 Task: Find connections with filter location Guigang with filter topic #inspirationwith filter profile language French with filter current company Digit Insurance with filter school Punjab Engineering College with filter industry Industry Associations with filter service category Copywriting with filter keywords title Molecular Scientist
Action: Mouse moved to (609, 66)
Screenshot: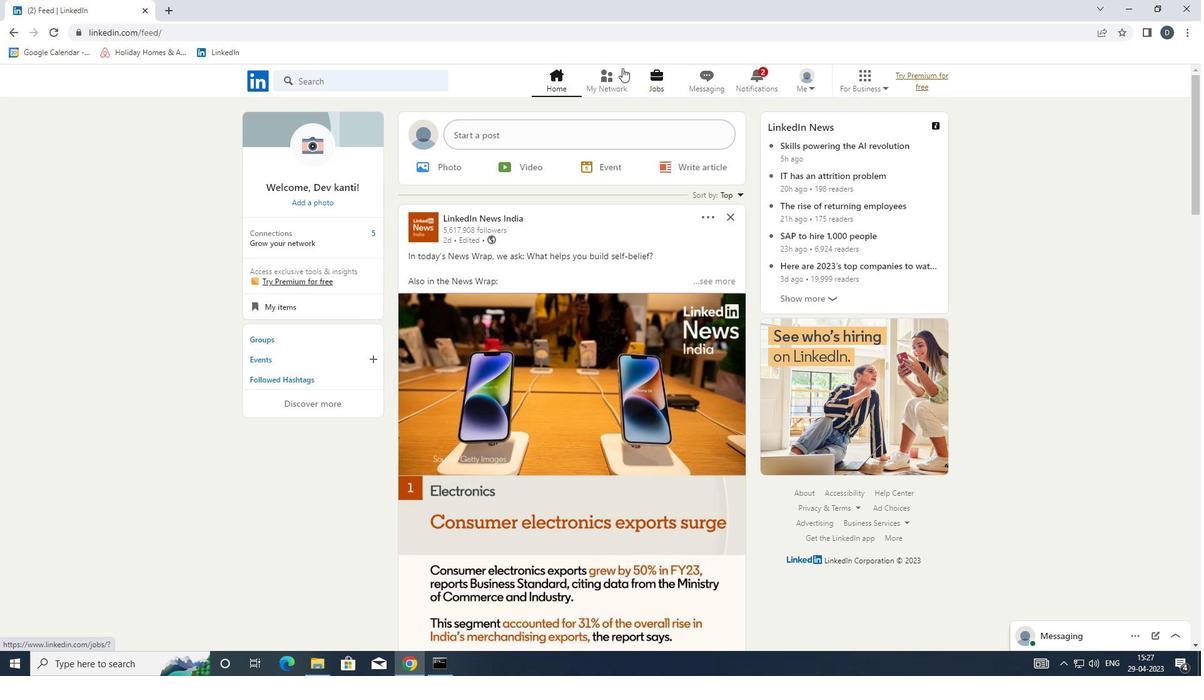 
Action: Mouse pressed left at (609, 66)
Screenshot: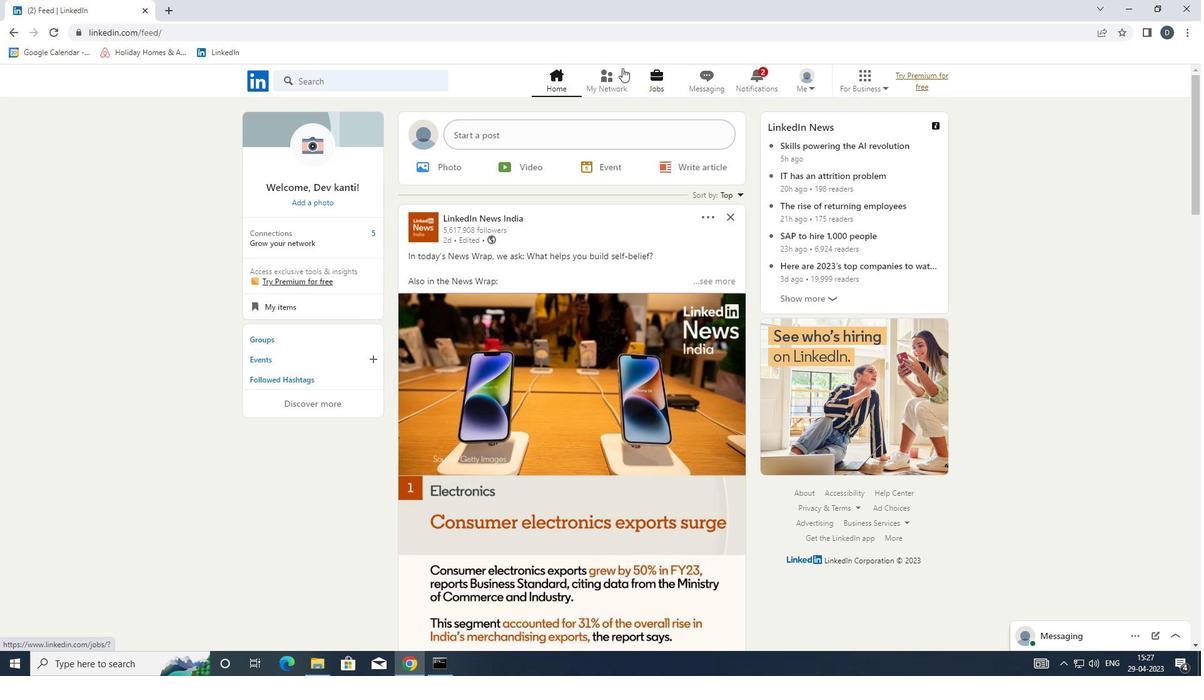 
Action: Mouse moved to (420, 148)
Screenshot: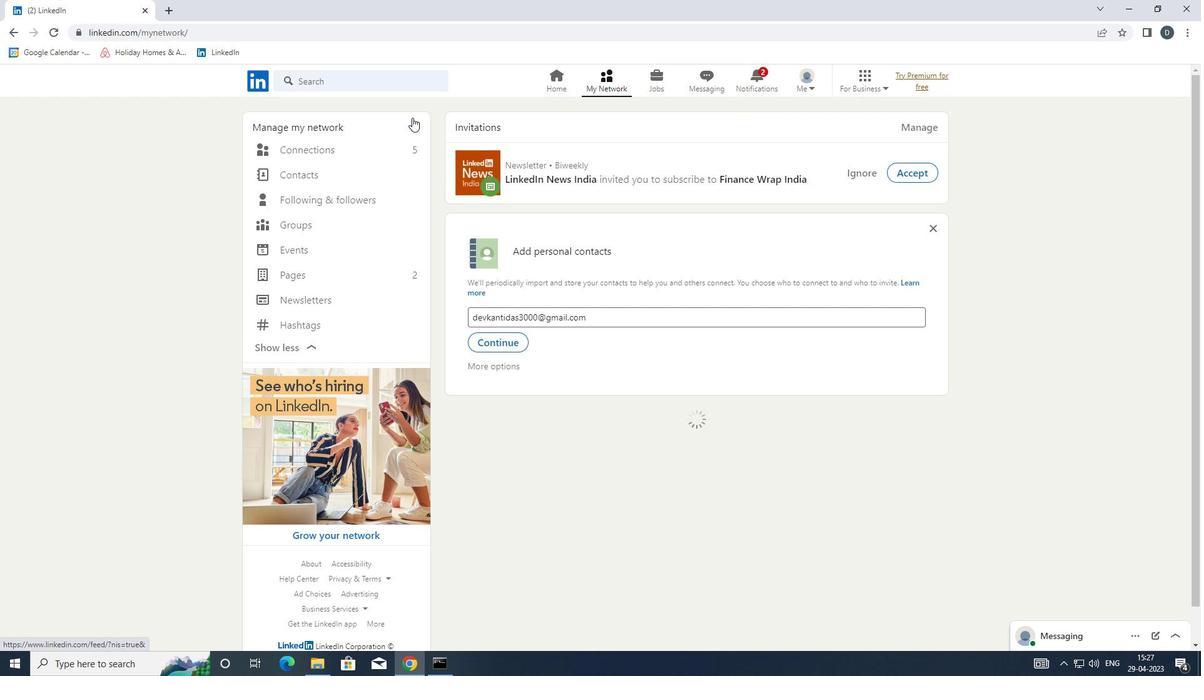 
Action: Mouse pressed left at (420, 148)
Screenshot: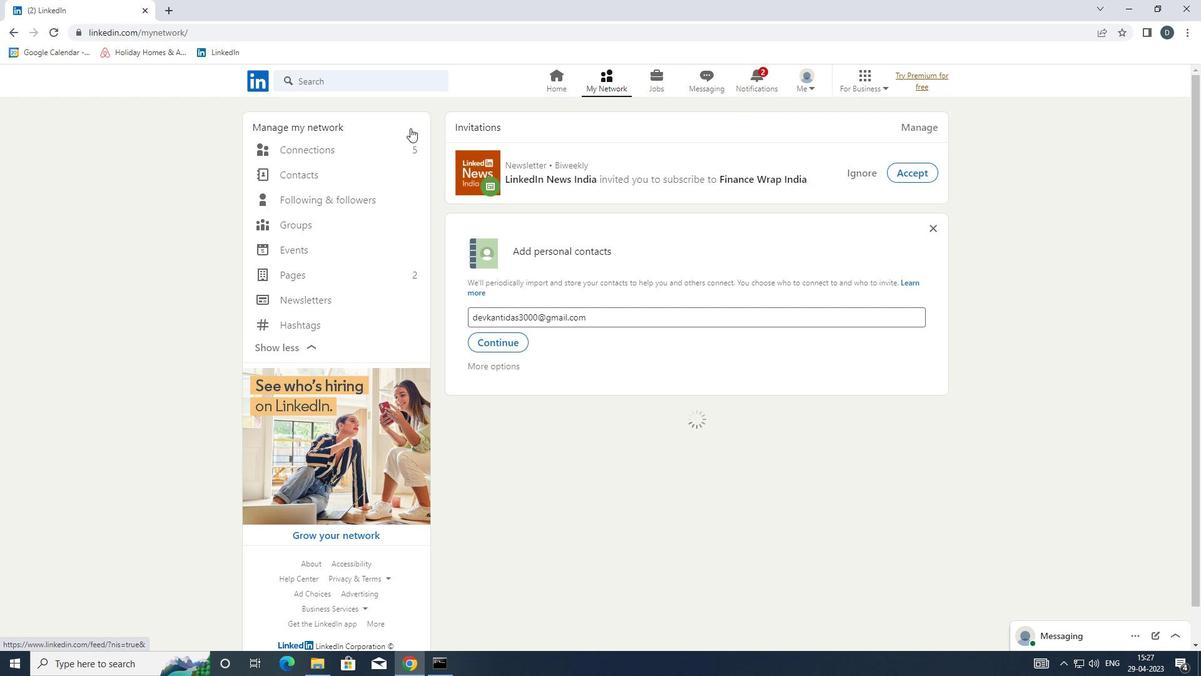 
Action: Mouse moved to (416, 149)
Screenshot: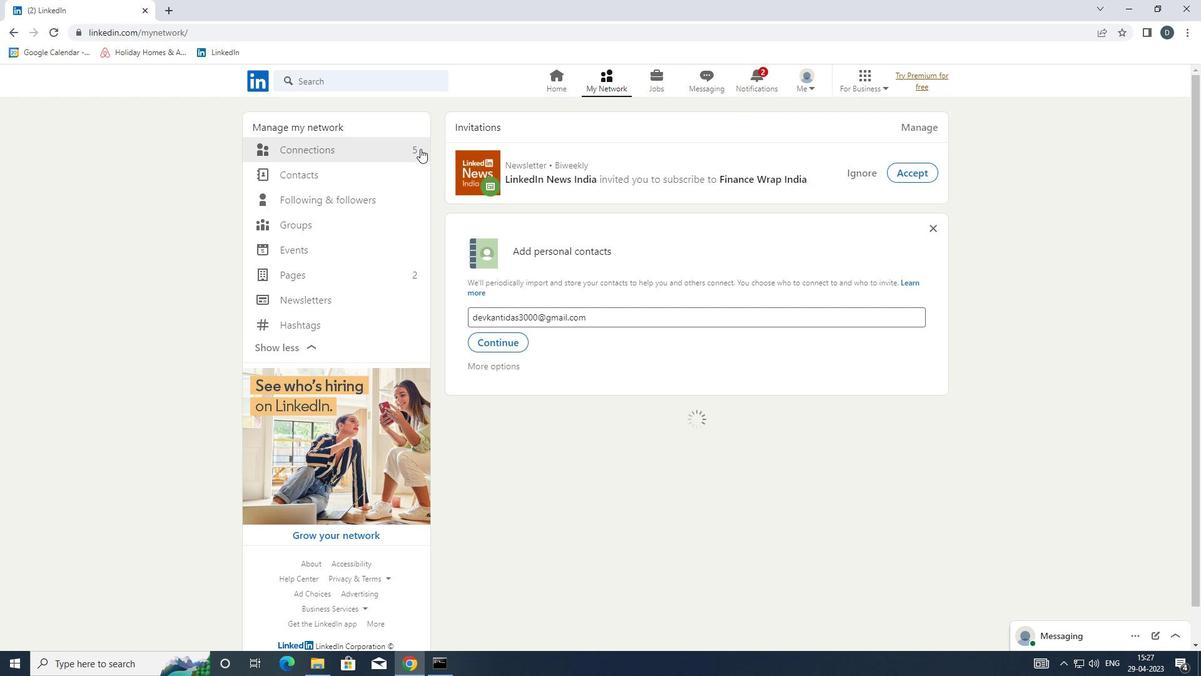 
Action: Mouse pressed left at (416, 149)
Screenshot: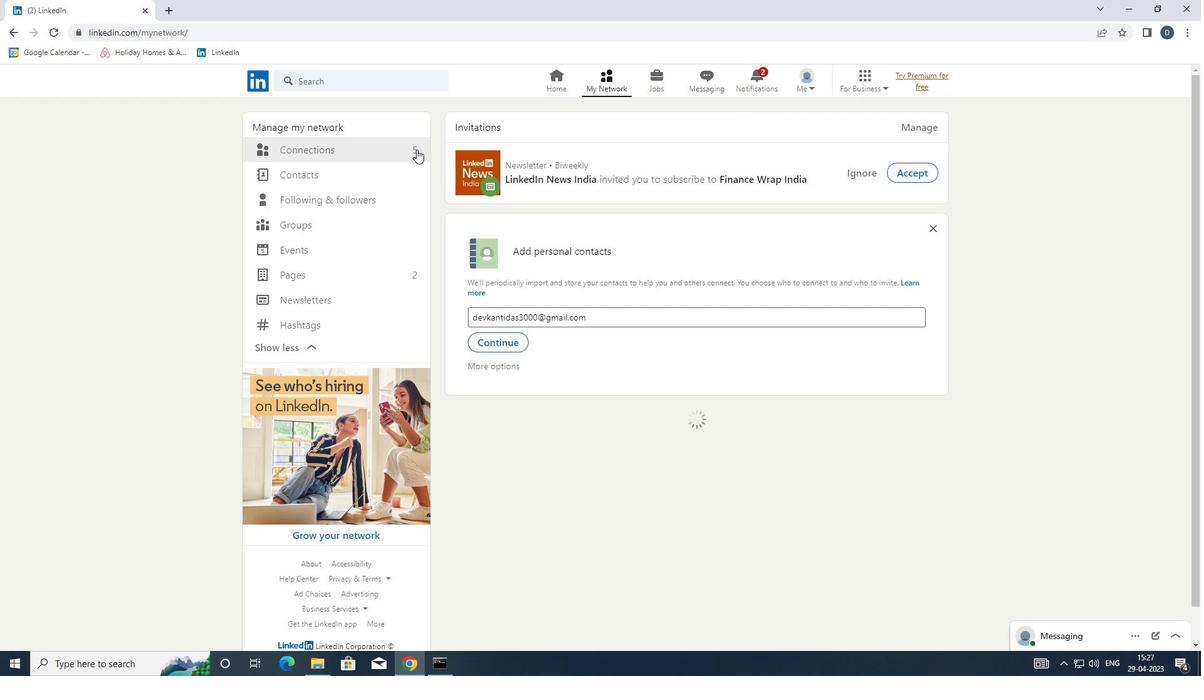 
Action: Mouse moved to (716, 152)
Screenshot: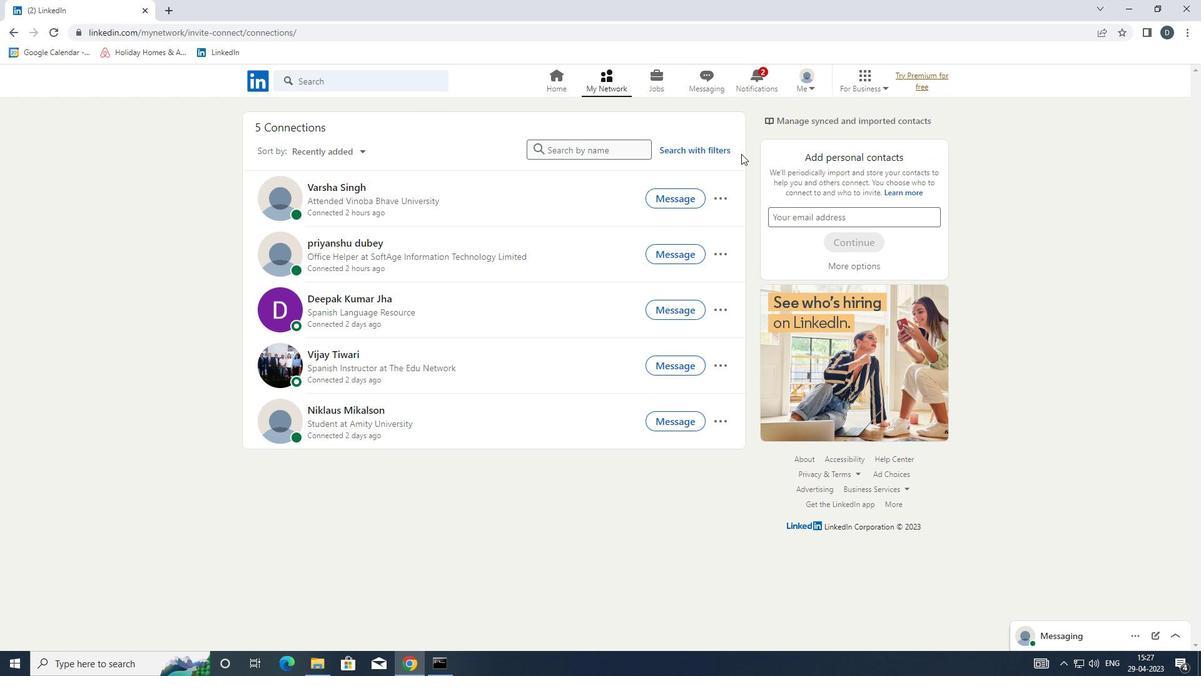 
Action: Mouse pressed left at (716, 152)
Screenshot: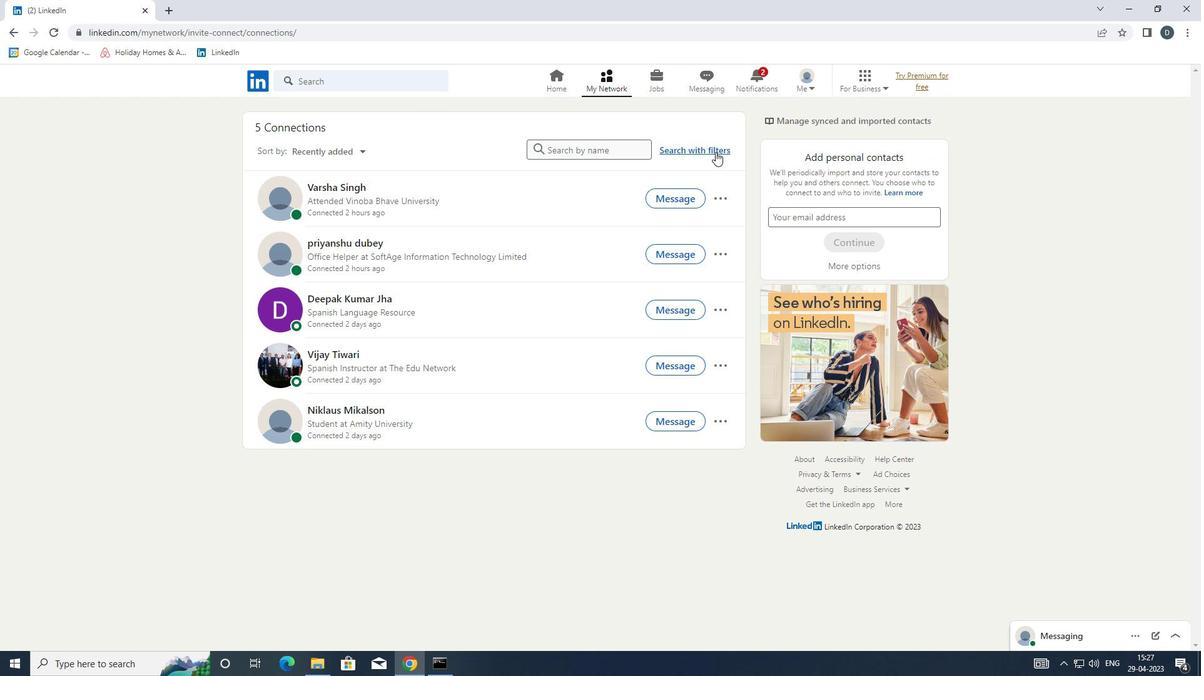 
Action: Mouse moved to (645, 118)
Screenshot: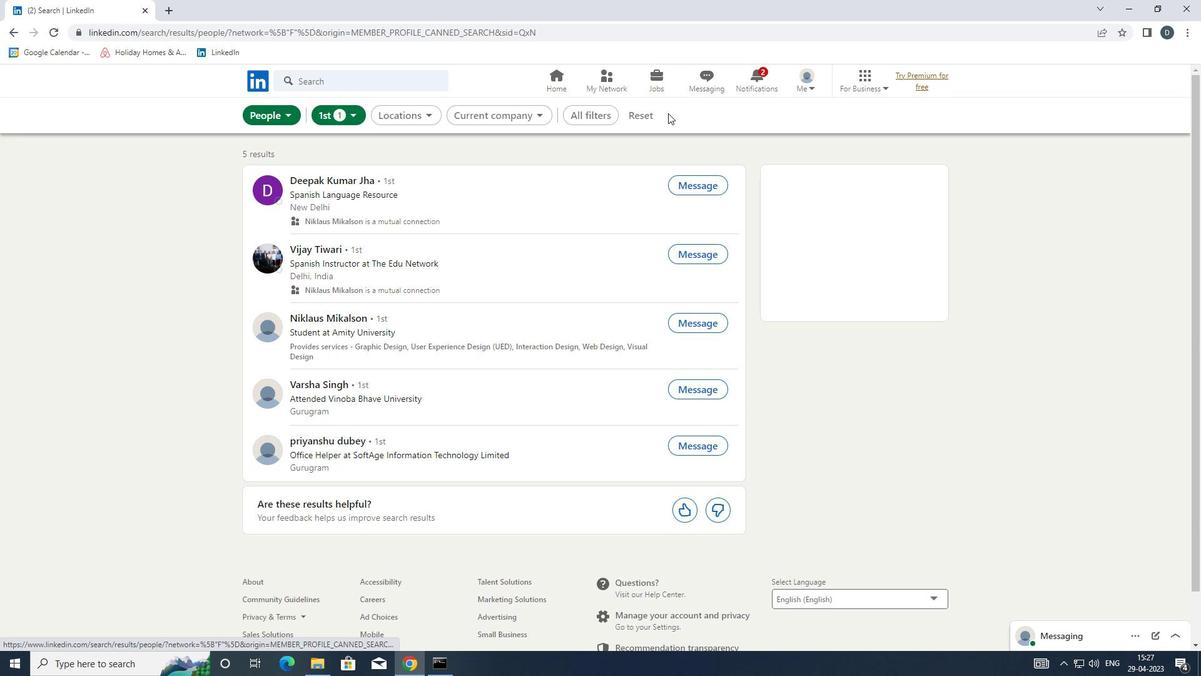 
Action: Mouse pressed left at (645, 118)
Screenshot: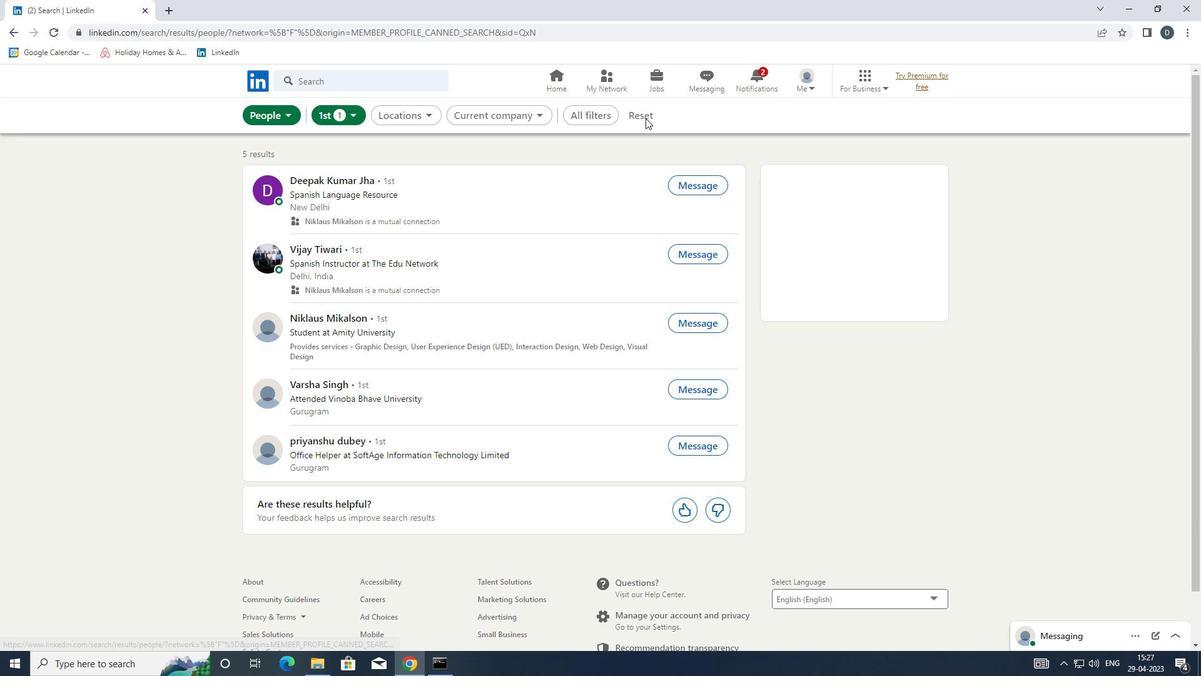 
Action: Mouse moved to (630, 114)
Screenshot: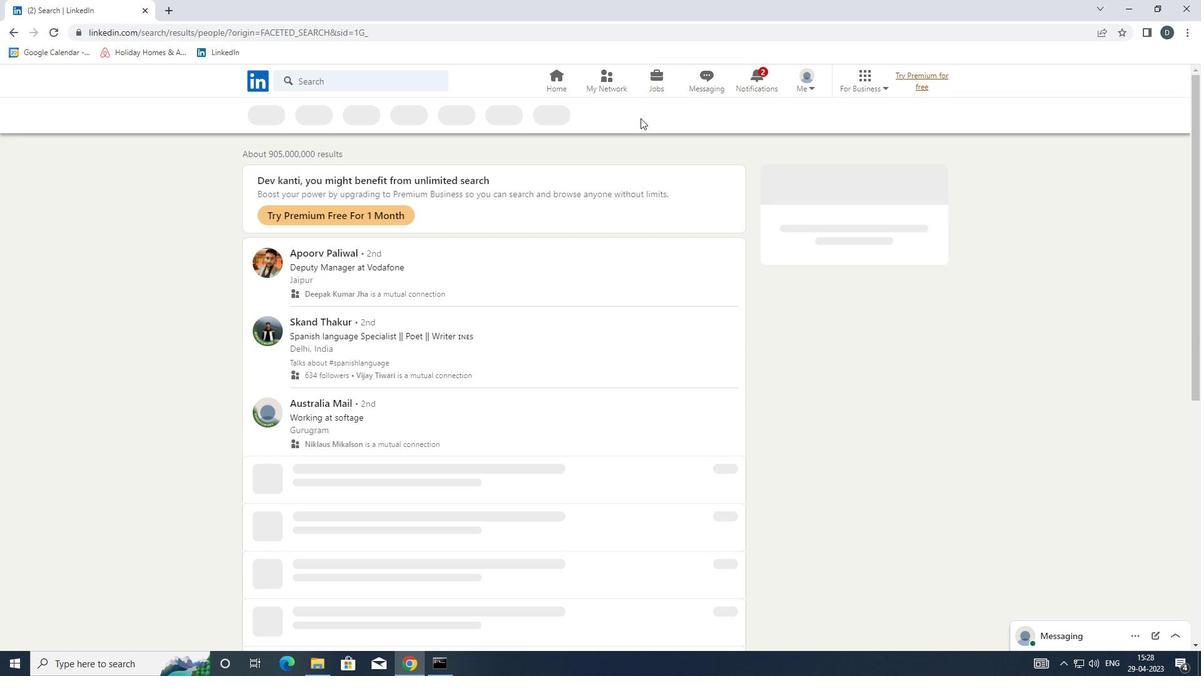 
Action: Mouse pressed left at (630, 114)
Screenshot: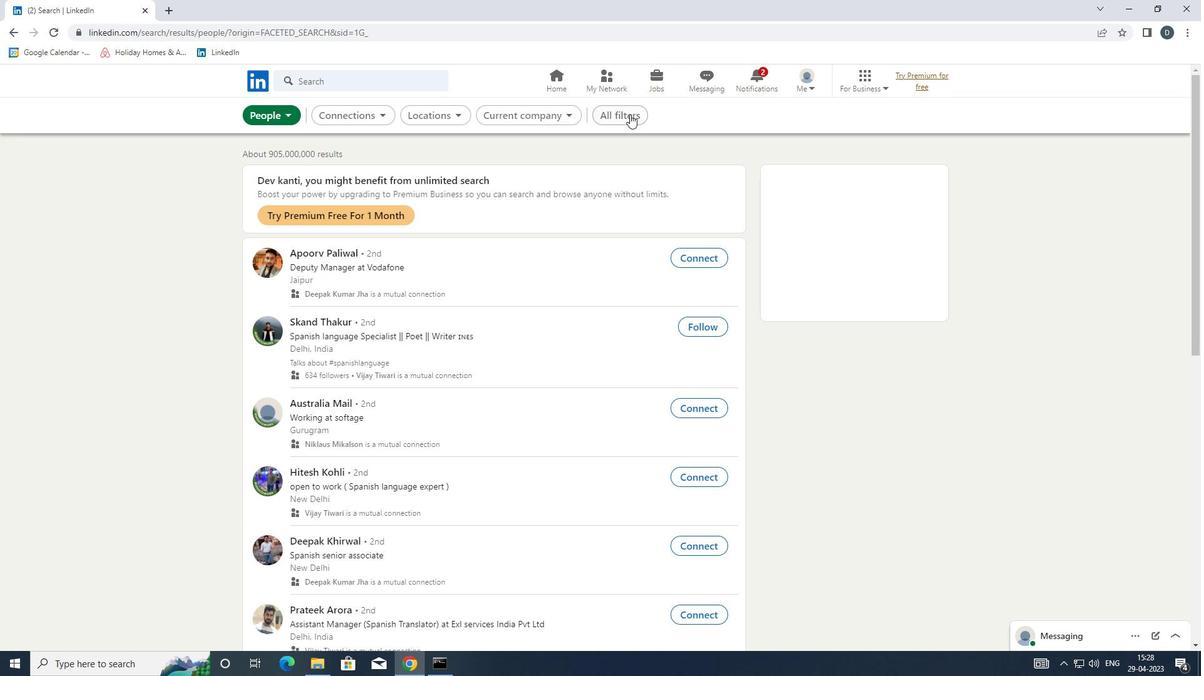 
Action: Mouse moved to (1021, 456)
Screenshot: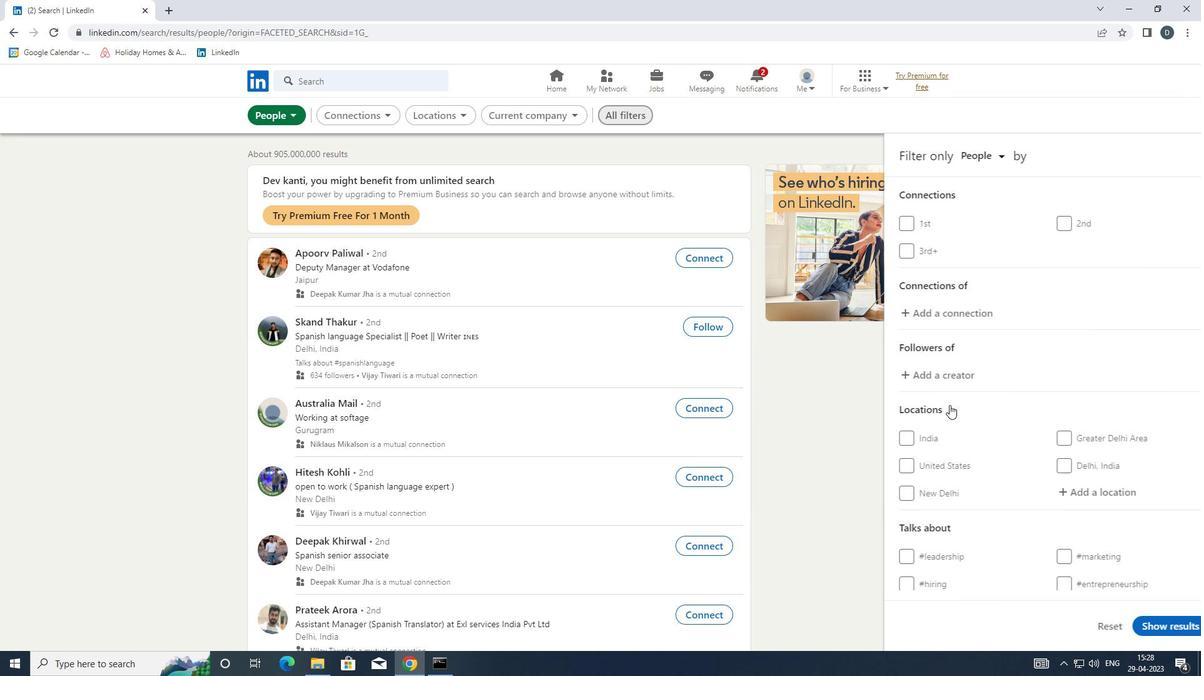 
Action: Mouse scrolled (1021, 456) with delta (0, 0)
Screenshot: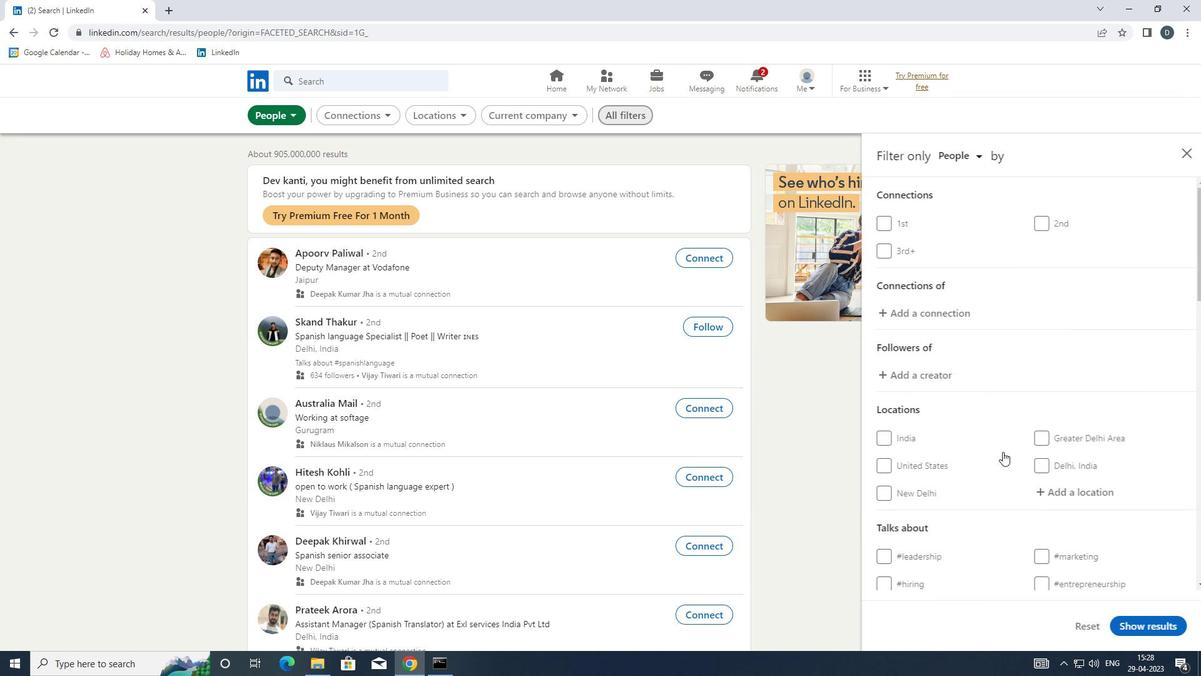 
Action: Mouse moved to (1024, 457)
Screenshot: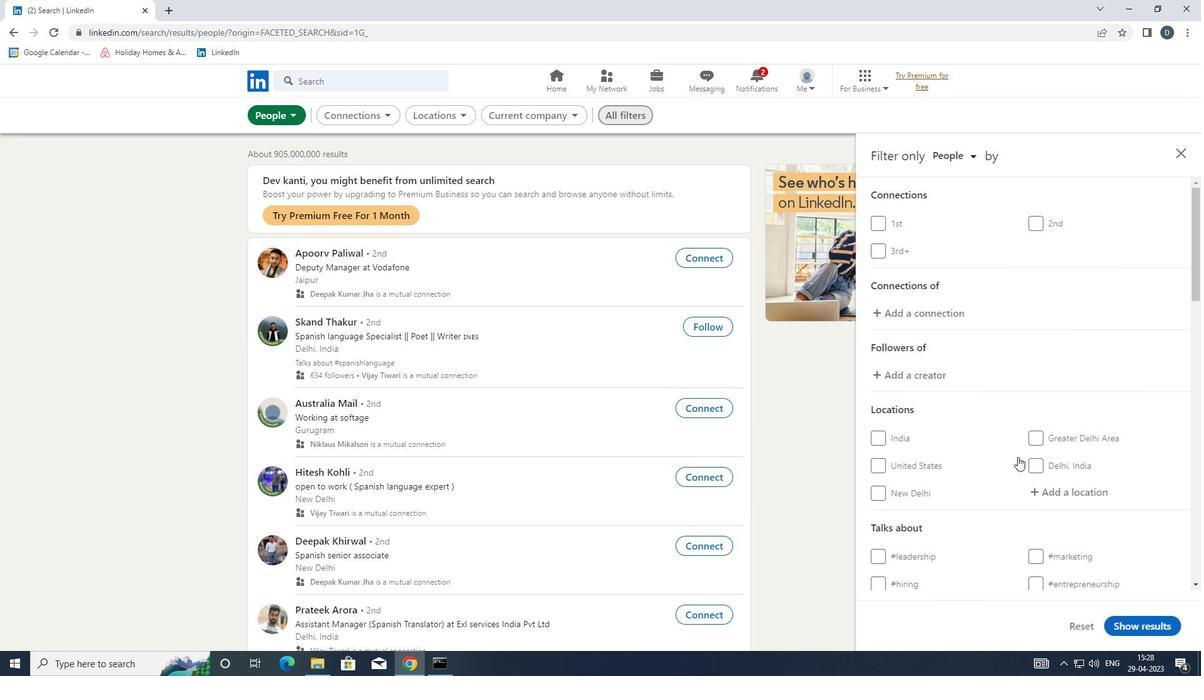 
Action: Mouse scrolled (1024, 456) with delta (0, 0)
Screenshot: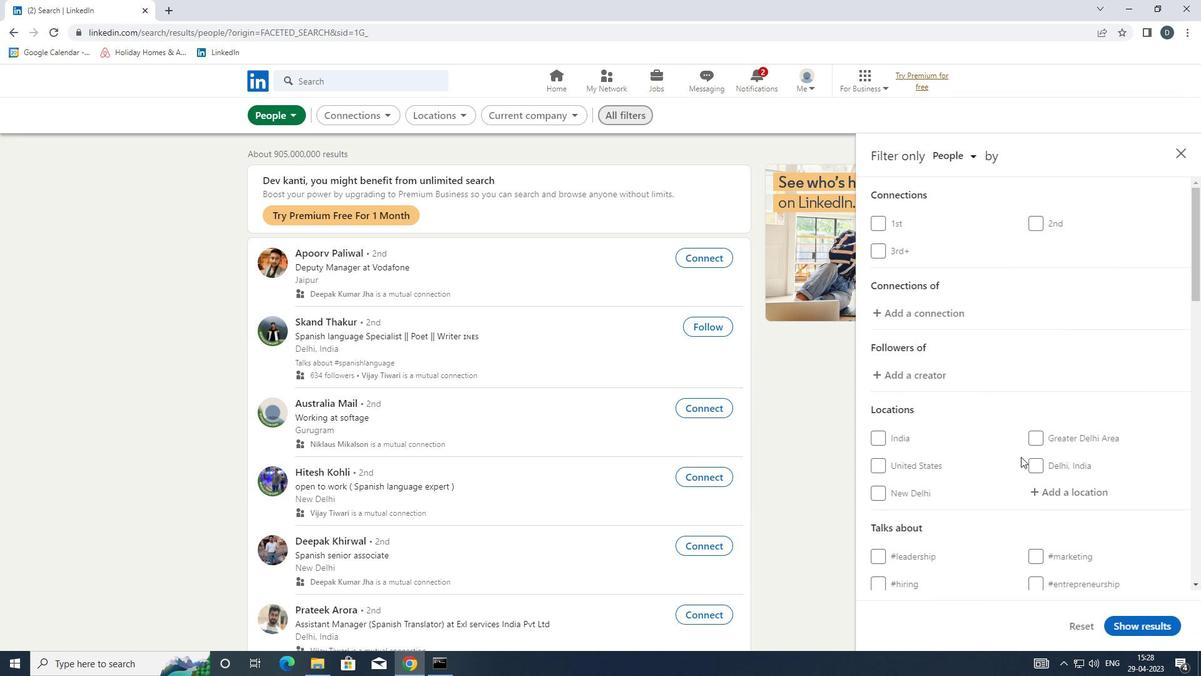 
Action: Mouse moved to (1075, 365)
Screenshot: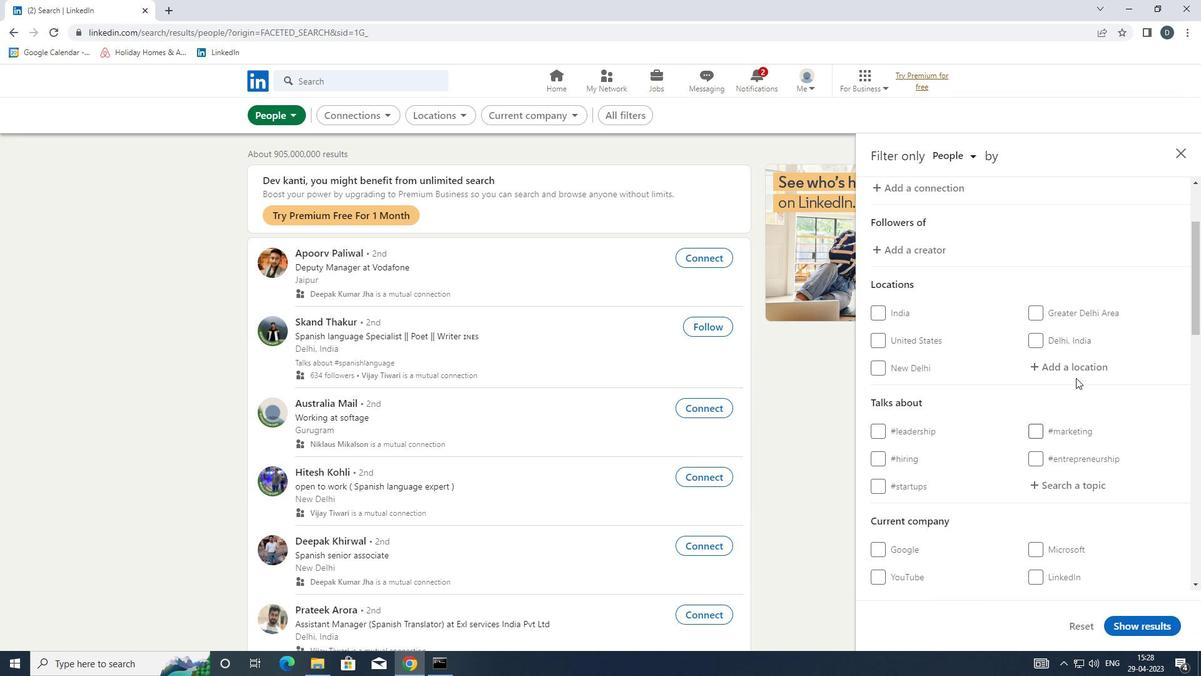 
Action: Mouse pressed left at (1075, 365)
Screenshot: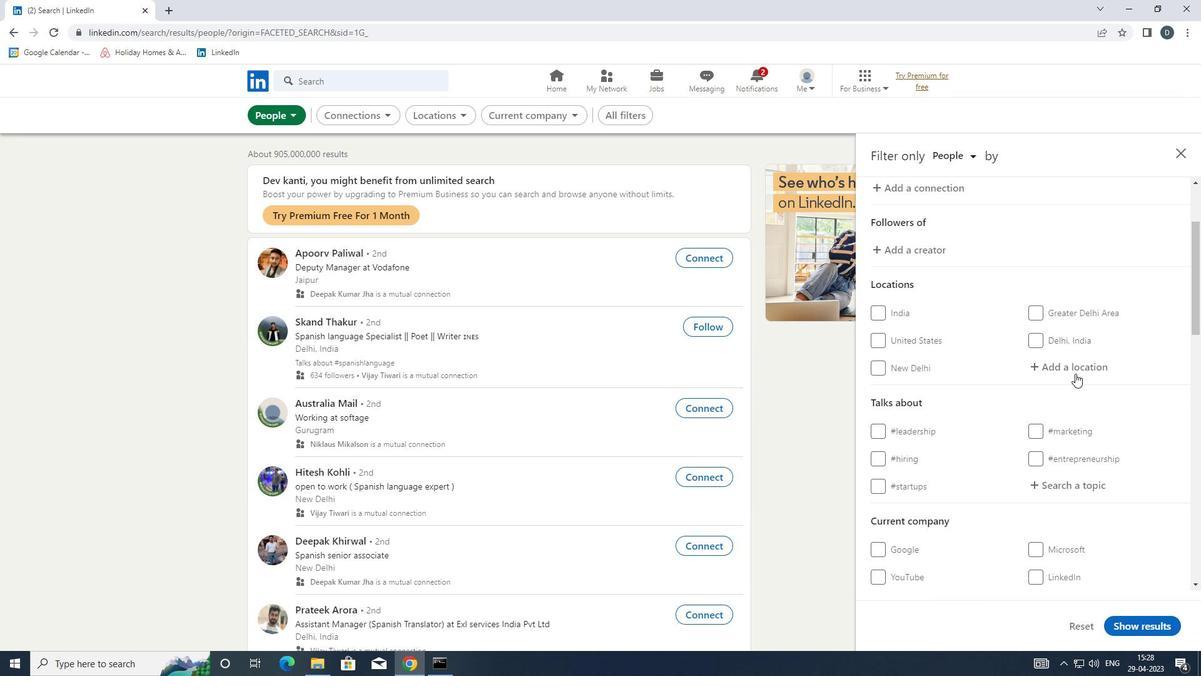 
Action: Mouse moved to (992, 375)
Screenshot: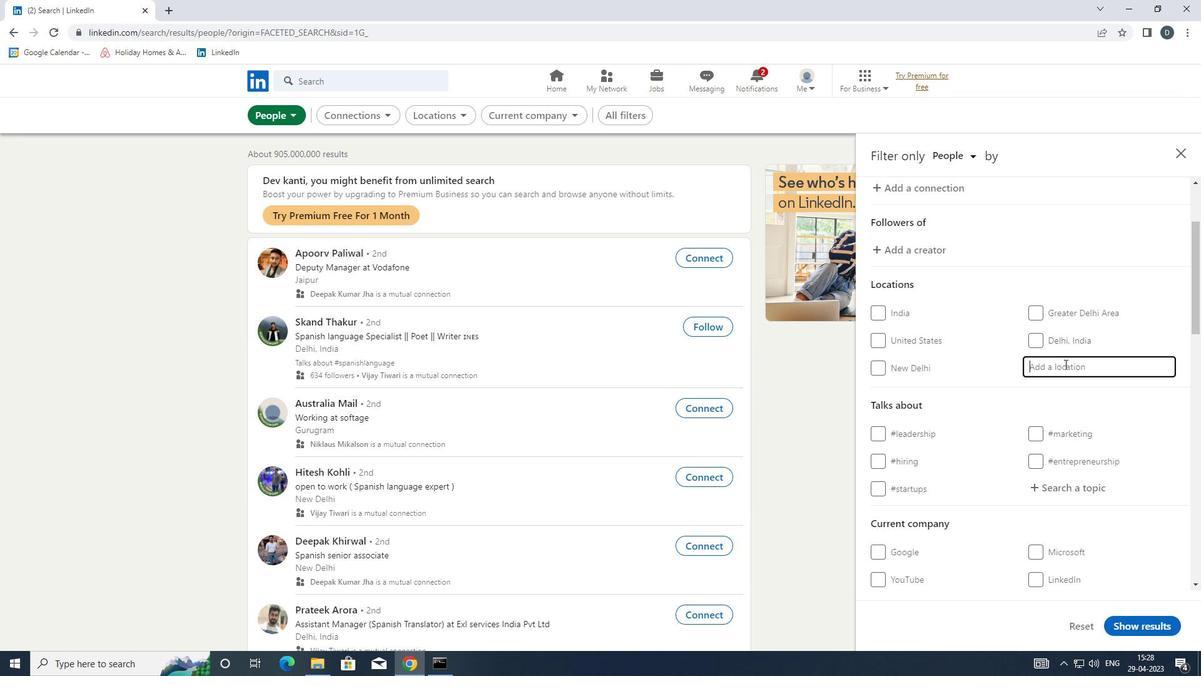 
Action: Key pressed <Key.shift>GUIGANG<Key.down>
Screenshot: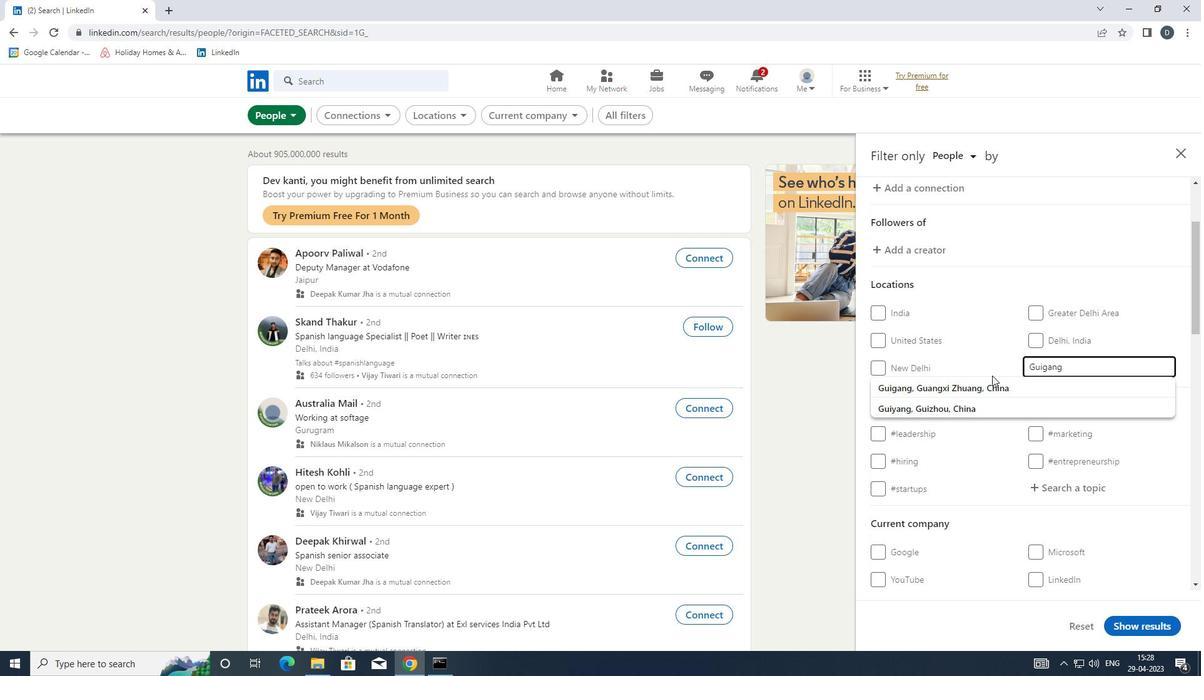 
Action: Mouse moved to (992, 375)
Screenshot: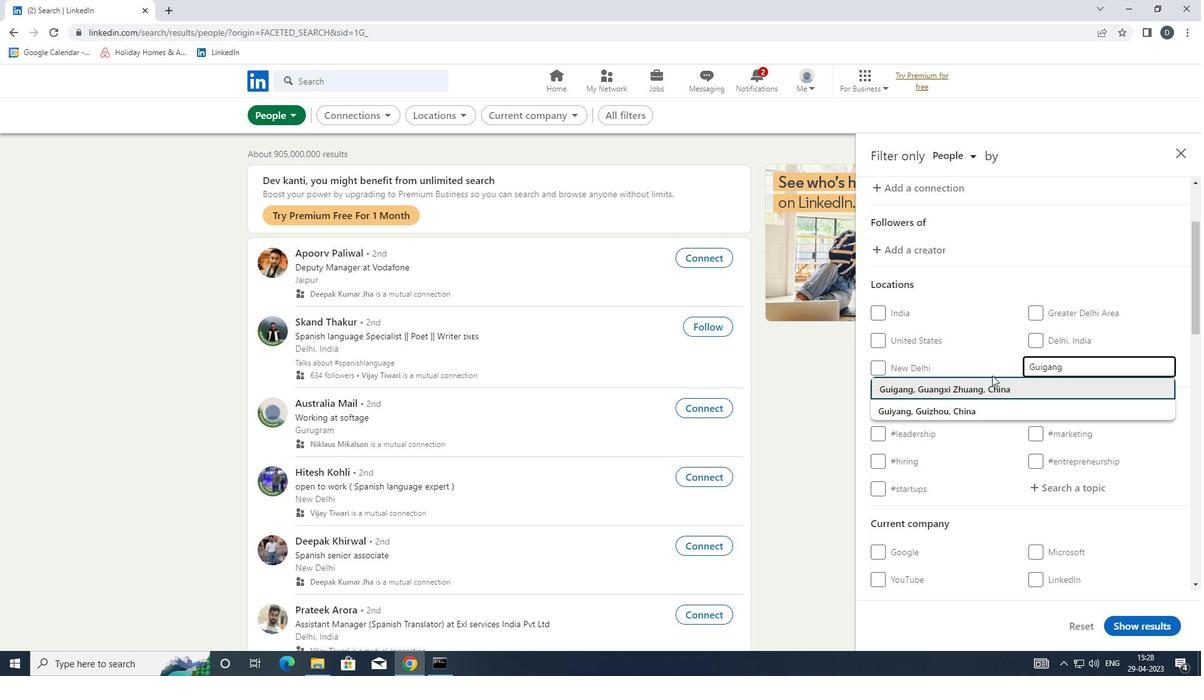 
Action: Key pressed <Key.enter>
Screenshot: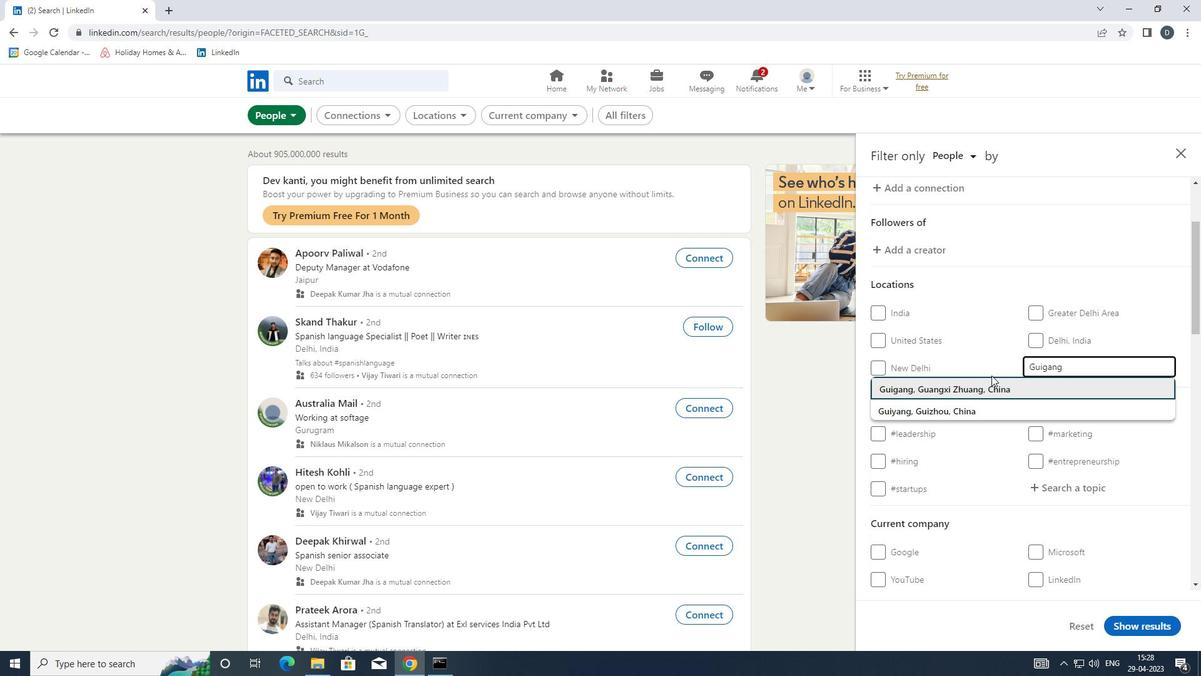 
Action: Mouse moved to (1024, 386)
Screenshot: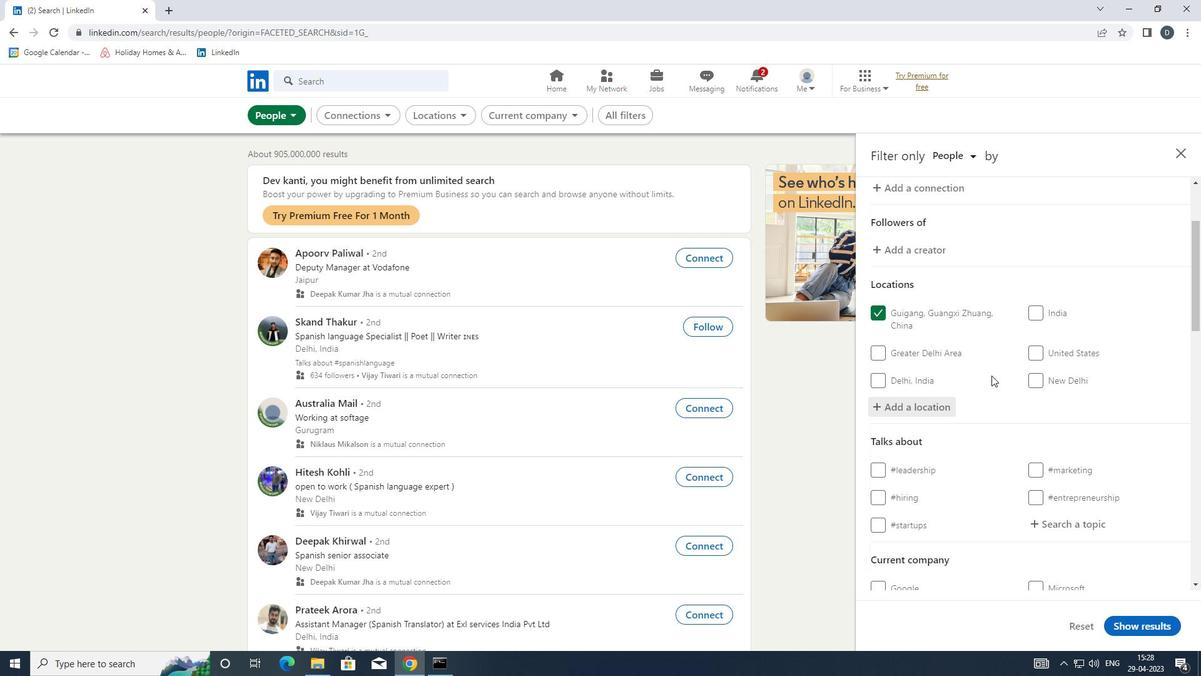 
Action: Mouse scrolled (1024, 385) with delta (0, 0)
Screenshot: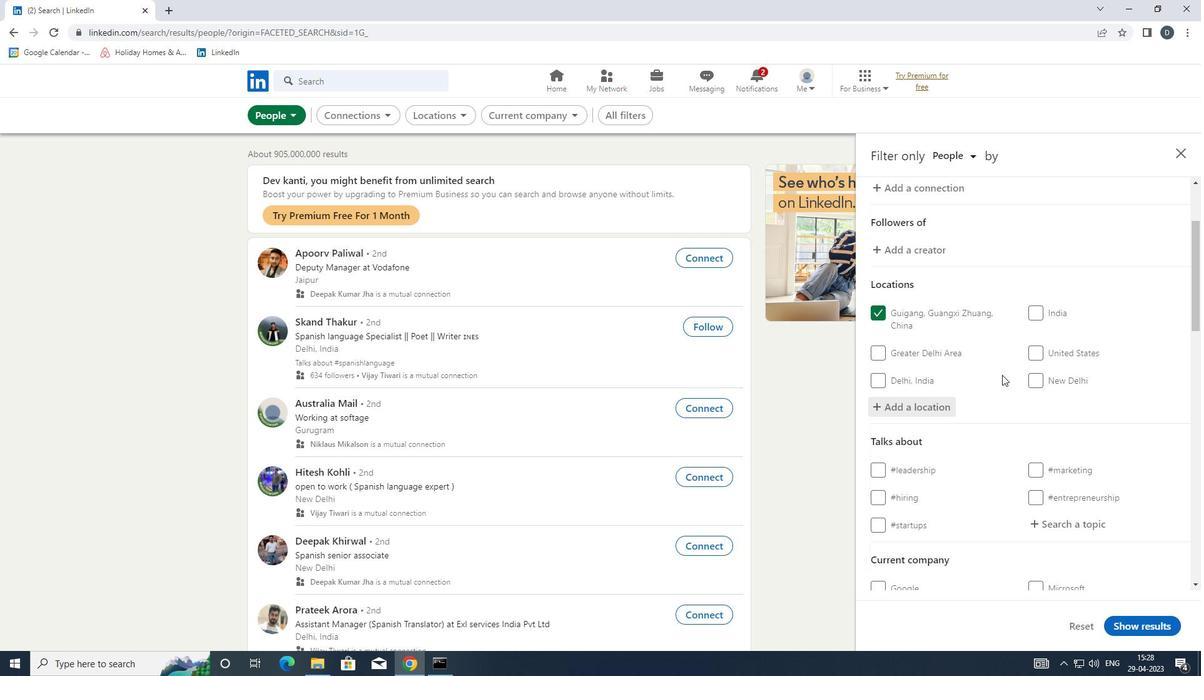 
Action: Mouse moved to (1024, 388)
Screenshot: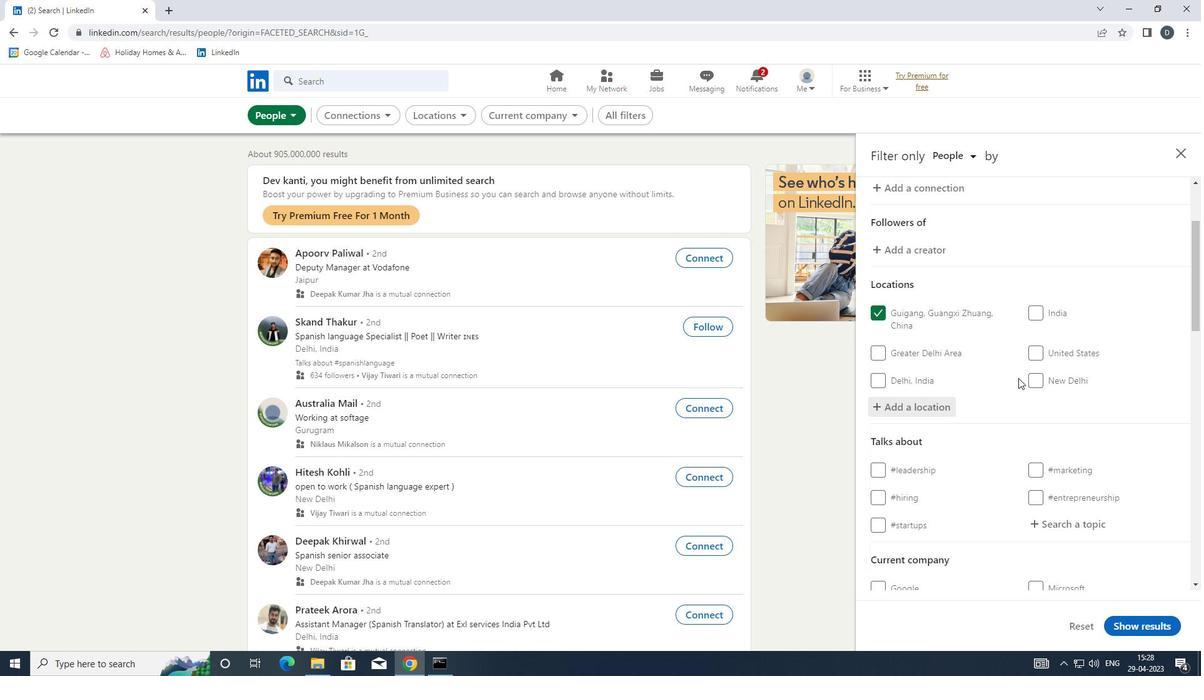 
Action: Mouse scrolled (1024, 388) with delta (0, 0)
Screenshot: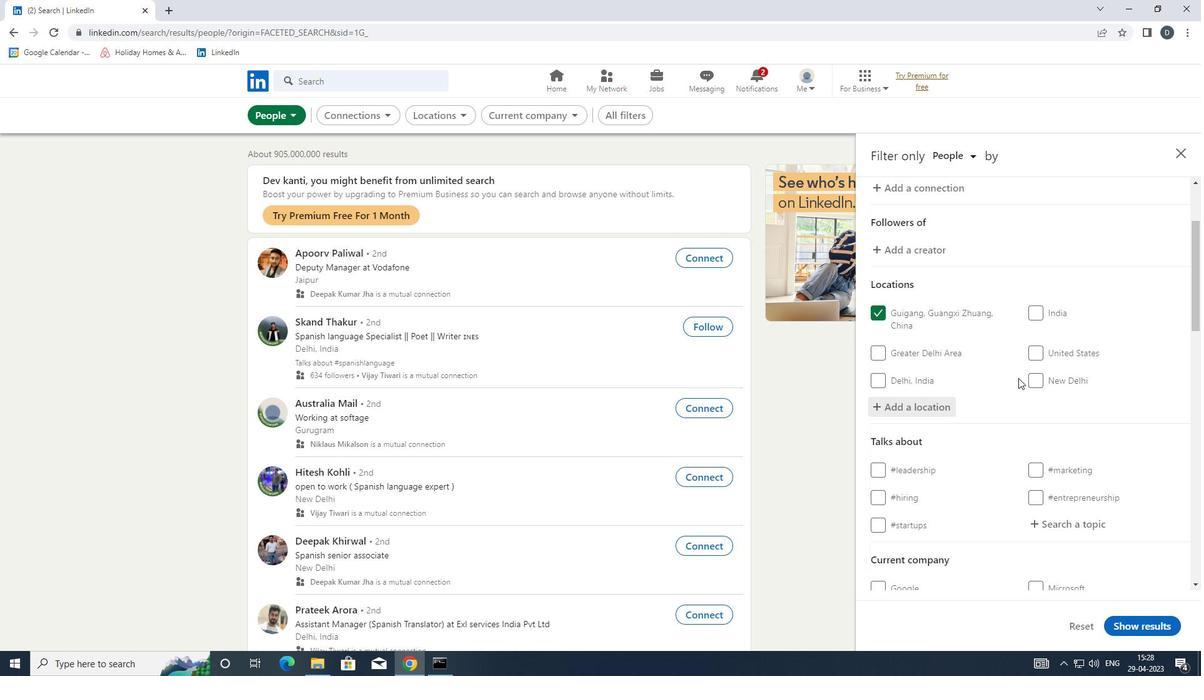 
Action: Mouse moved to (1054, 382)
Screenshot: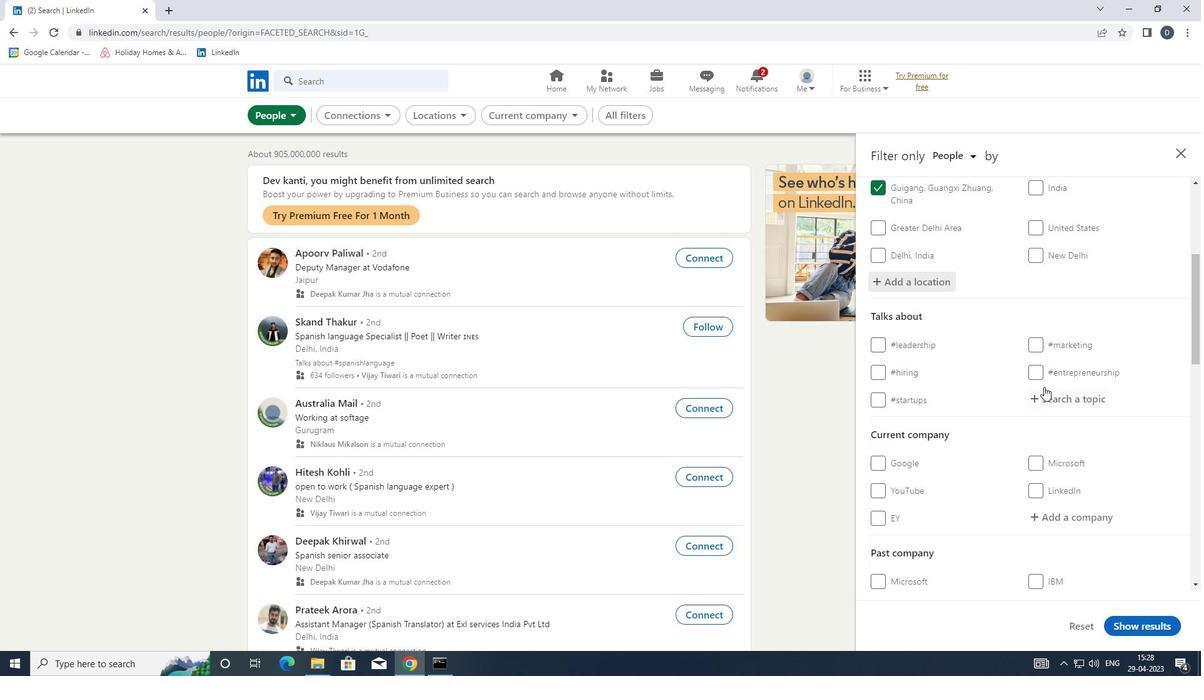 
Action: Mouse pressed left at (1054, 382)
Screenshot: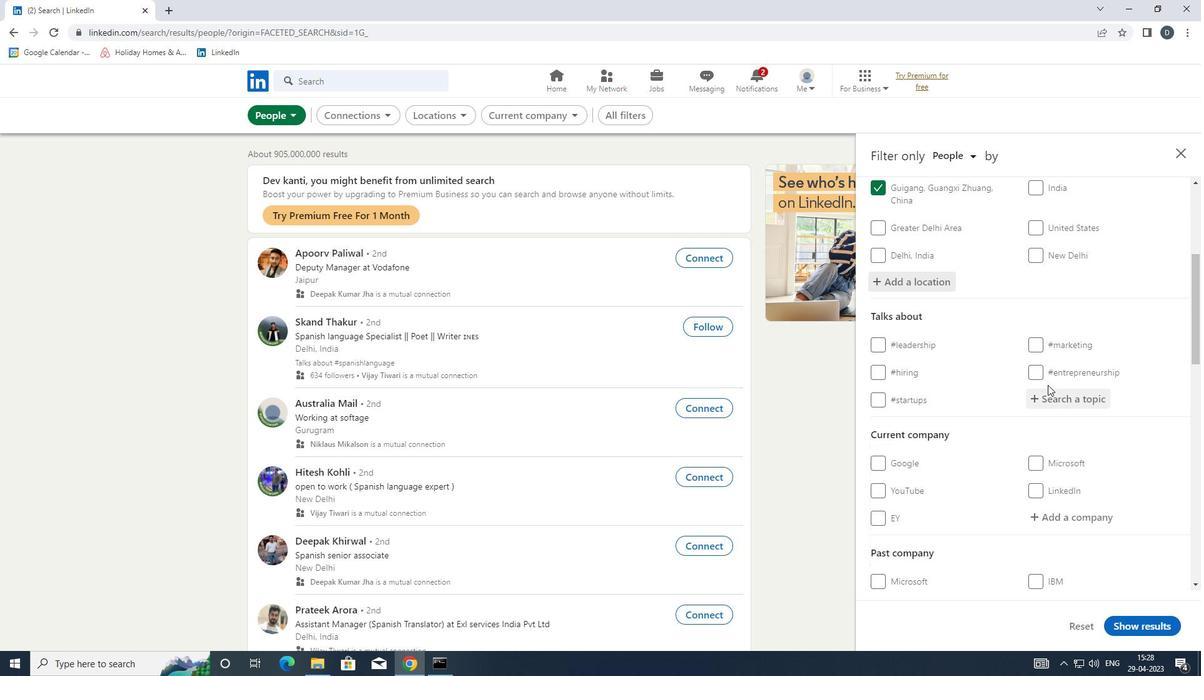
Action: Mouse moved to (1064, 401)
Screenshot: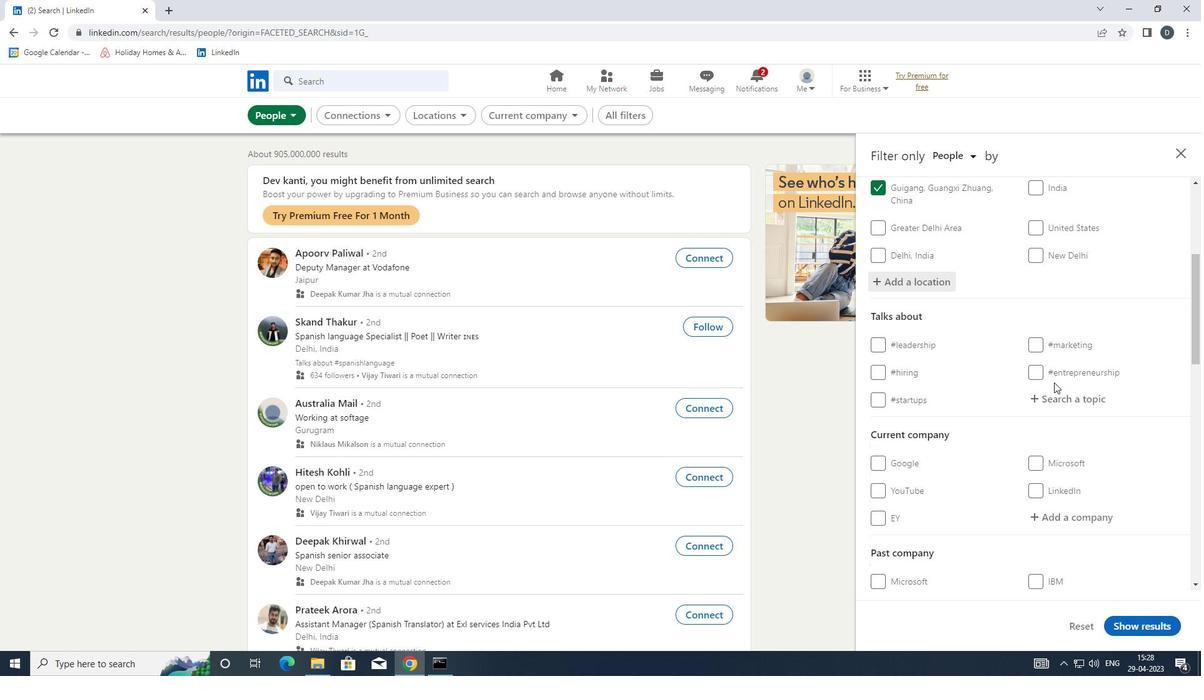 
Action: Mouse pressed left at (1064, 401)
Screenshot: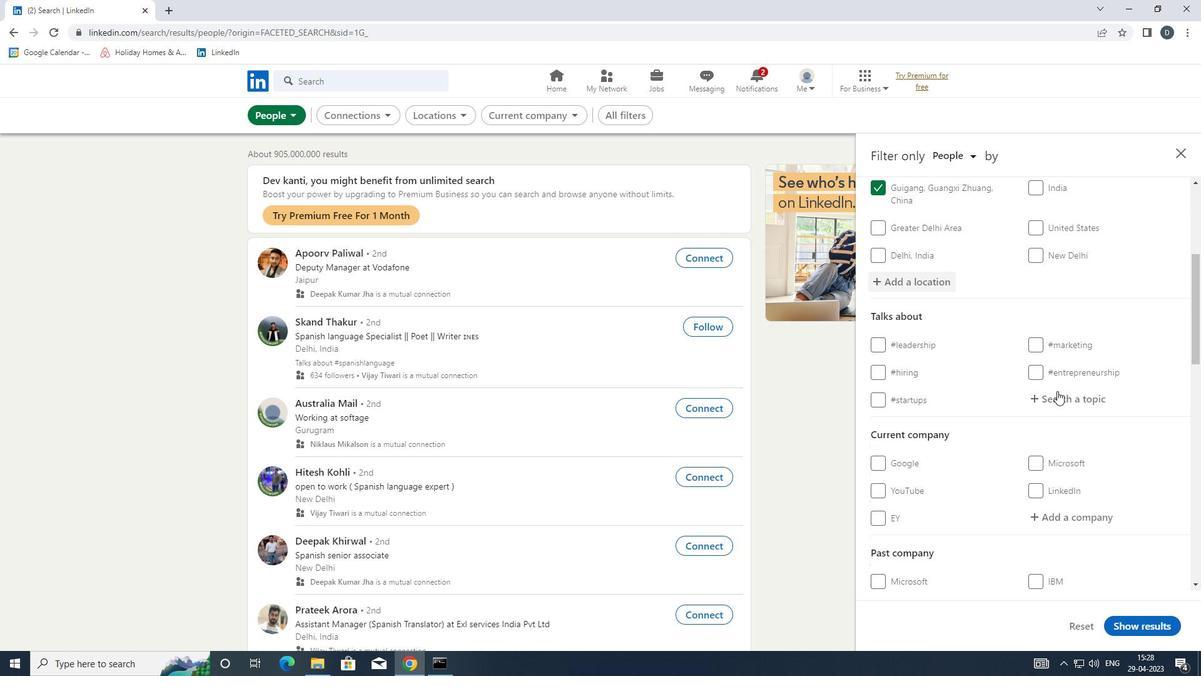 
Action: Mouse moved to (1064, 402)
Screenshot: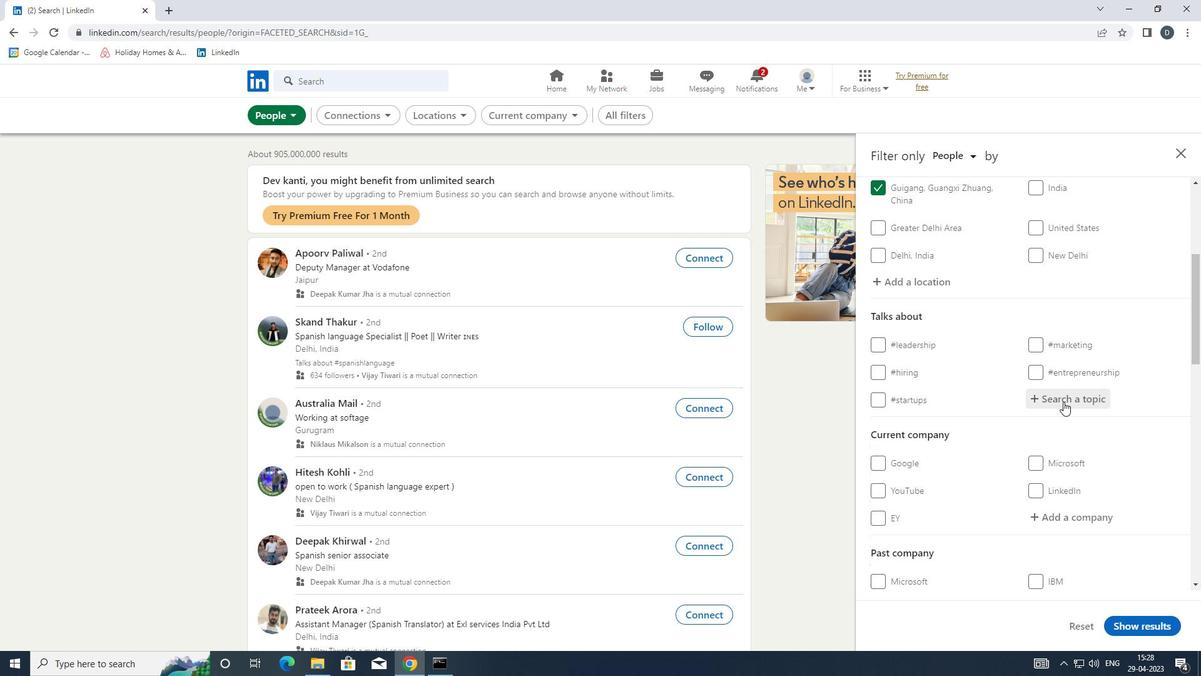
Action: Key pressed <Key.shift>#INSPIRATION
Screenshot: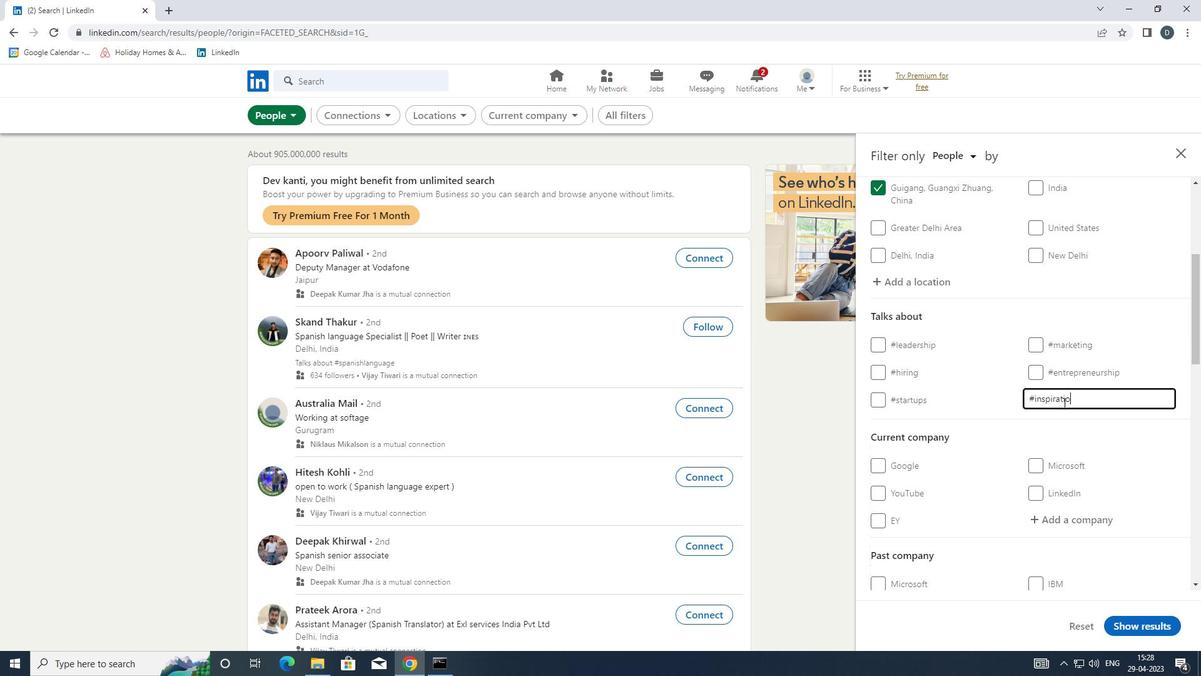 
Action: Mouse moved to (1051, 403)
Screenshot: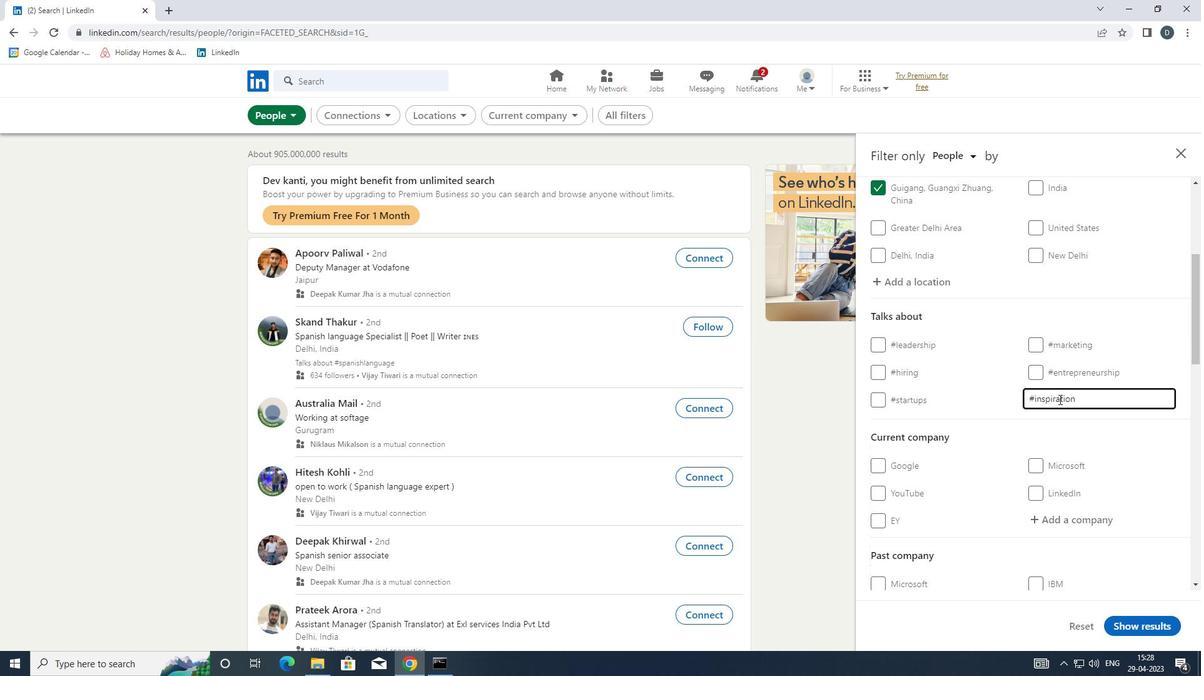 
Action: Mouse scrolled (1051, 403) with delta (0, 0)
Screenshot: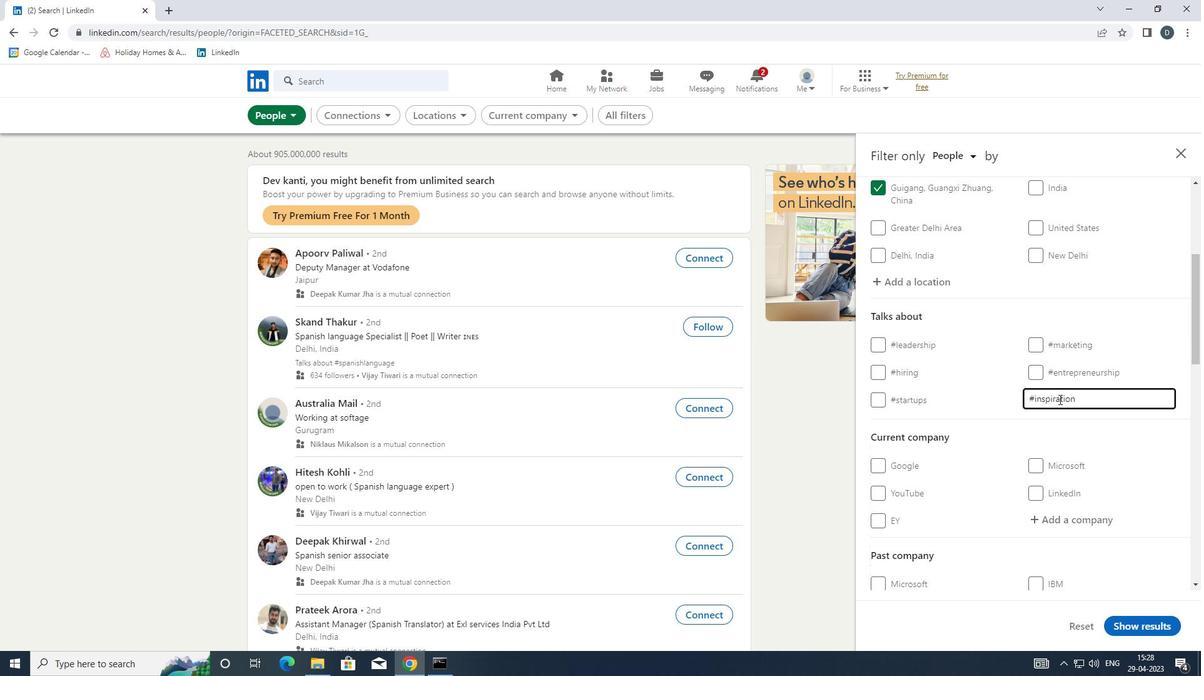 
Action: Mouse moved to (1051, 404)
Screenshot: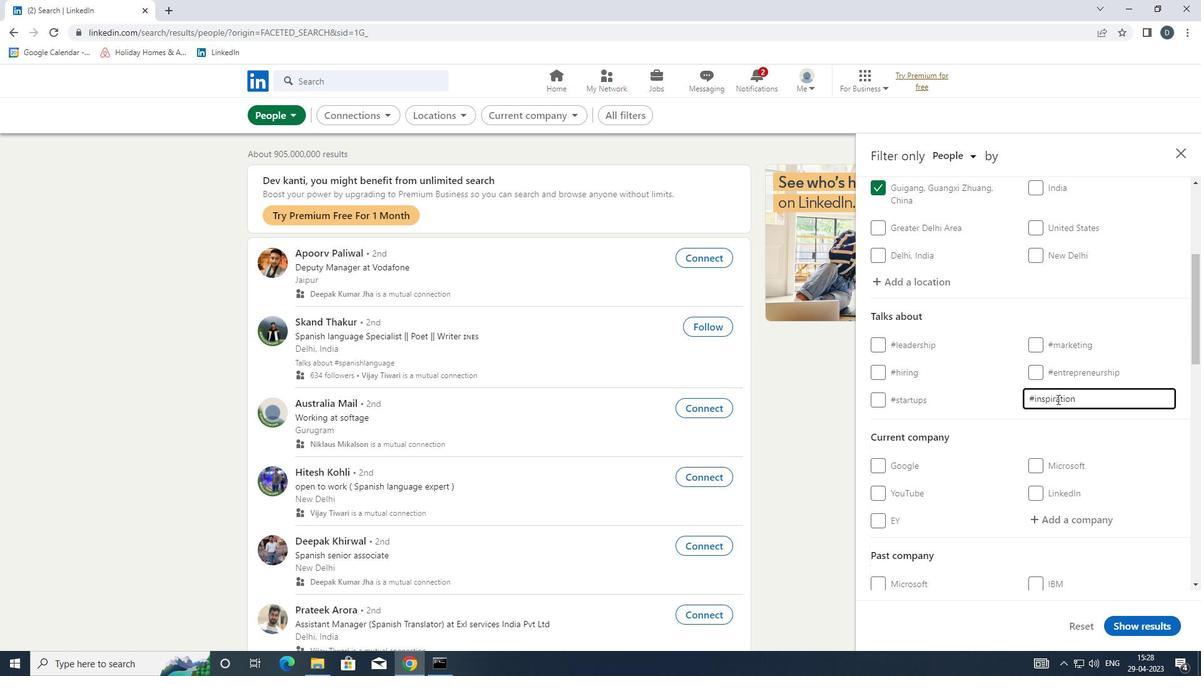 
Action: Mouse scrolled (1051, 404) with delta (0, 0)
Screenshot: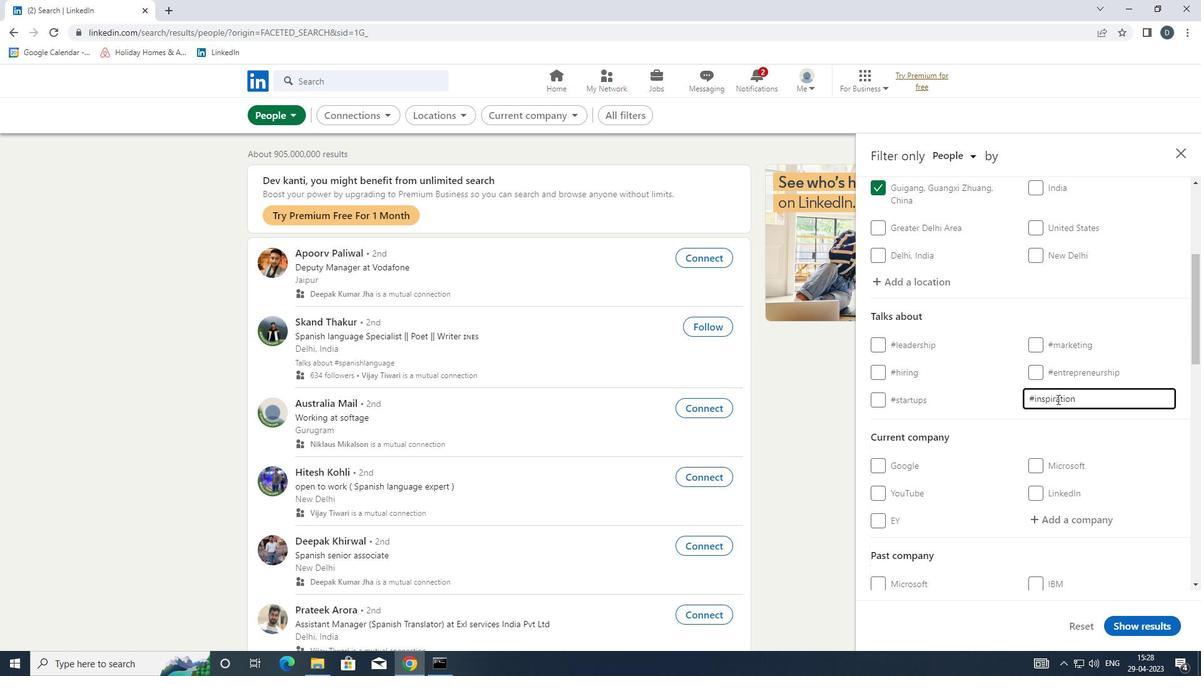 
Action: Mouse moved to (1052, 404)
Screenshot: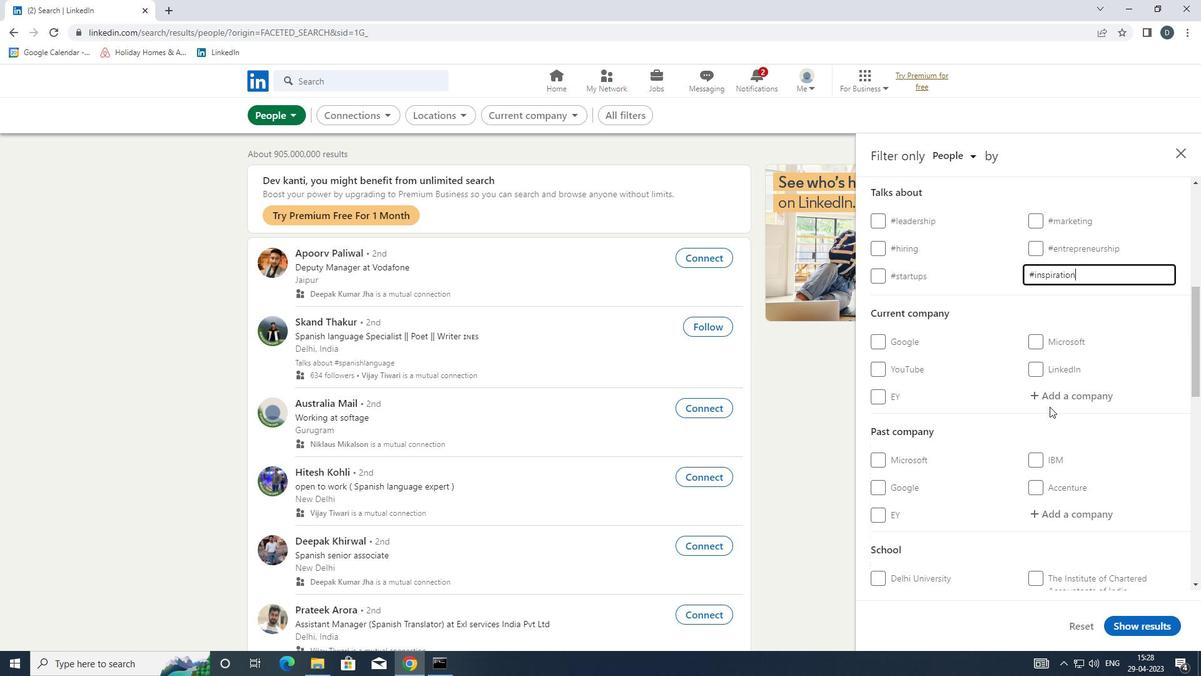 
Action: Mouse scrolled (1052, 404) with delta (0, 0)
Screenshot: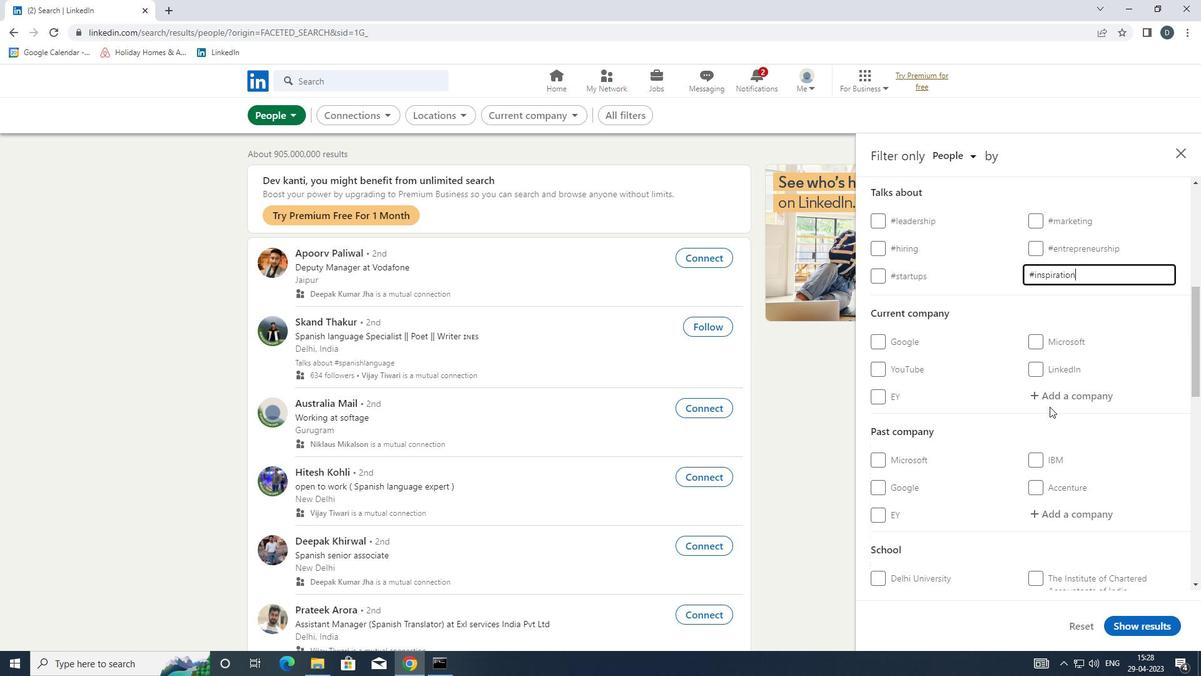 
Action: Mouse scrolled (1052, 404) with delta (0, 0)
Screenshot: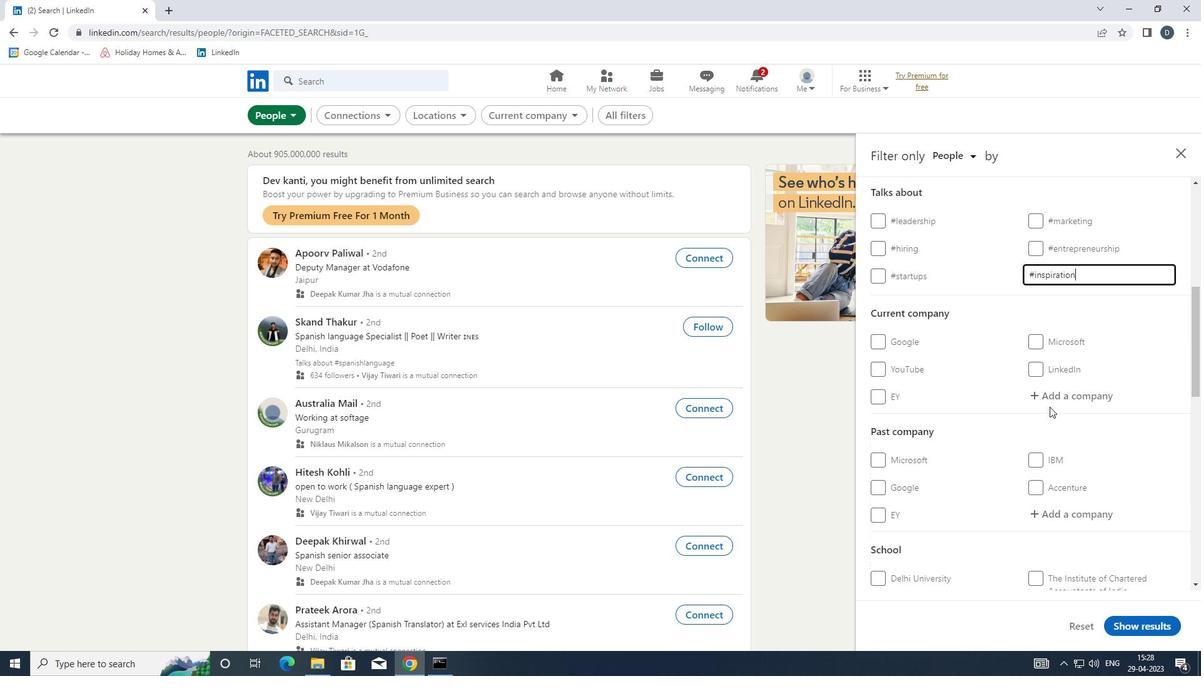 
Action: Mouse scrolled (1052, 404) with delta (0, 0)
Screenshot: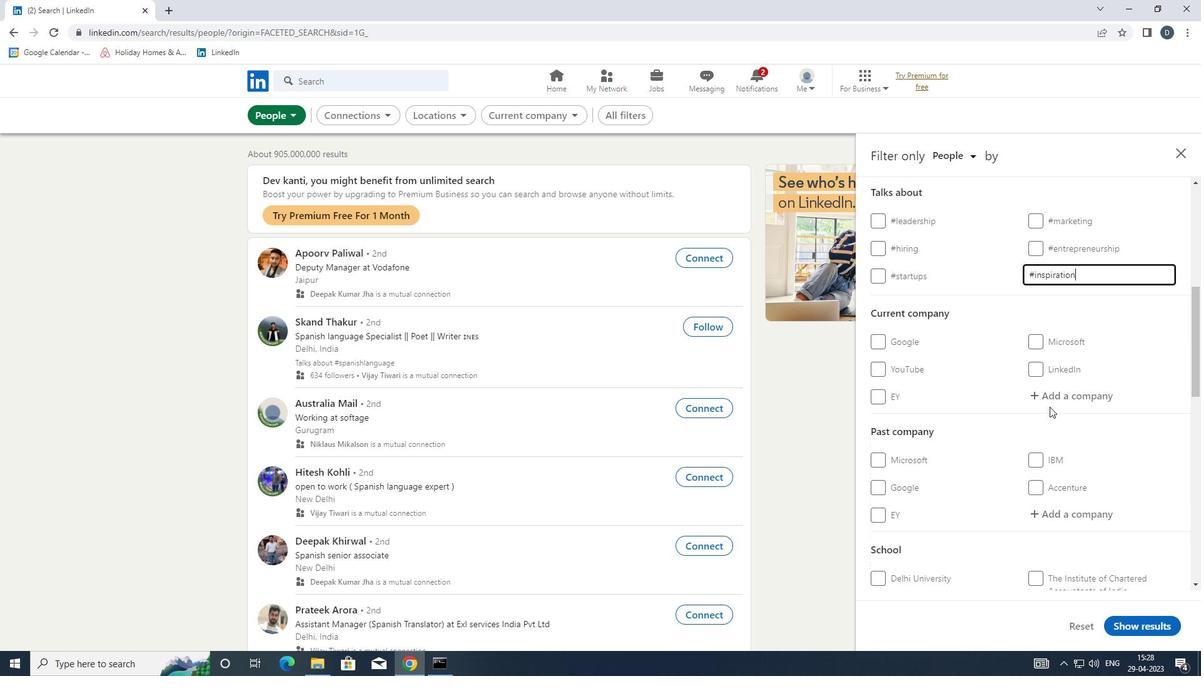 
Action: Mouse scrolled (1052, 404) with delta (0, 0)
Screenshot: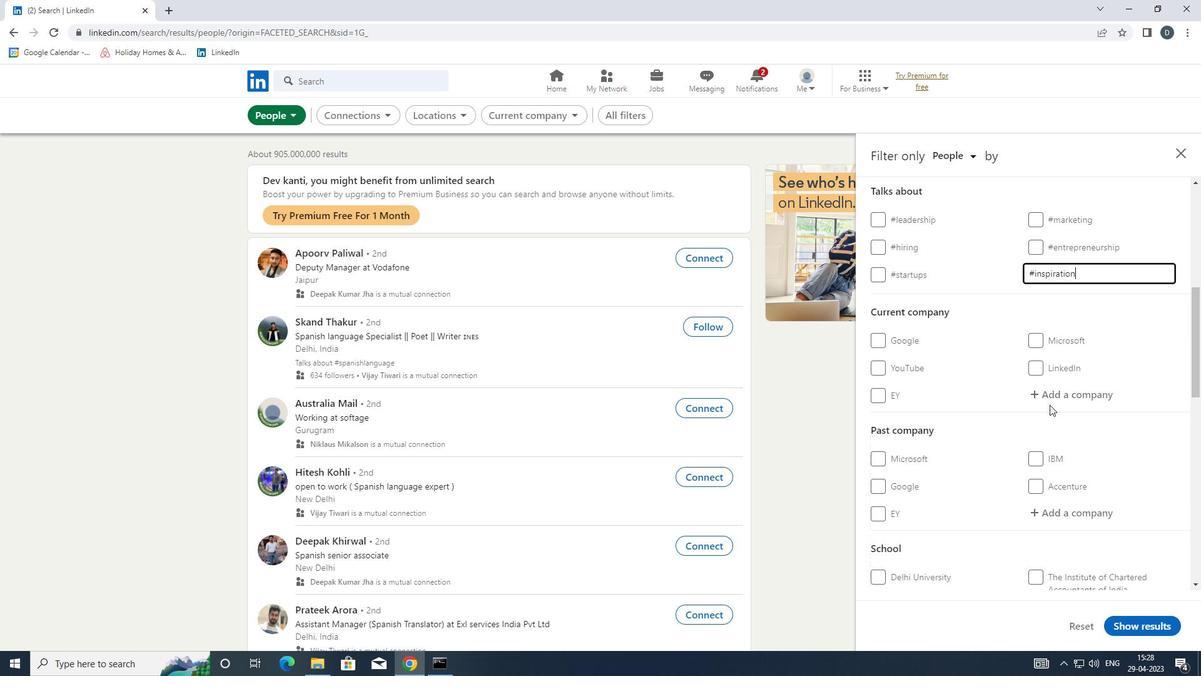 
Action: Mouse moved to (1052, 404)
Screenshot: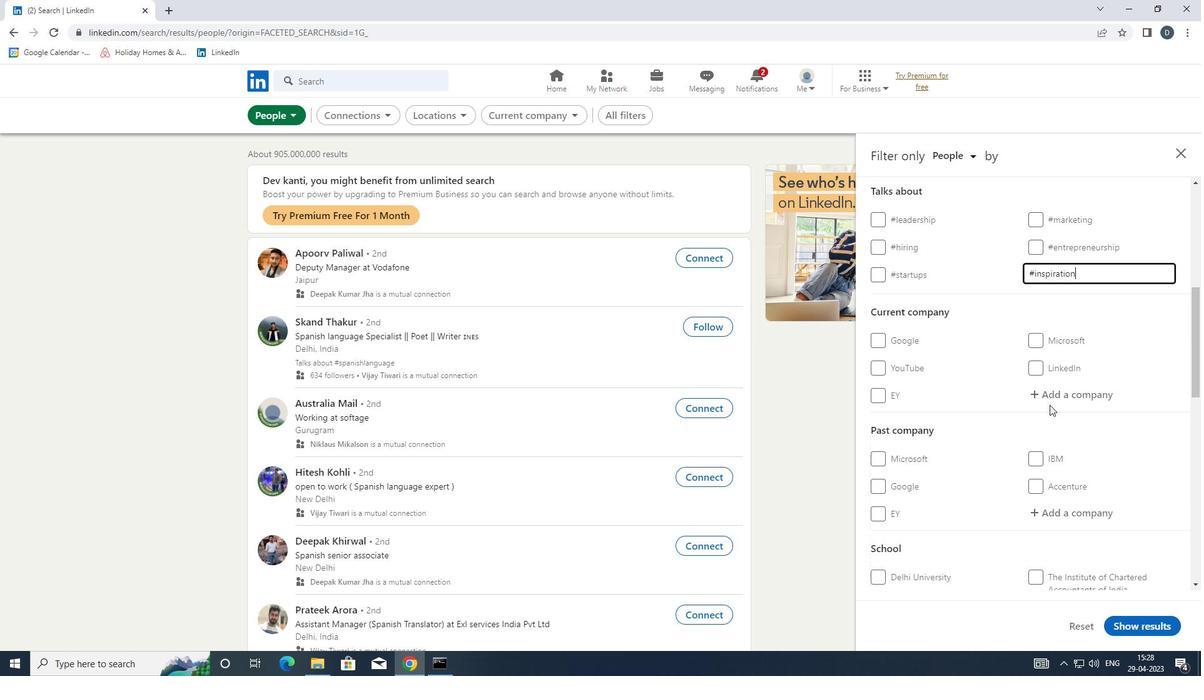 
Action: Mouse scrolled (1052, 404) with delta (0, 0)
Screenshot: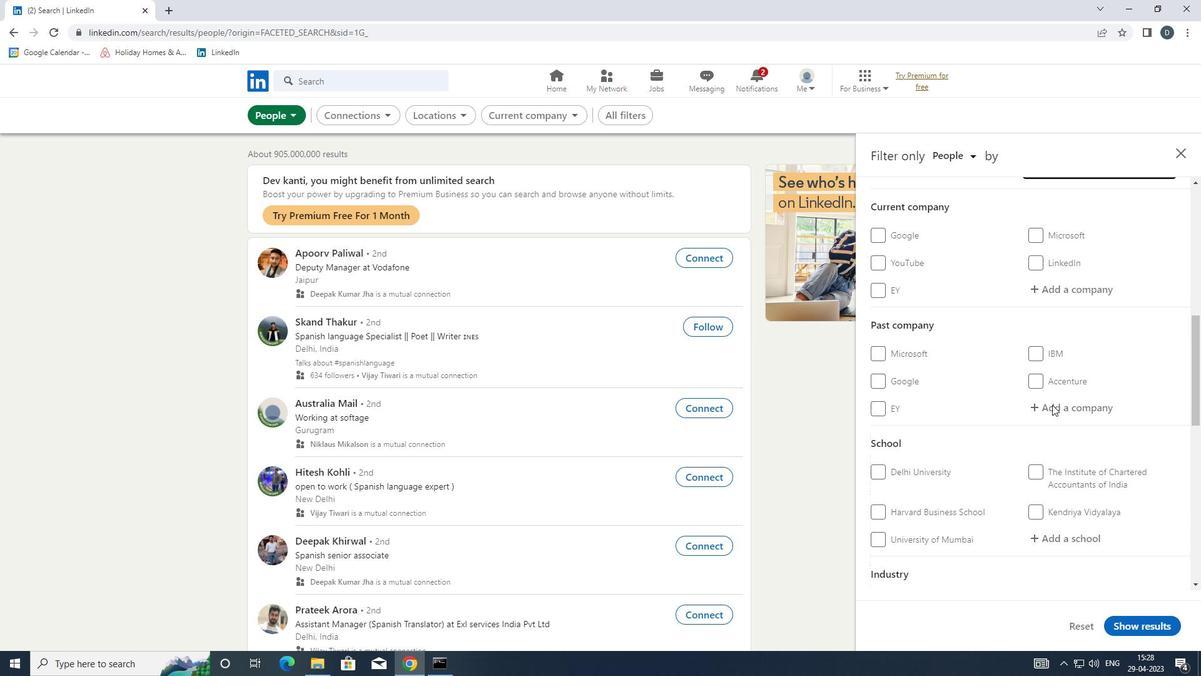 
Action: Mouse scrolled (1052, 404) with delta (0, 0)
Screenshot: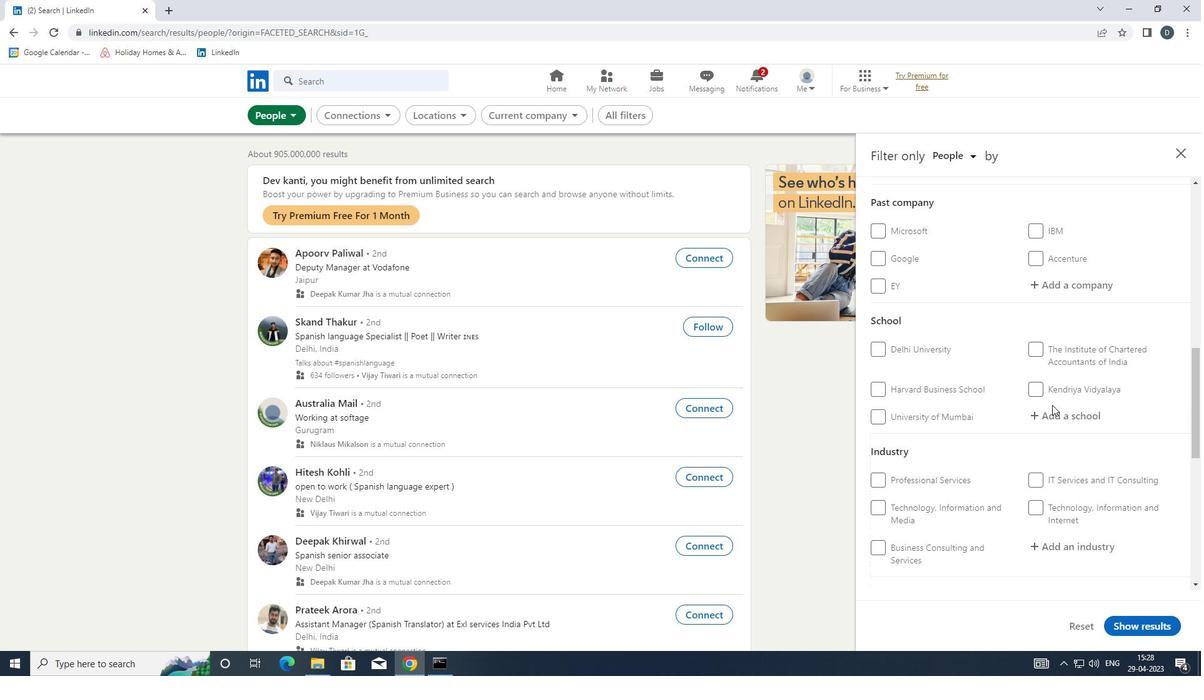 
Action: Mouse moved to (1052, 405)
Screenshot: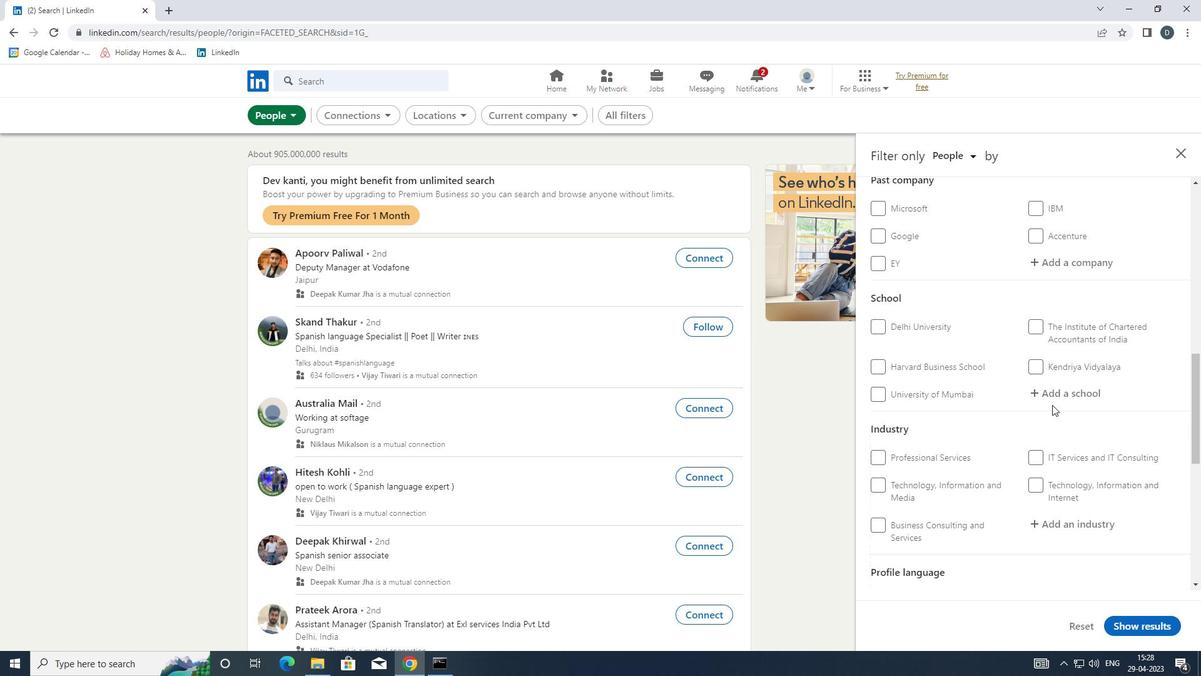 
Action: Mouse scrolled (1052, 404) with delta (0, 0)
Screenshot: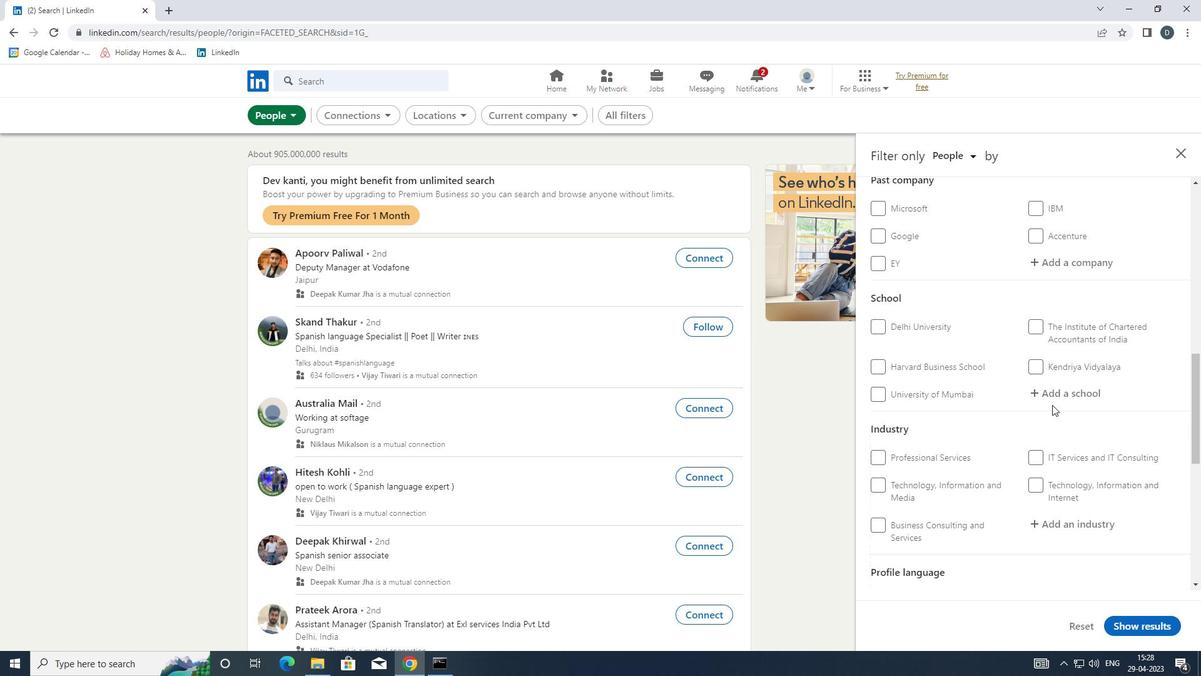 
Action: Mouse moved to (1052, 405)
Screenshot: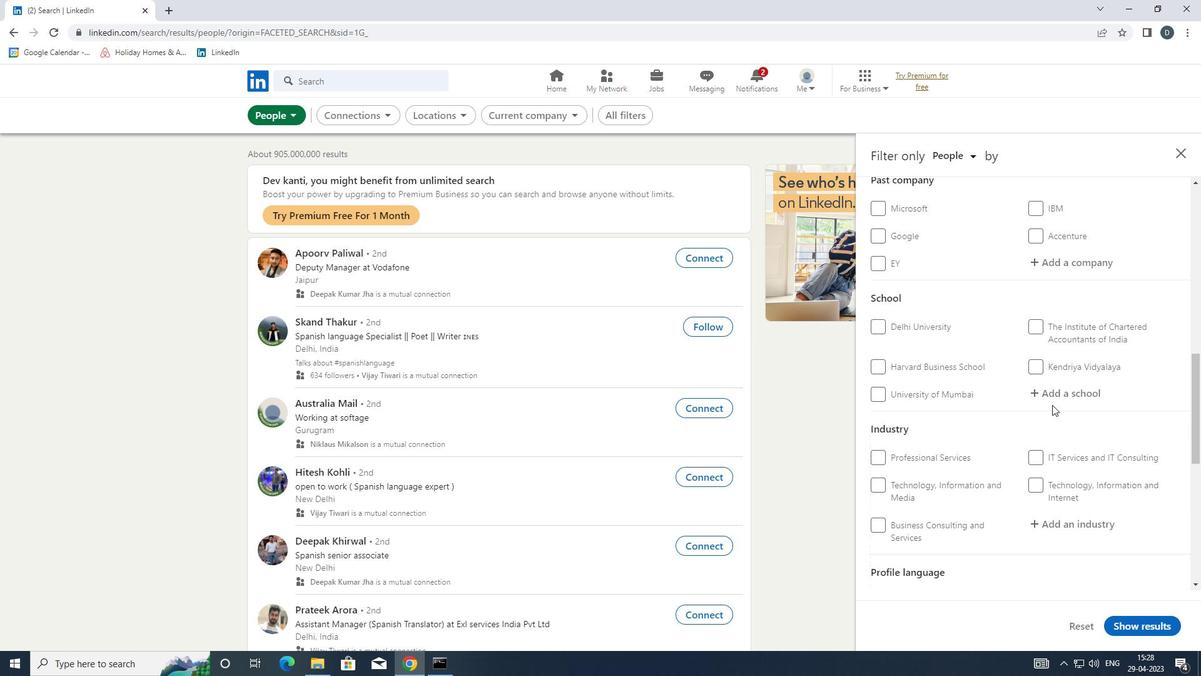 
Action: Mouse scrolled (1052, 404) with delta (0, 0)
Screenshot: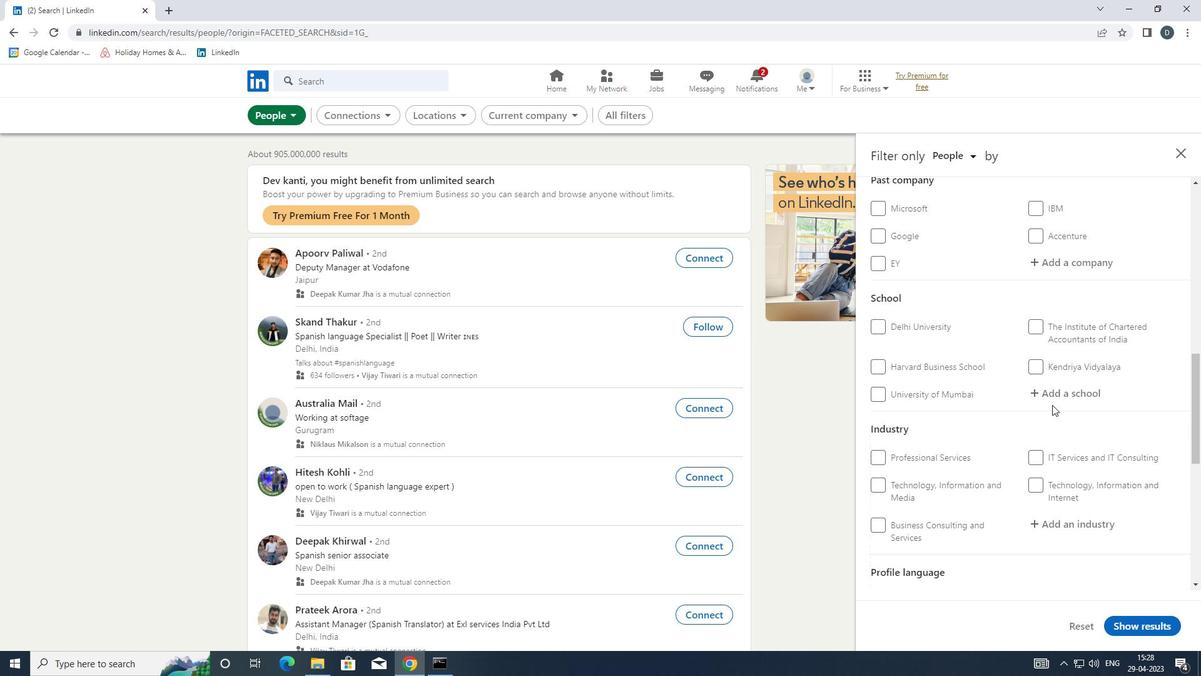 
Action: Mouse moved to (1046, 357)
Screenshot: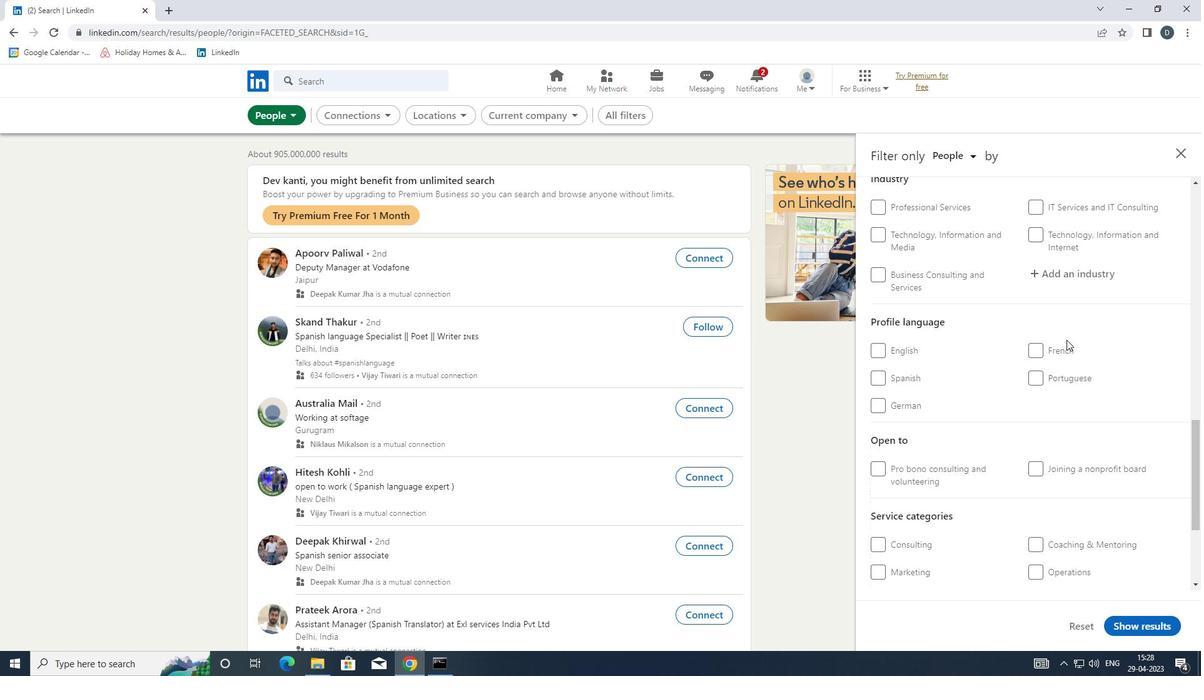 
Action: Mouse pressed left at (1046, 357)
Screenshot: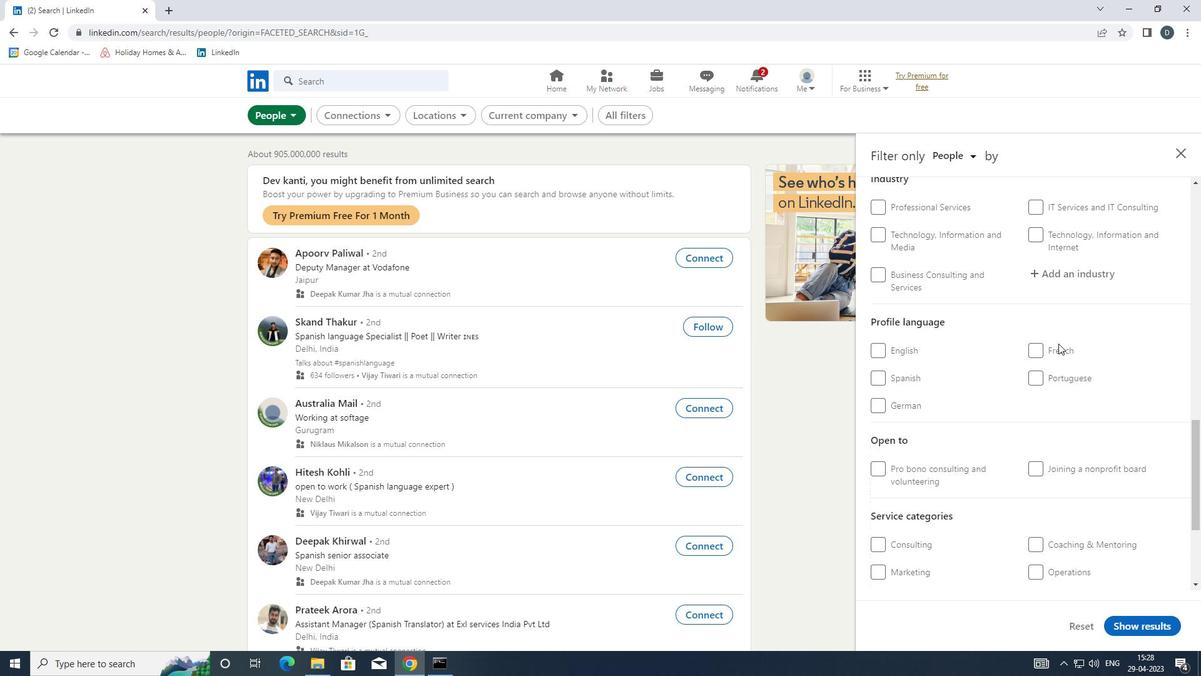 
Action: Mouse moved to (1047, 351)
Screenshot: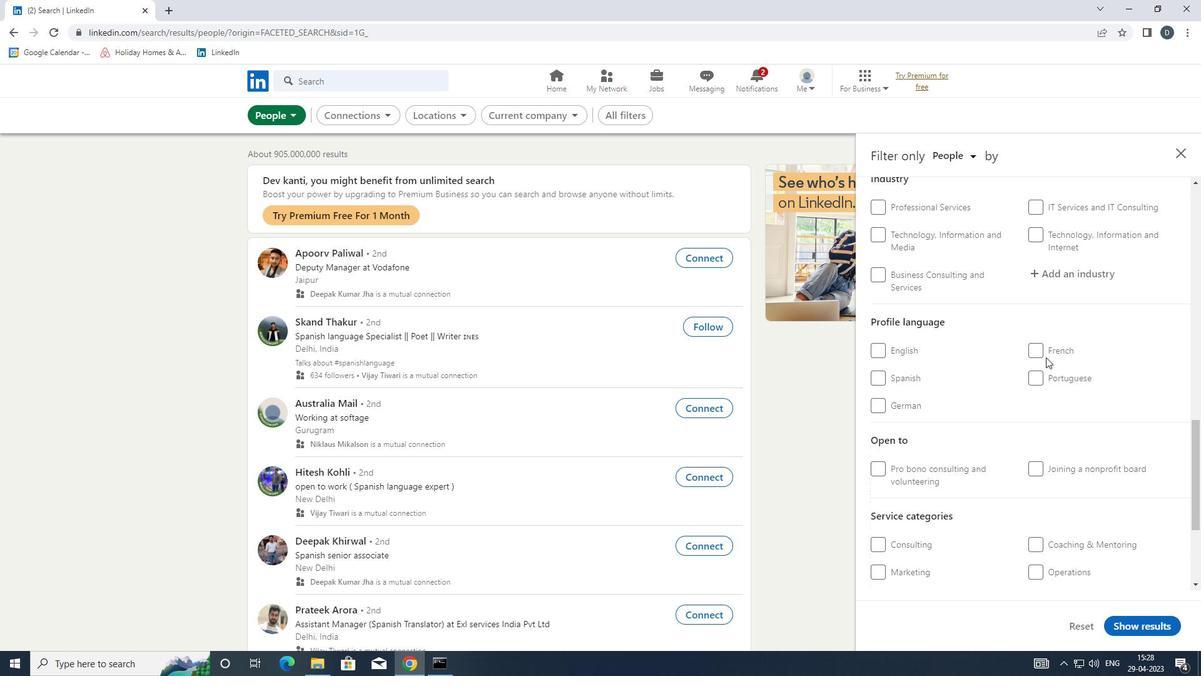 
Action: Mouse pressed left at (1047, 351)
Screenshot: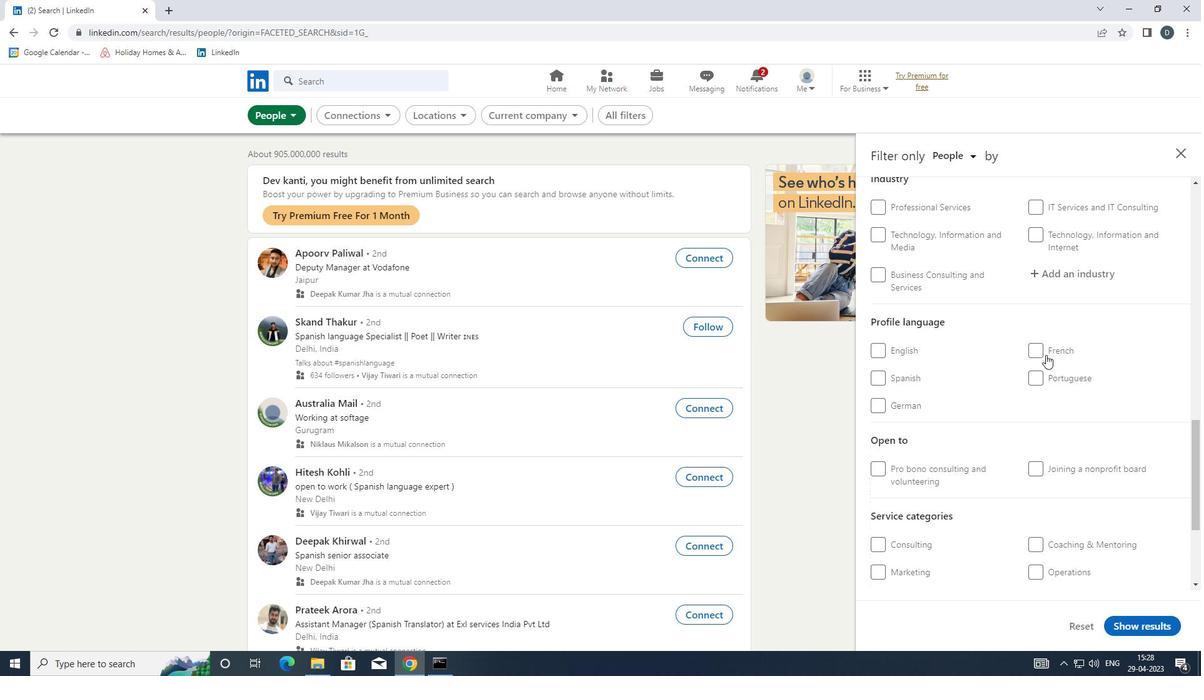 
Action: Mouse moved to (1045, 351)
Screenshot: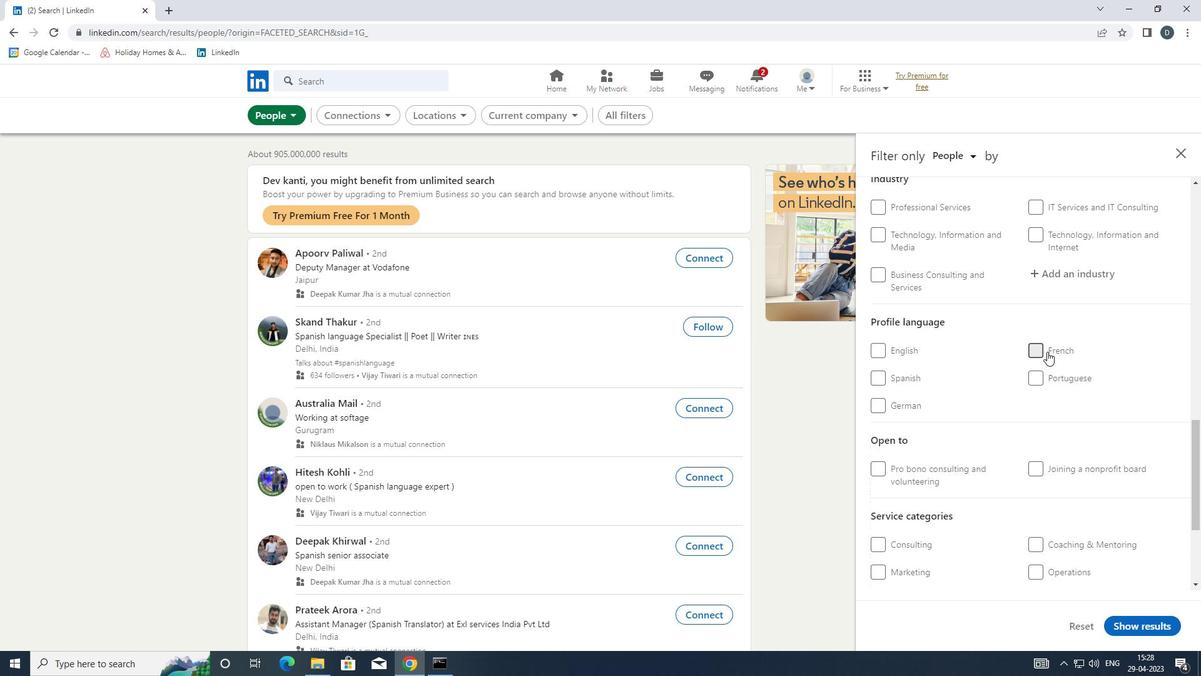 
Action: Mouse scrolled (1045, 351) with delta (0, 0)
Screenshot: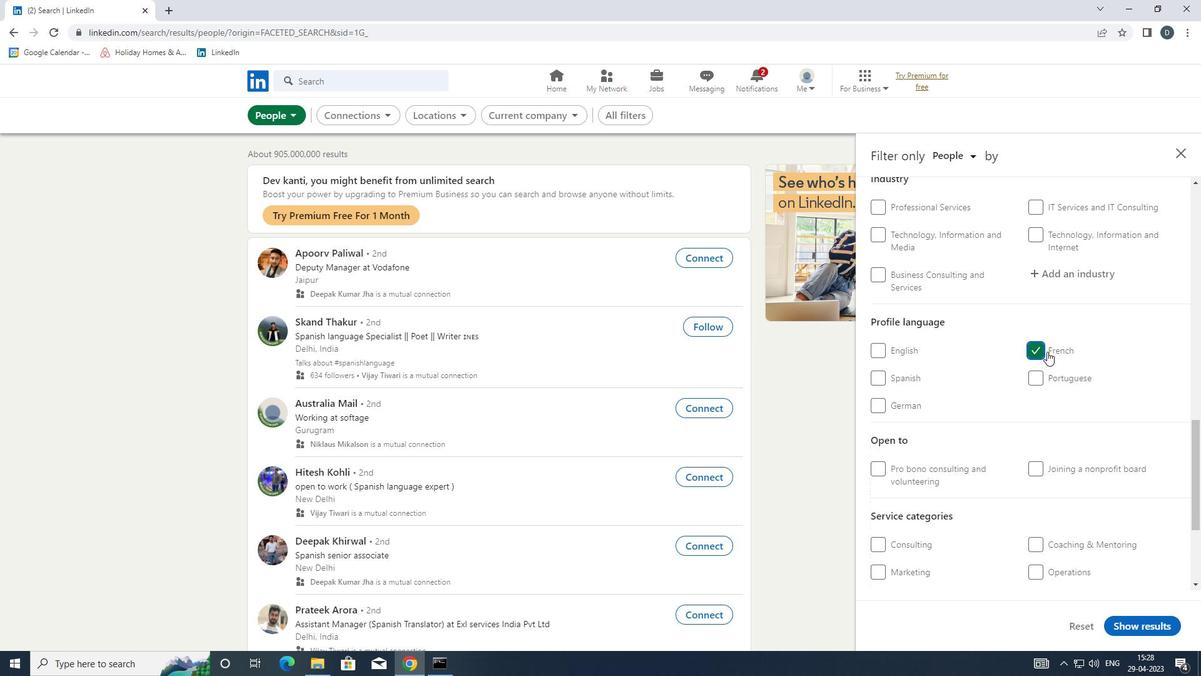 
Action: Mouse scrolled (1045, 351) with delta (0, 0)
Screenshot: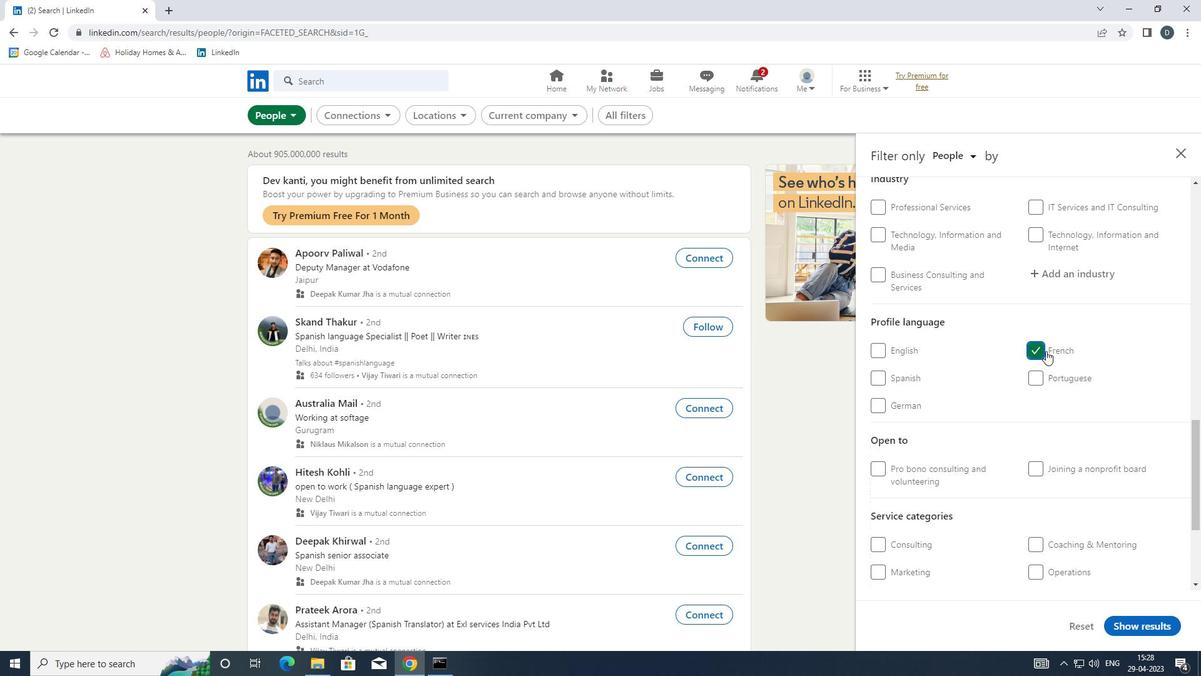 
Action: Mouse scrolled (1045, 351) with delta (0, 0)
Screenshot: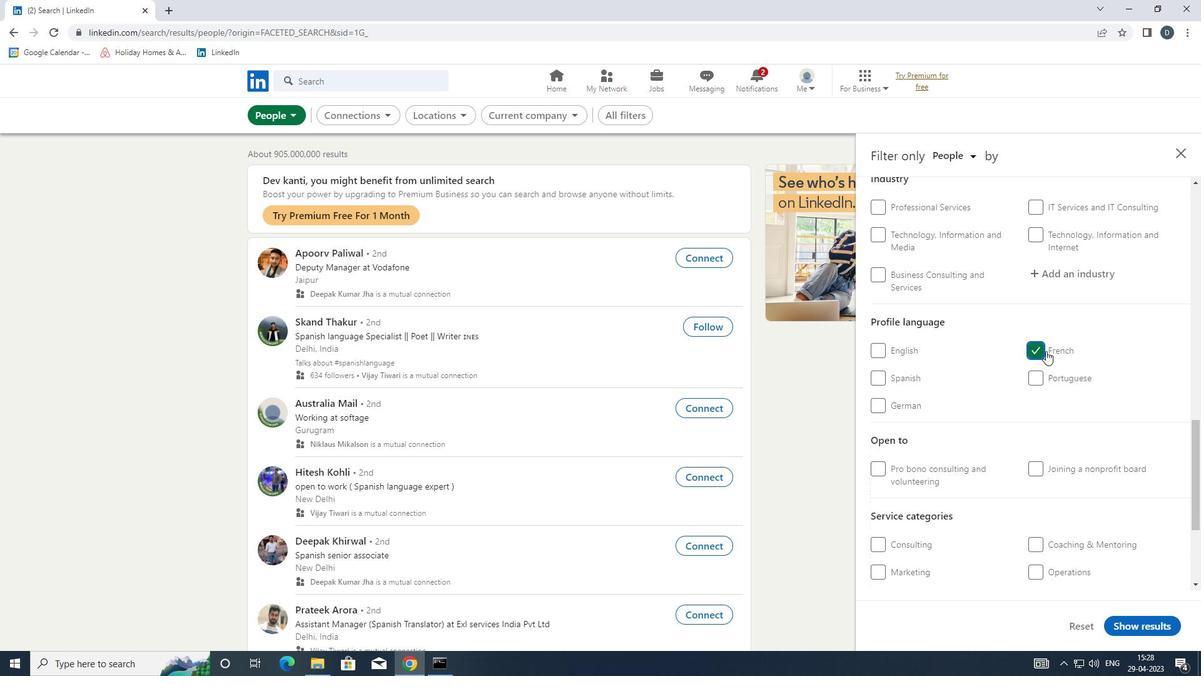 
Action: Mouse scrolled (1045, 351) with delta (0, 0)
Screenshot: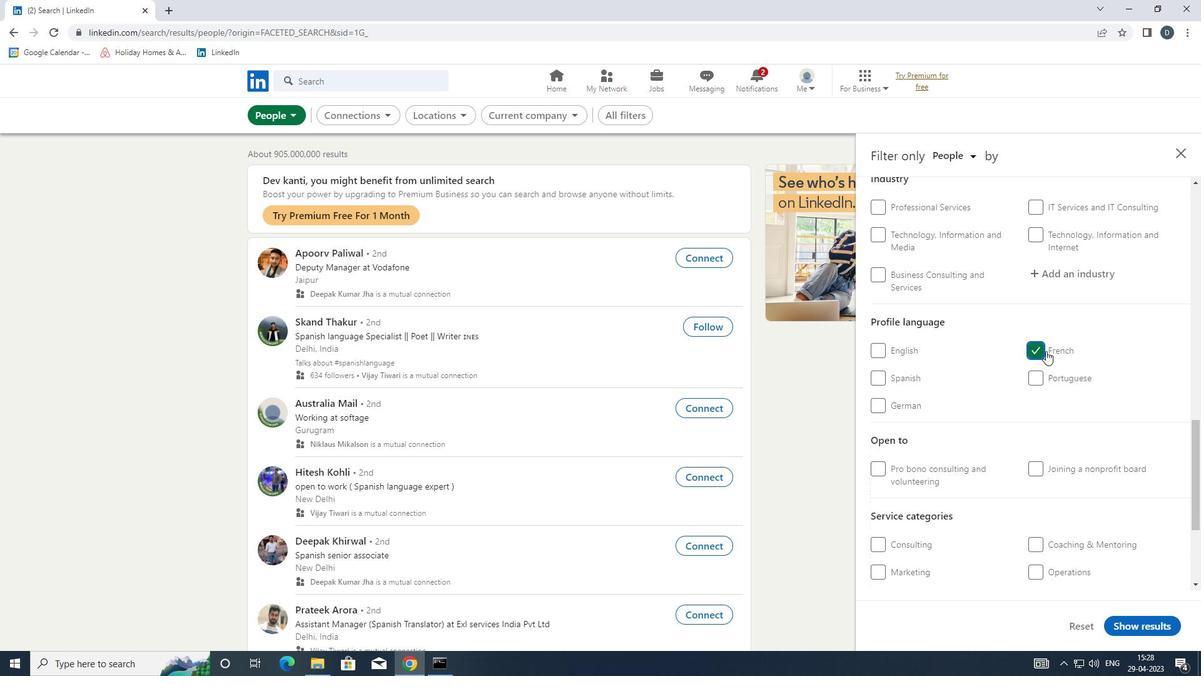 
Action: Mouse scrolled (1045, 351) with delta (0, 0)
Screenshot: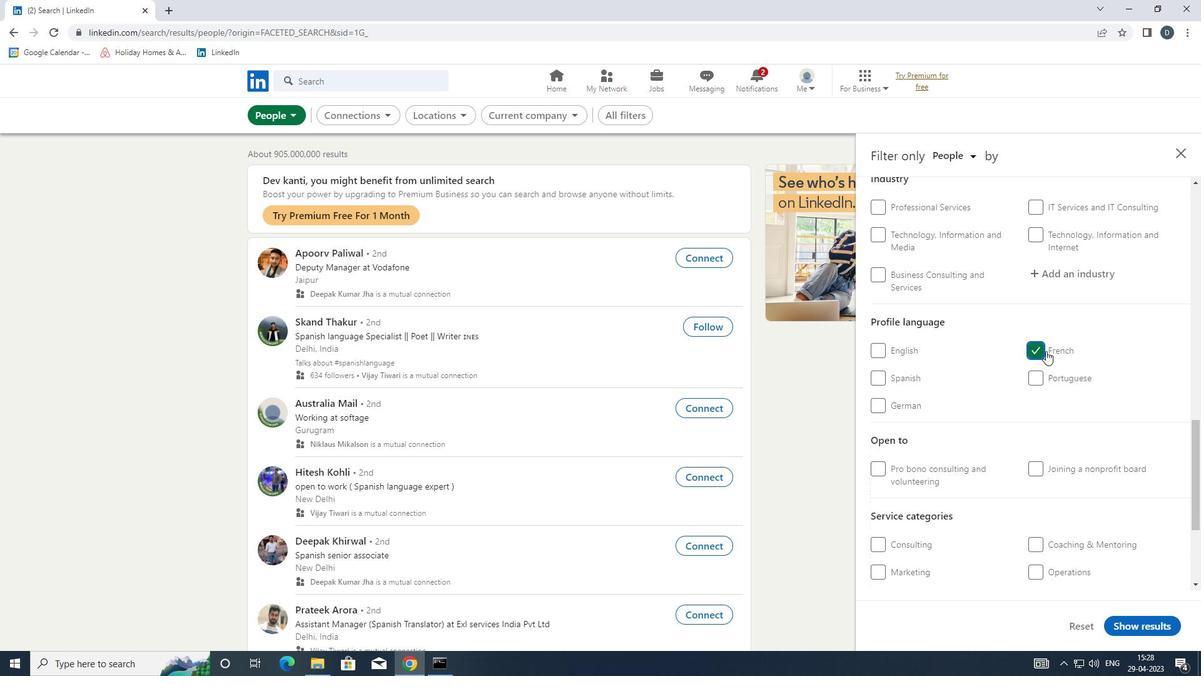 
Action: Mouse moved to (1044, 353)
Screenshot: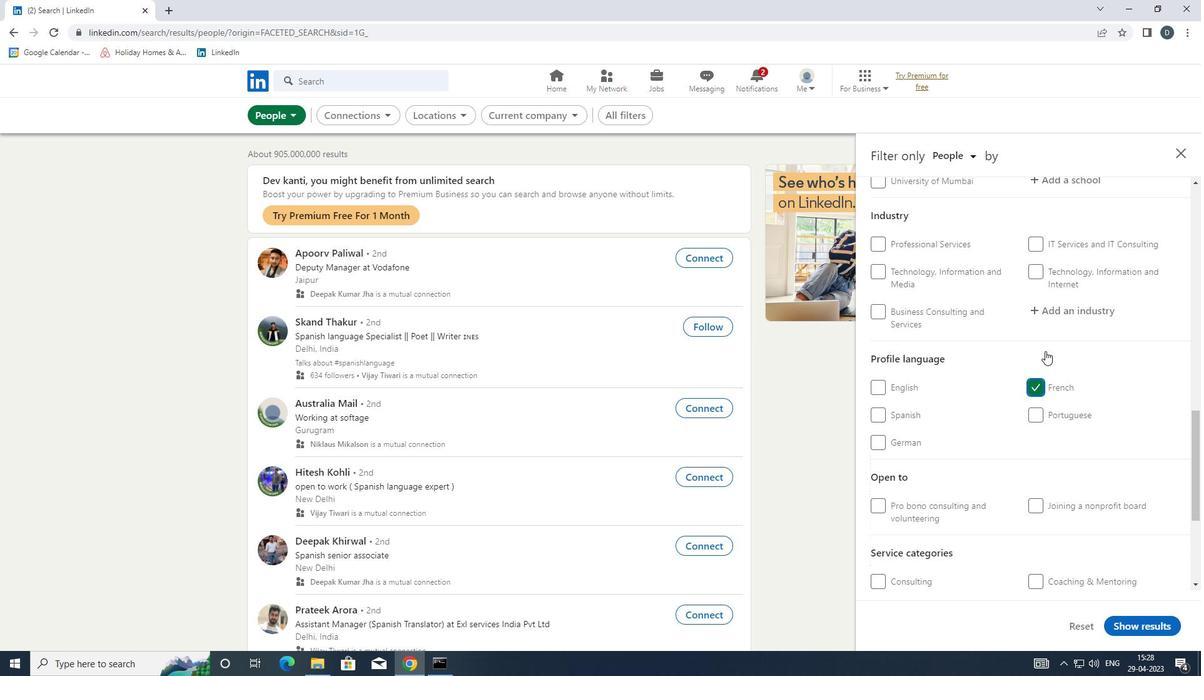 
Action: Mouse scrolled (1044, 354) with delta (0, 0)
Screenshot: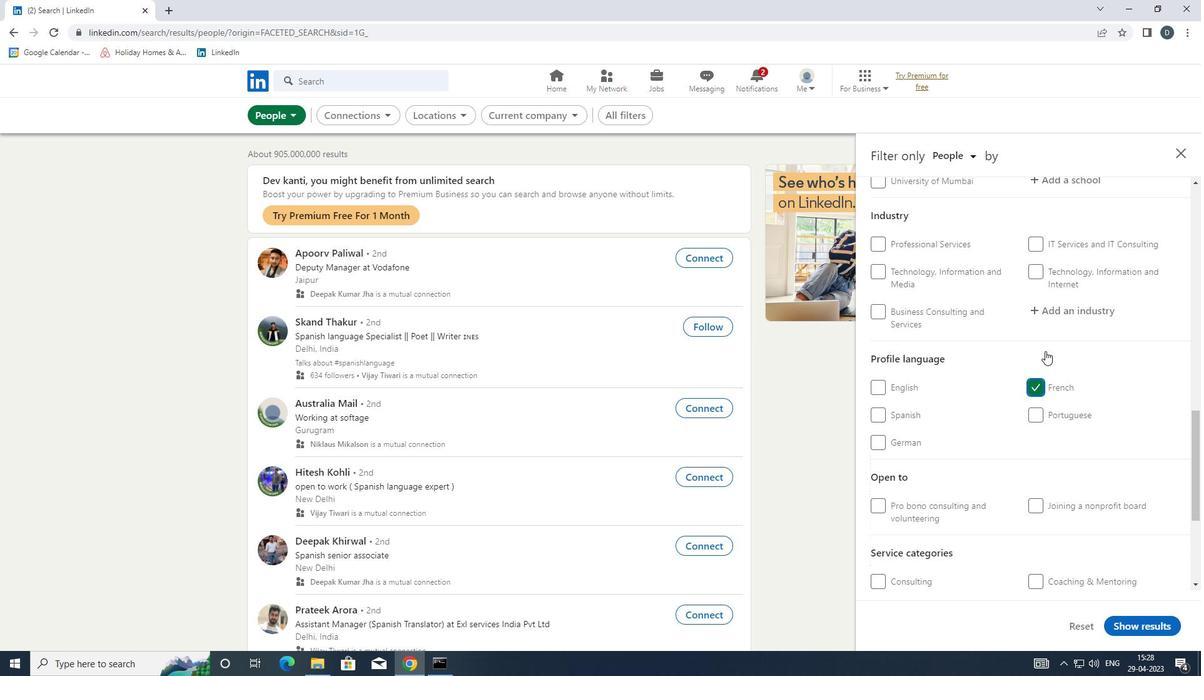 
Action: Mouse scrolled (1044, 354) with delta (0, 0)
Screenshot: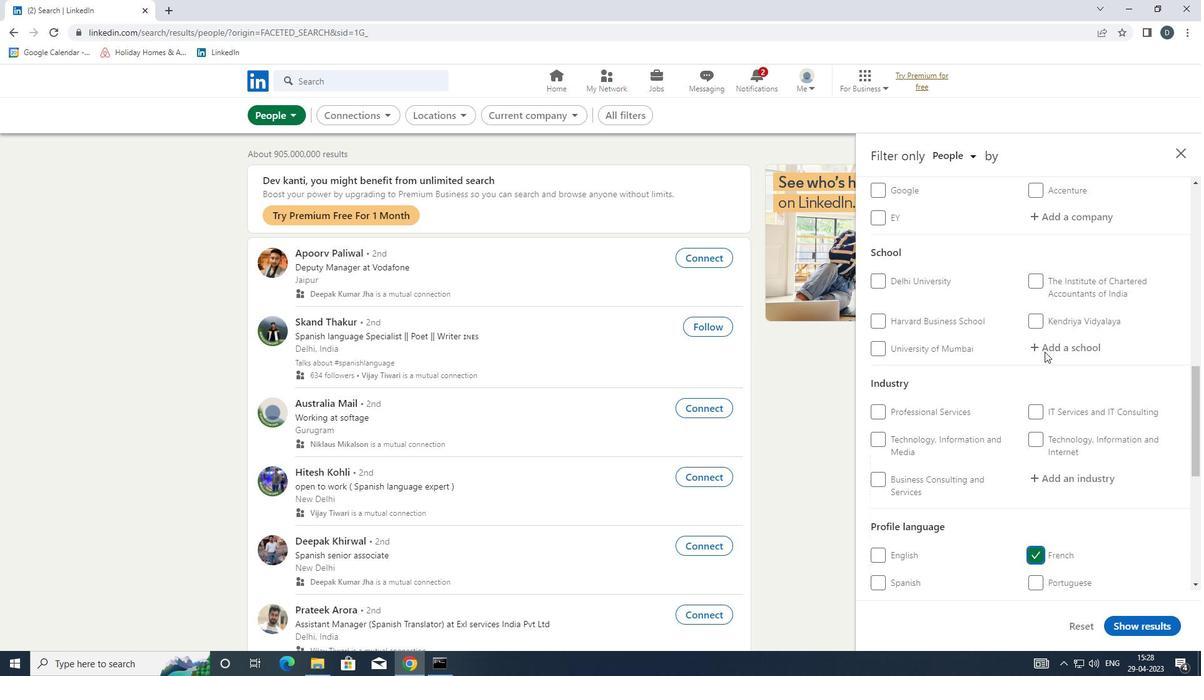 
Action: Mouse moved to (1056, 326)
Screenshot: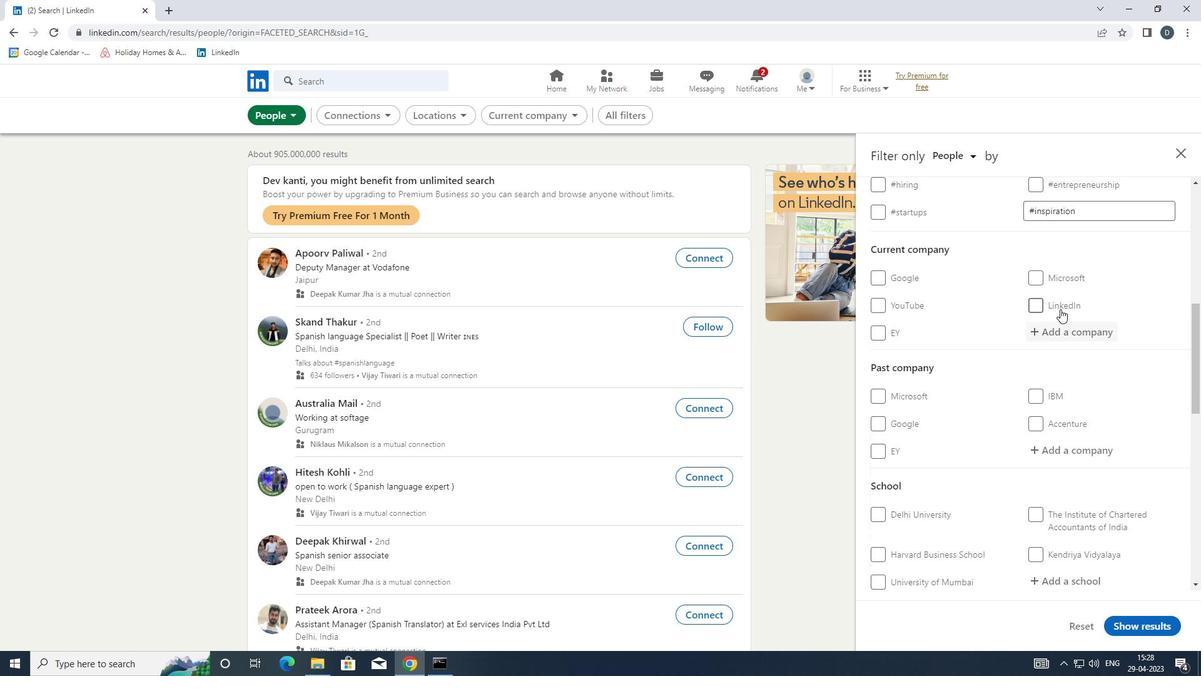
Action: Mouse pressed left at (1056, 326)
Screenshot: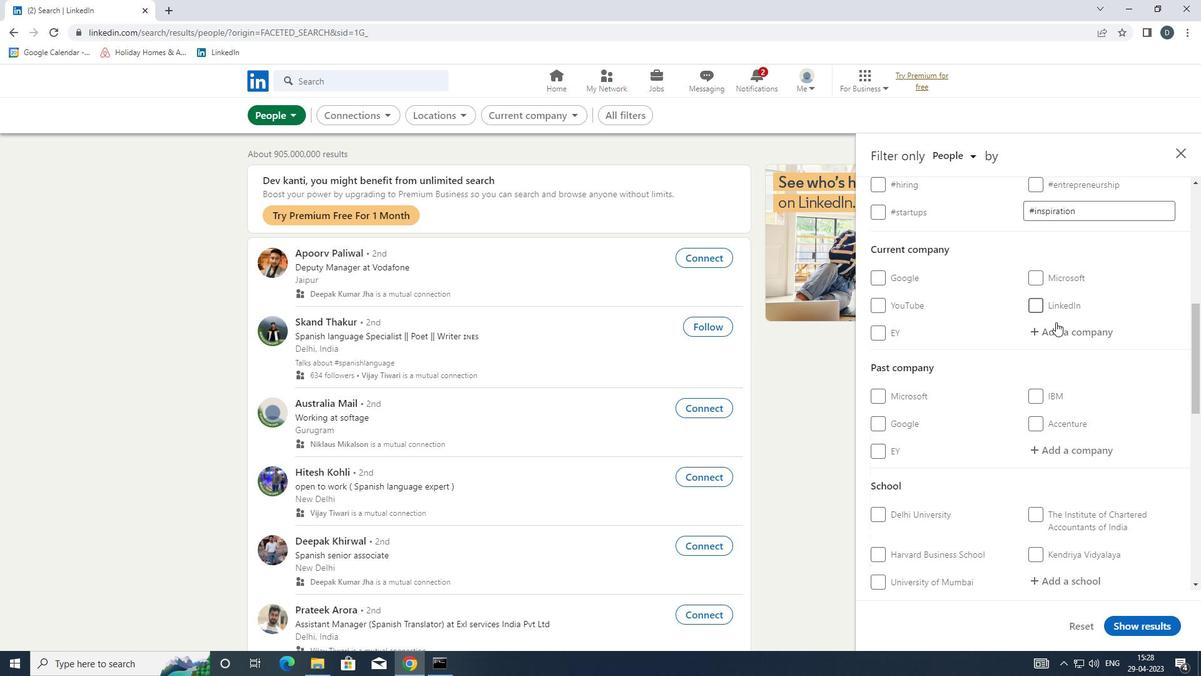 
Action: Mouse moved to (1056, 328)
Screenshot: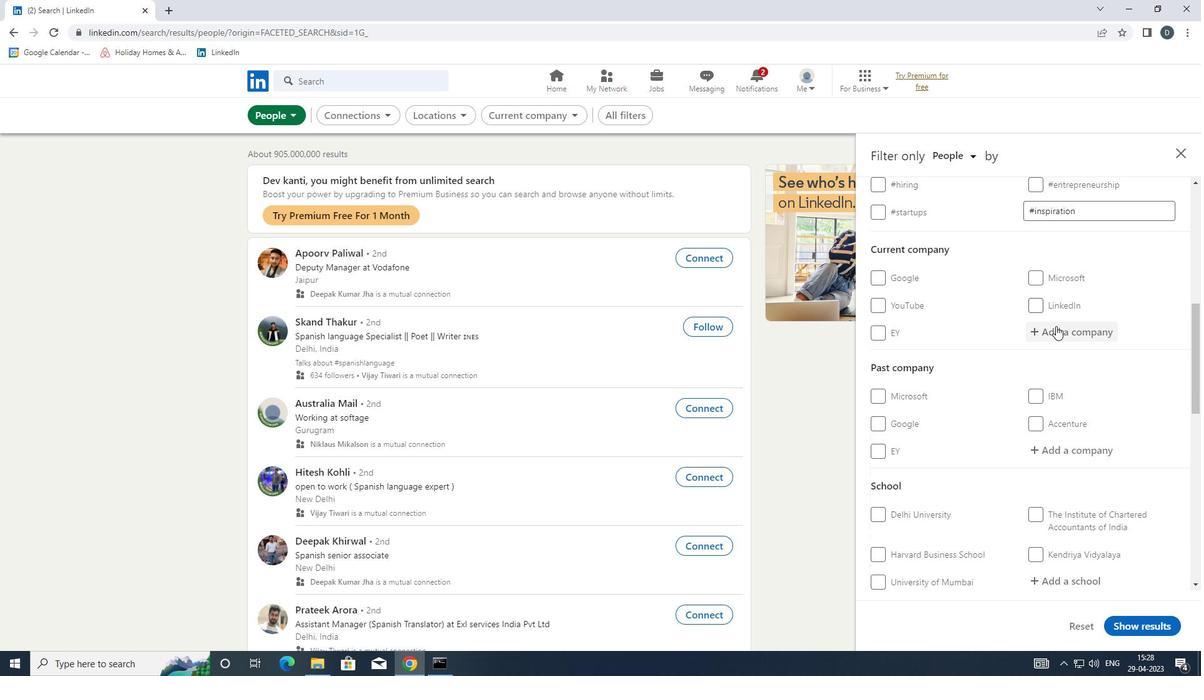 
Action: Key pressed <Key.shift>DIGIT<Key.space><Key.shift>INSU
Screenshot: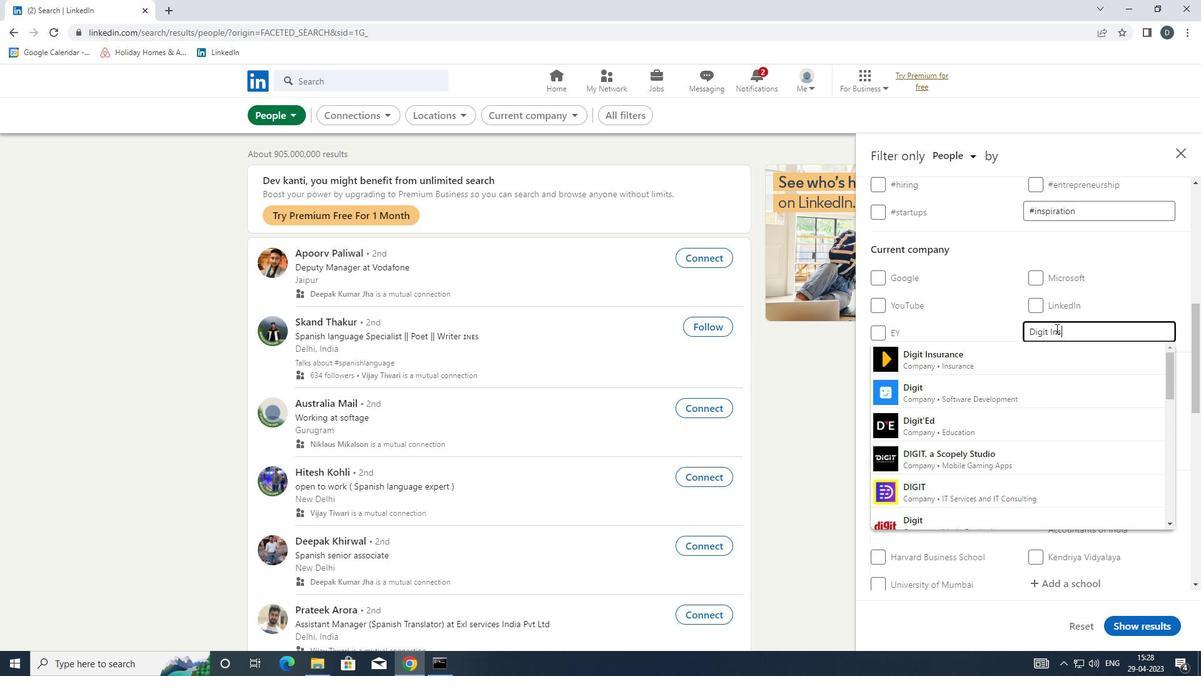 
Action: Mouse moved to (1020, 356)
Screenshot: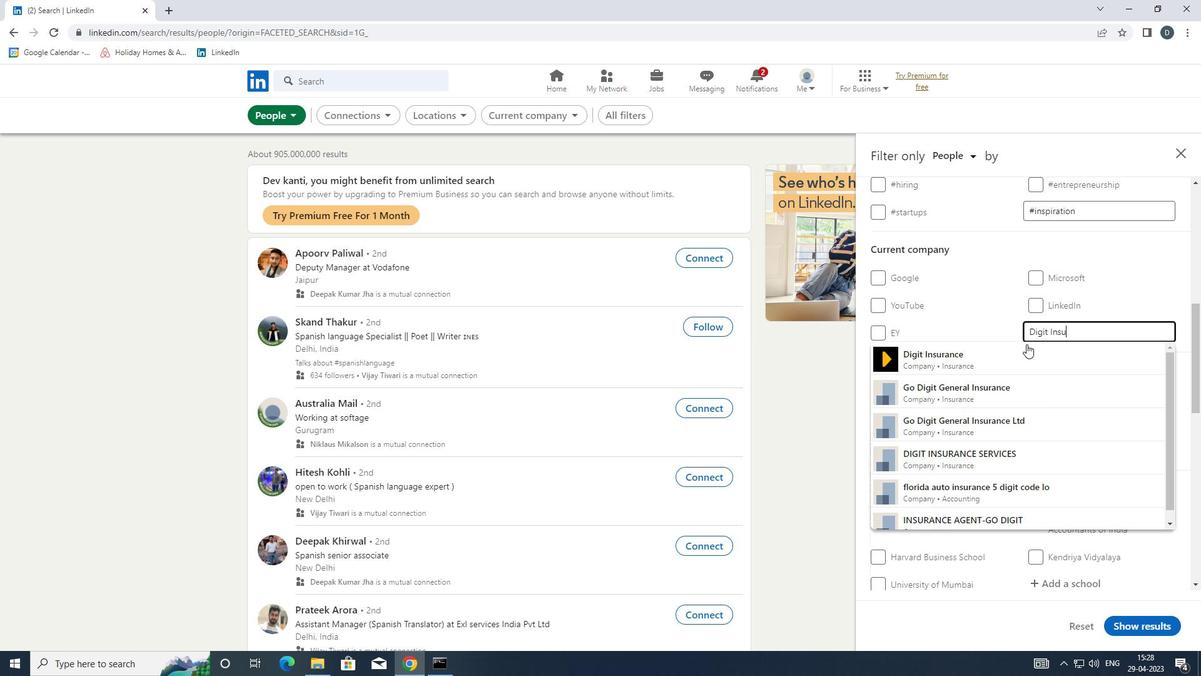 
Action: Mouse pressed left at (1020, 356)
Screenshot: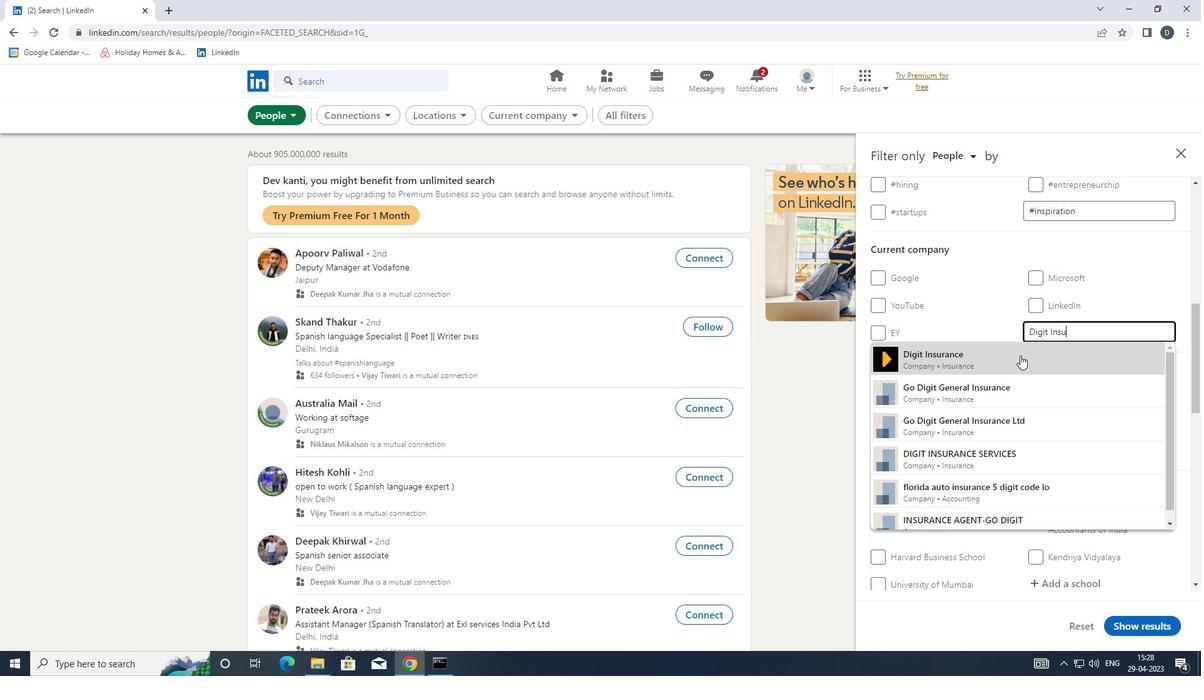 
Action: Mouse scrolled (1020, 355) with delta (0, 0)
Screenshot: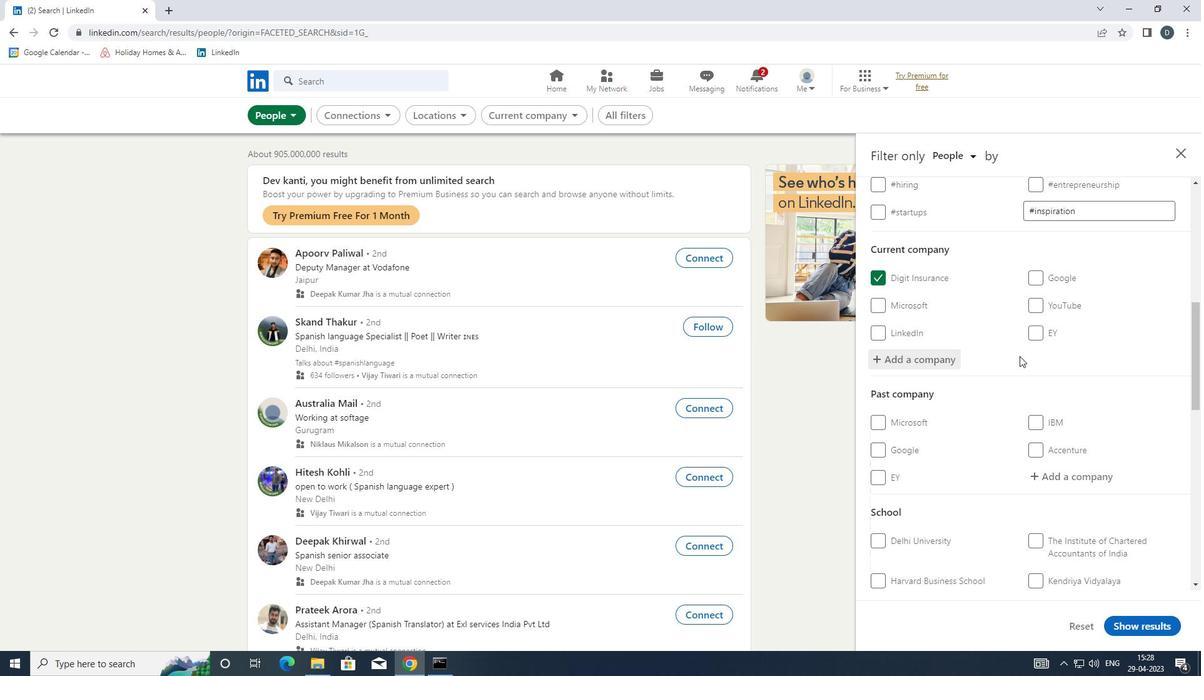 
Action: Mouse scrolled (1020, 355) with delta (0, 0)
Screenshot: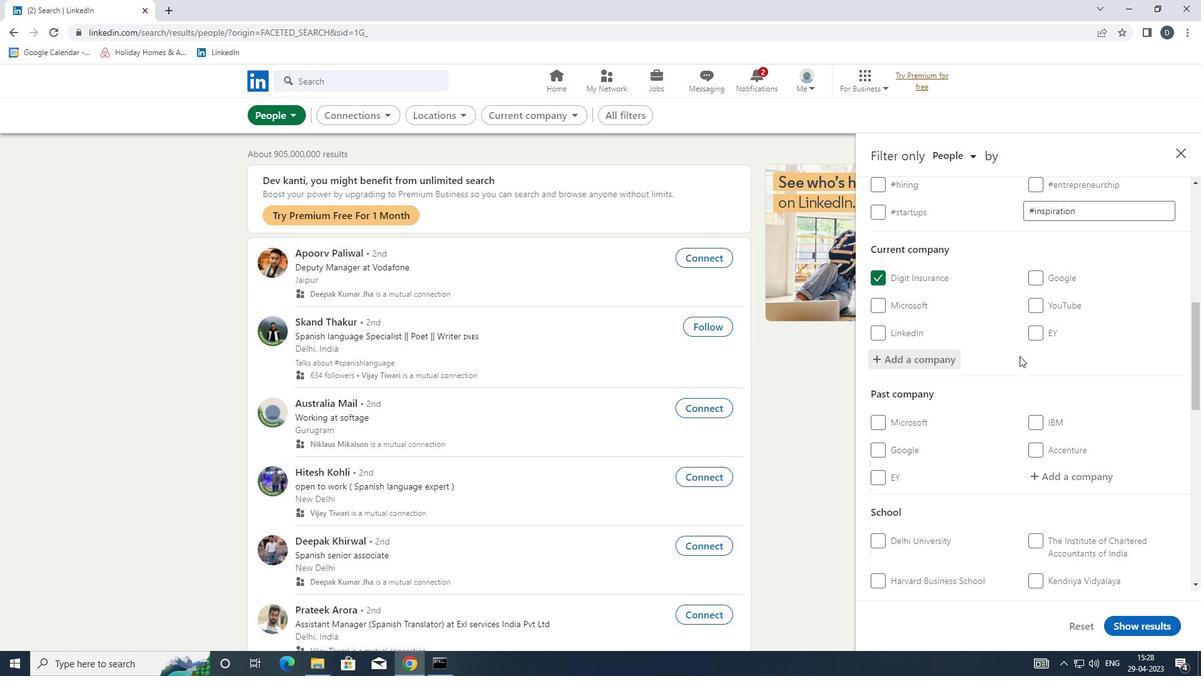 
Action: Mouse scrolled (1020, 355) with delta (0, 0)
Screenshot: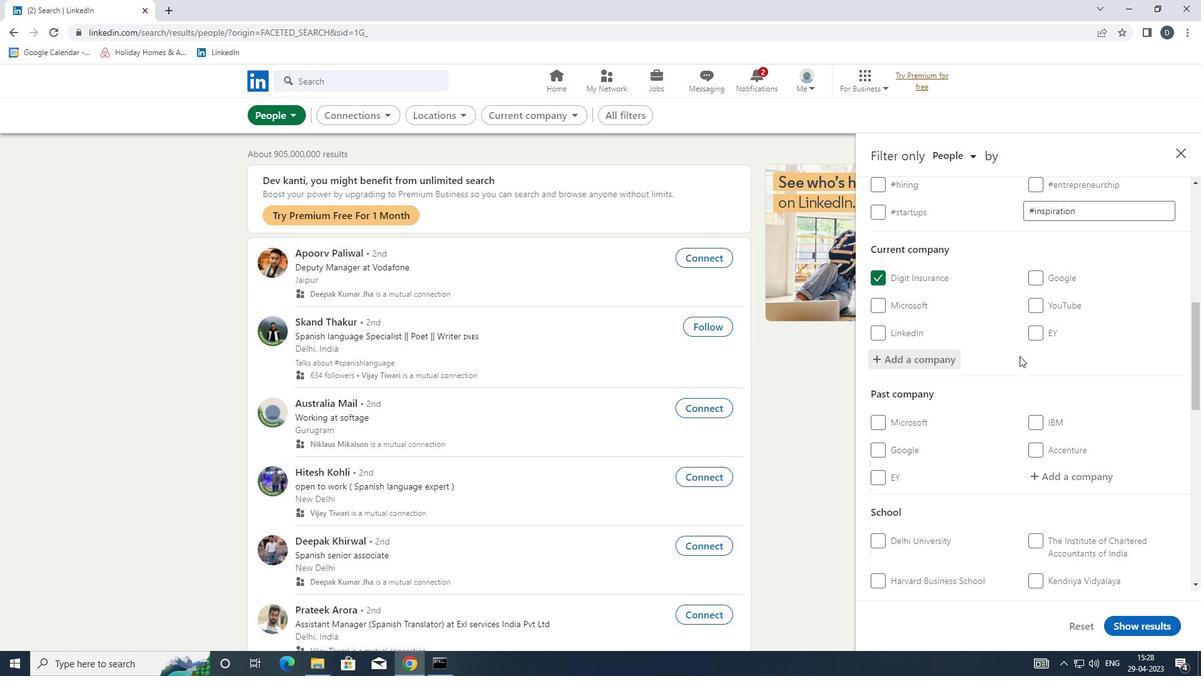 
Action: Mouse moved to (1068, 359)
Screenshot: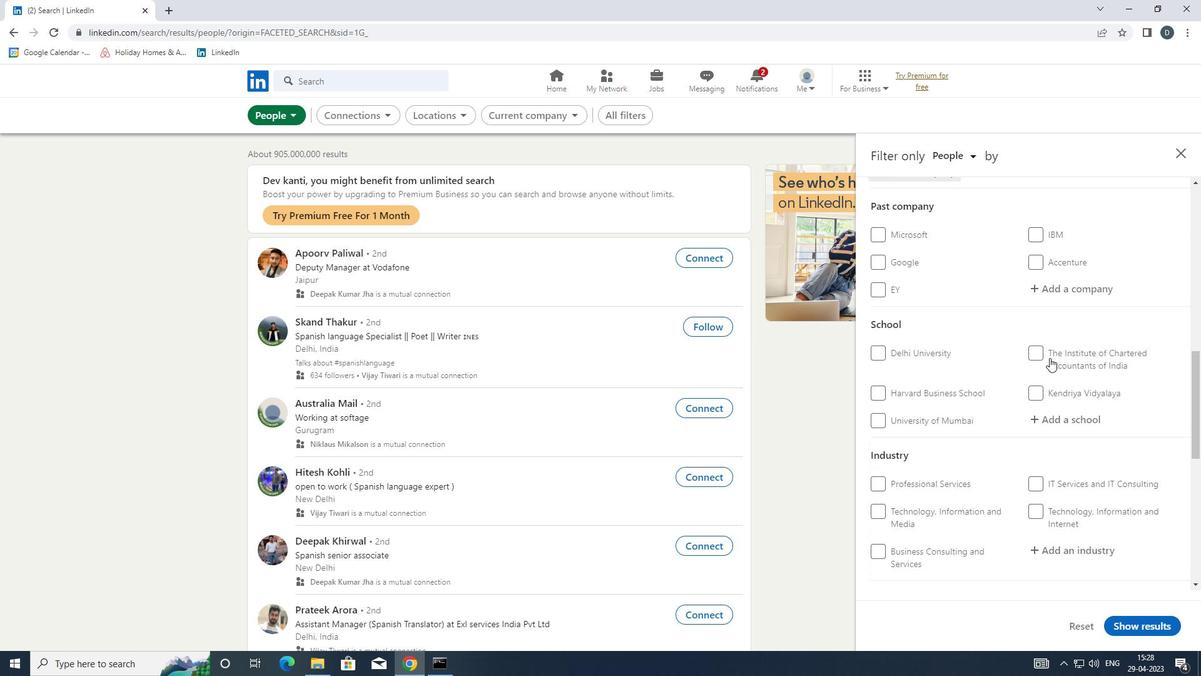 
Action: Mouse scrolled (1068, 358) with delta (0, 0)
Screenshot: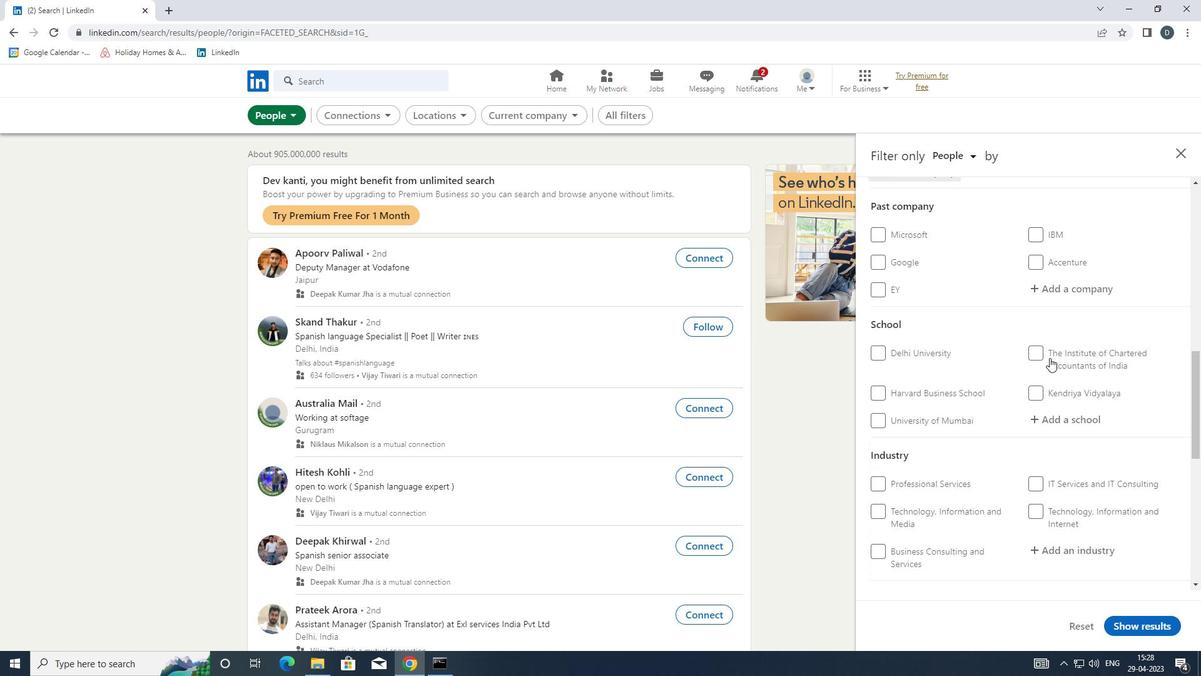 
Action: Mouse moved to (1074, 356)
Screenshot: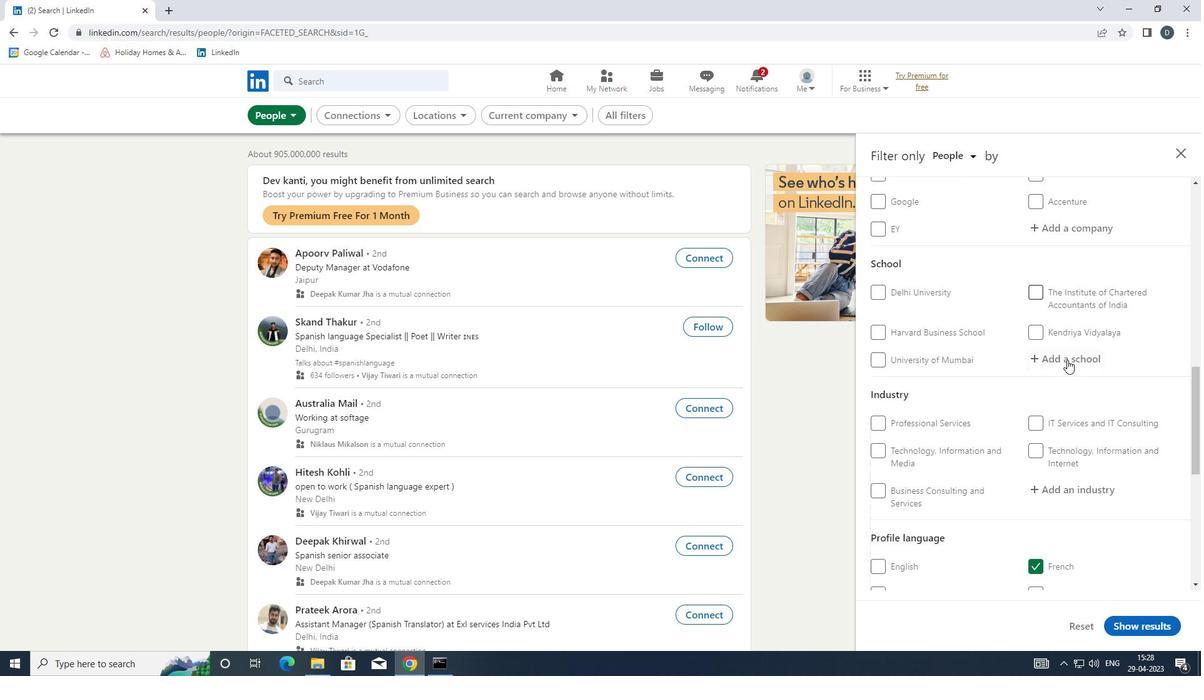 
Action: Mouse pressed left at (1074, 356)
Screenshot: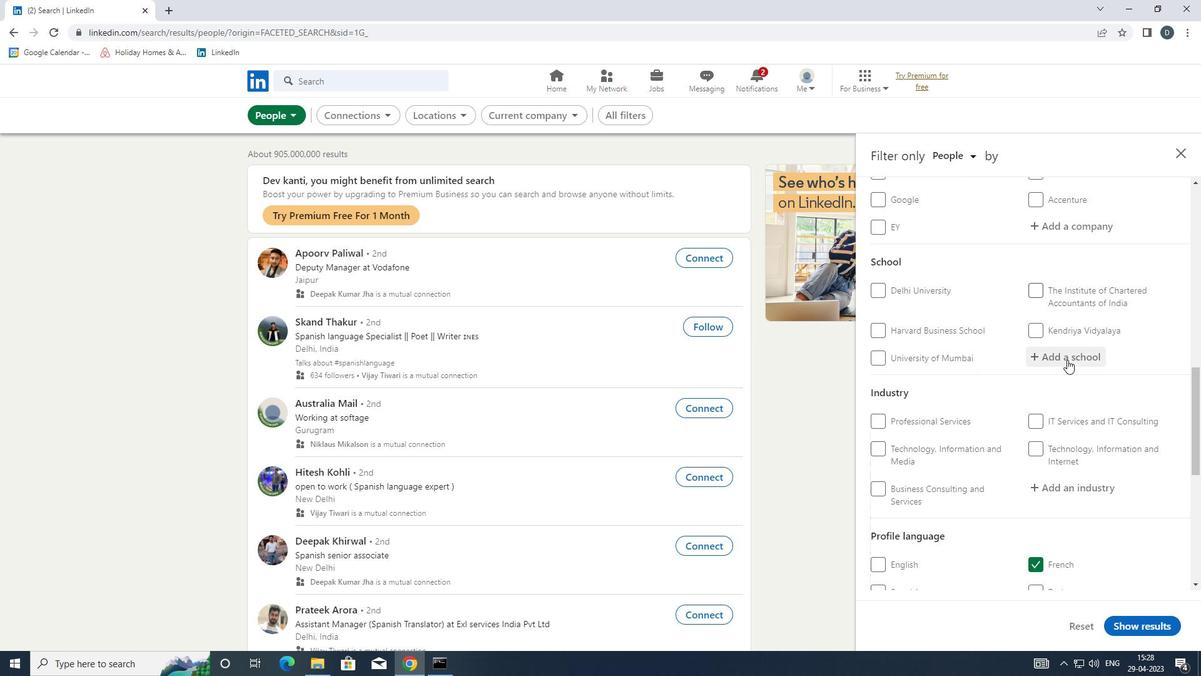 
Action: Mouse moved to (1074, 355)
Screenshot: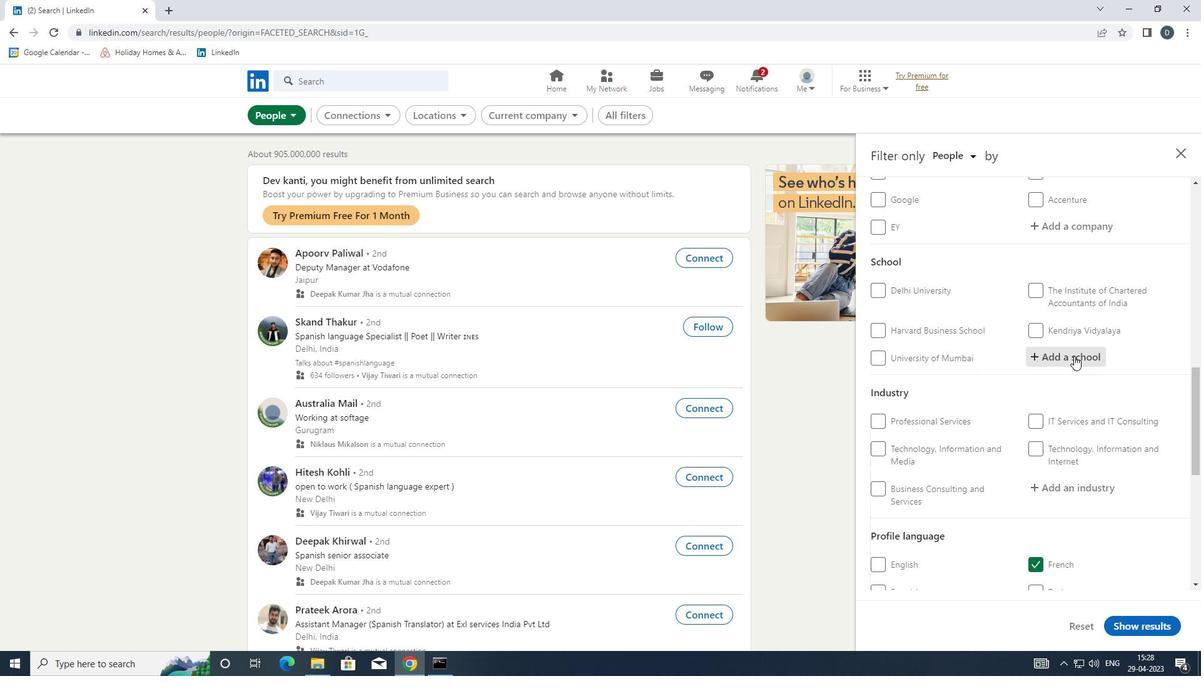 
Action: Key pressed <Key.shift>PUNJAB<Key.space>
Screenshot: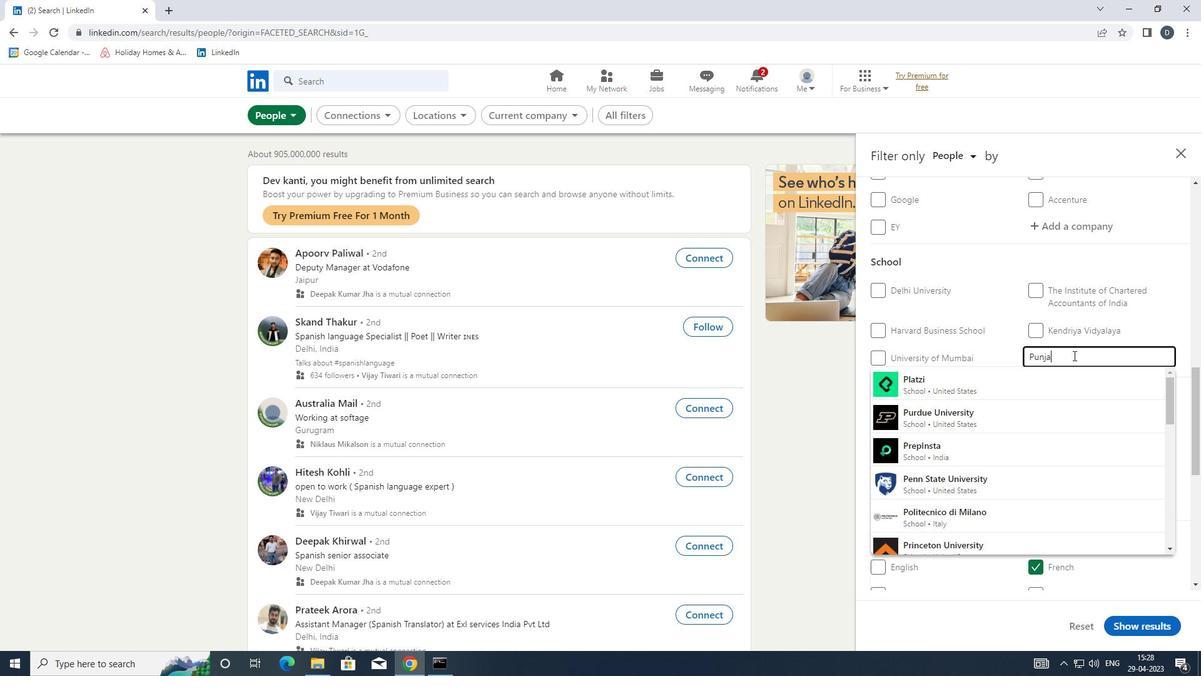 
Action: Mouse moved to (1061, 420)
Screenshot: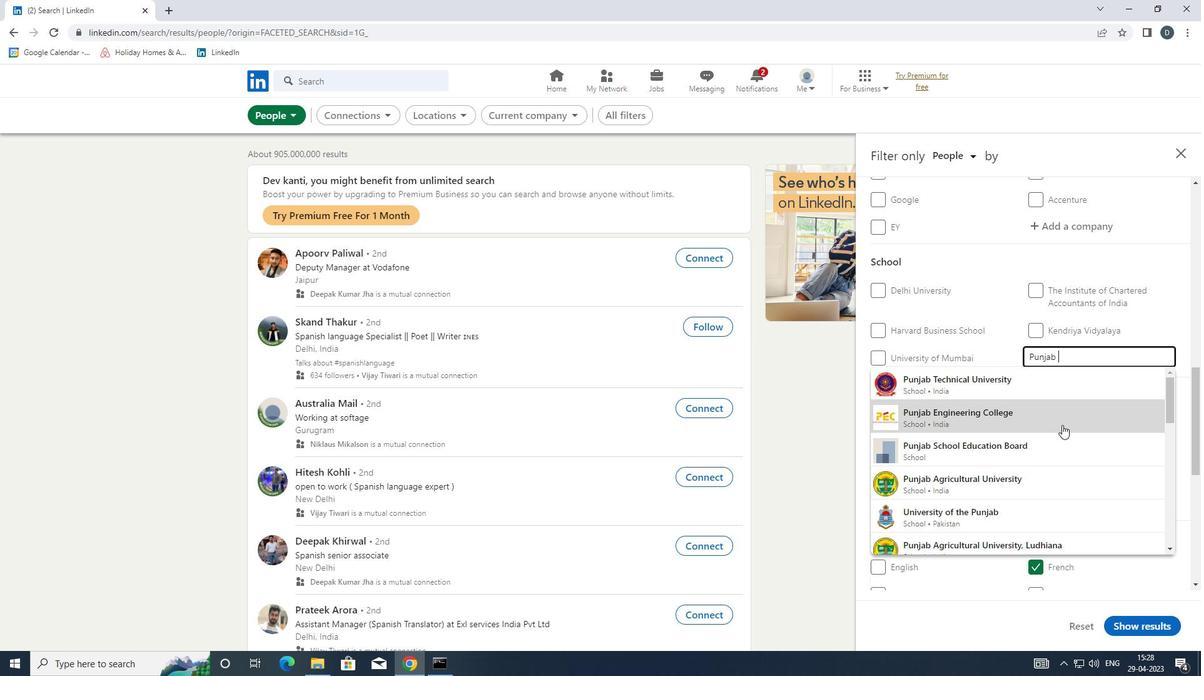
Action: Mouse pressed left at (1061, 420)
Screenshot: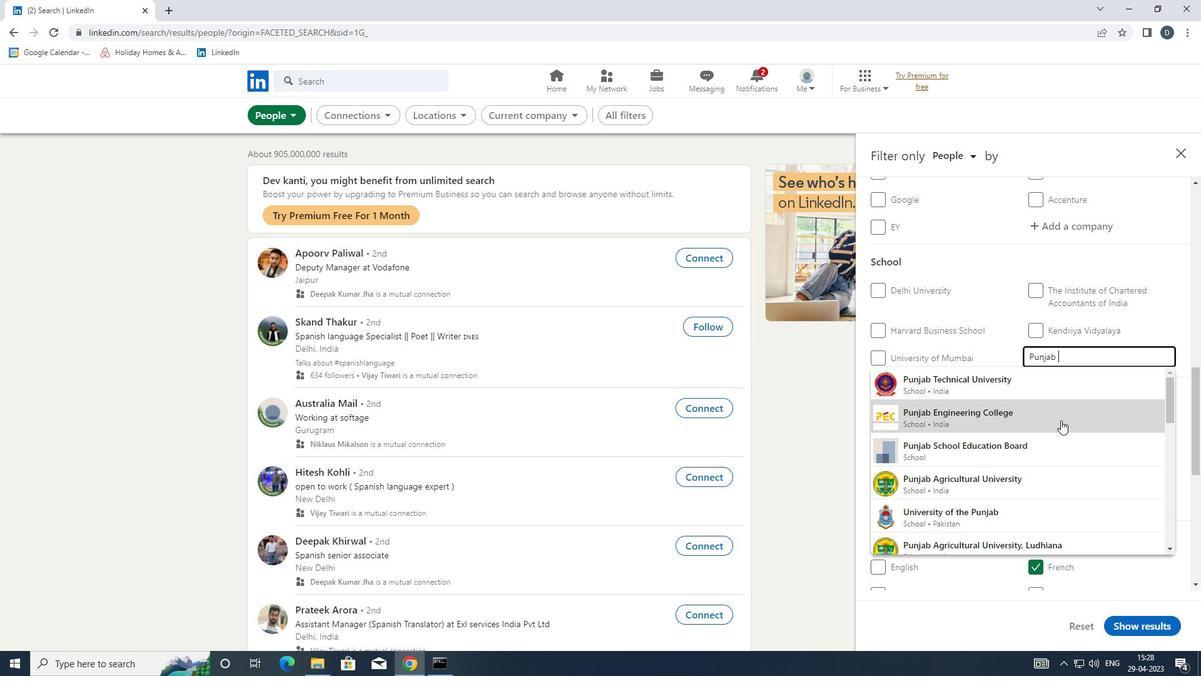 
Action: Mouse moved to (1069, 417)
Screenshot: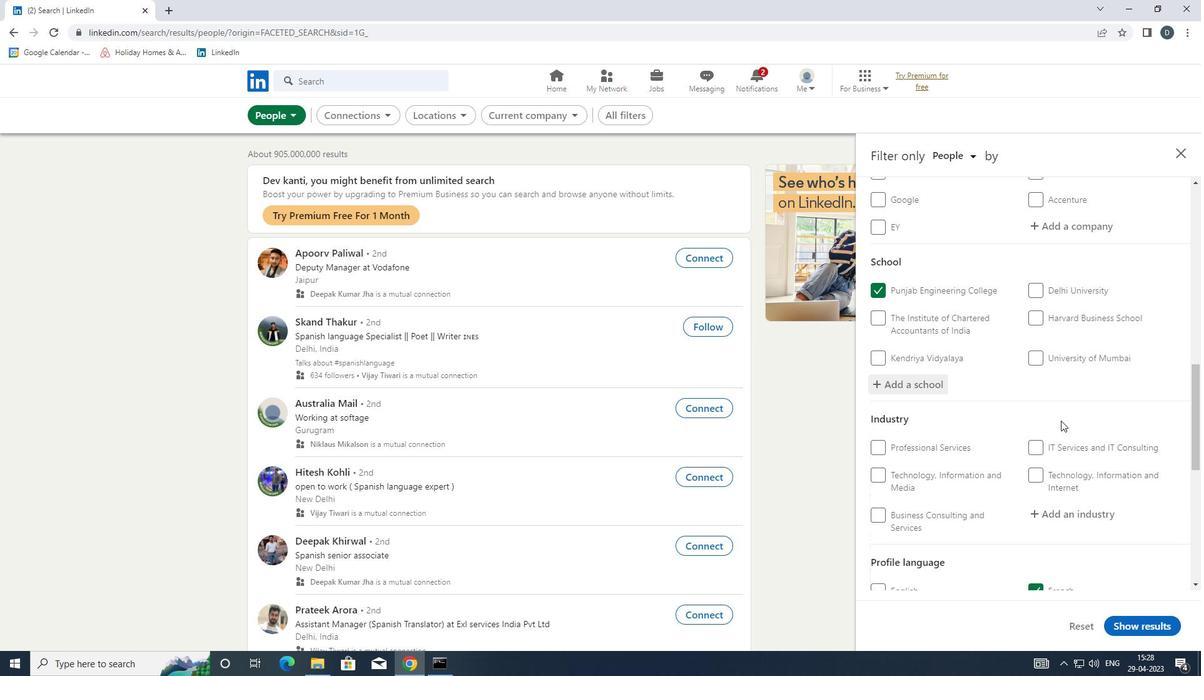 
Action: Mouse scrolled (1069, 416) with delta (0, 0)
Screenshot: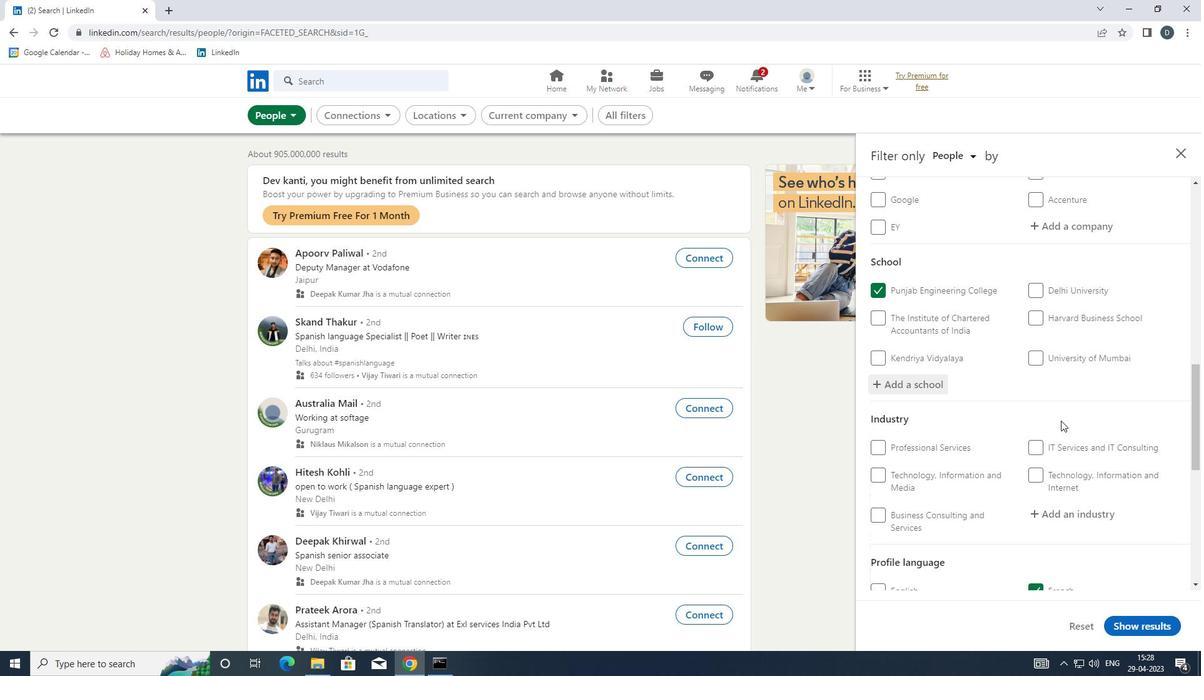 
Action: Mouse moved to (1069, 416)
Screenshot: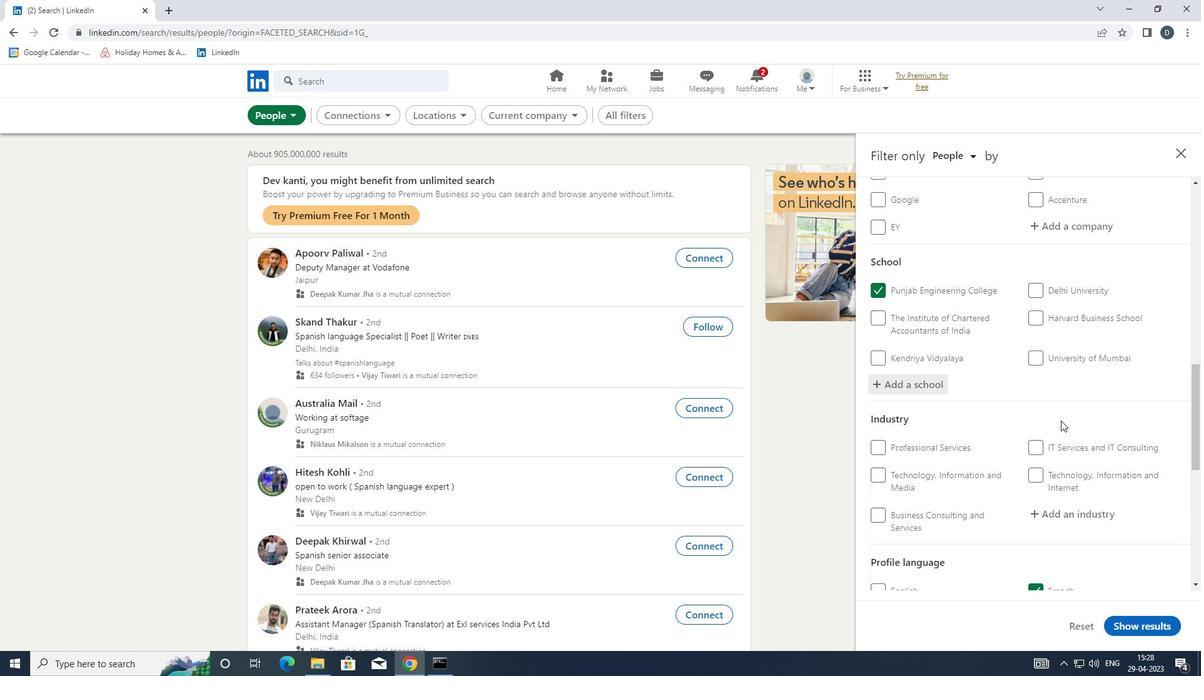 
Action: Mouse scrolled (1069, 416) with delta (0, 0)
Screenshot: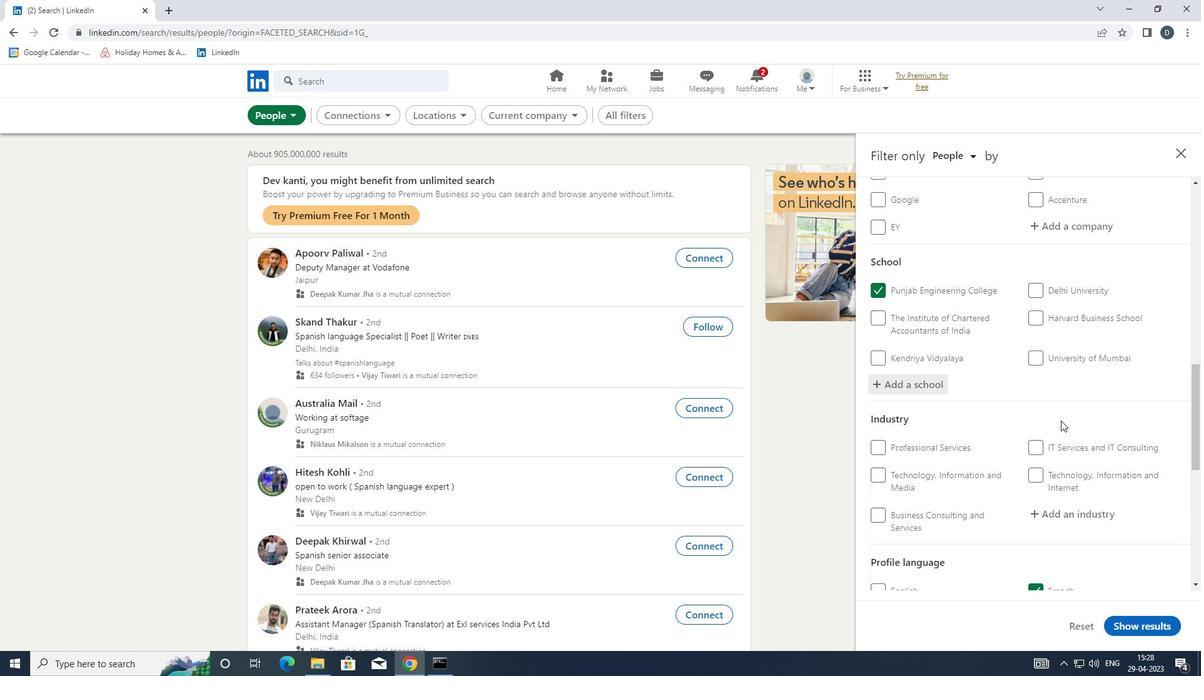 
Action: Mouse scrolled (1069, 416) with delta (0, 0)
Screenshot: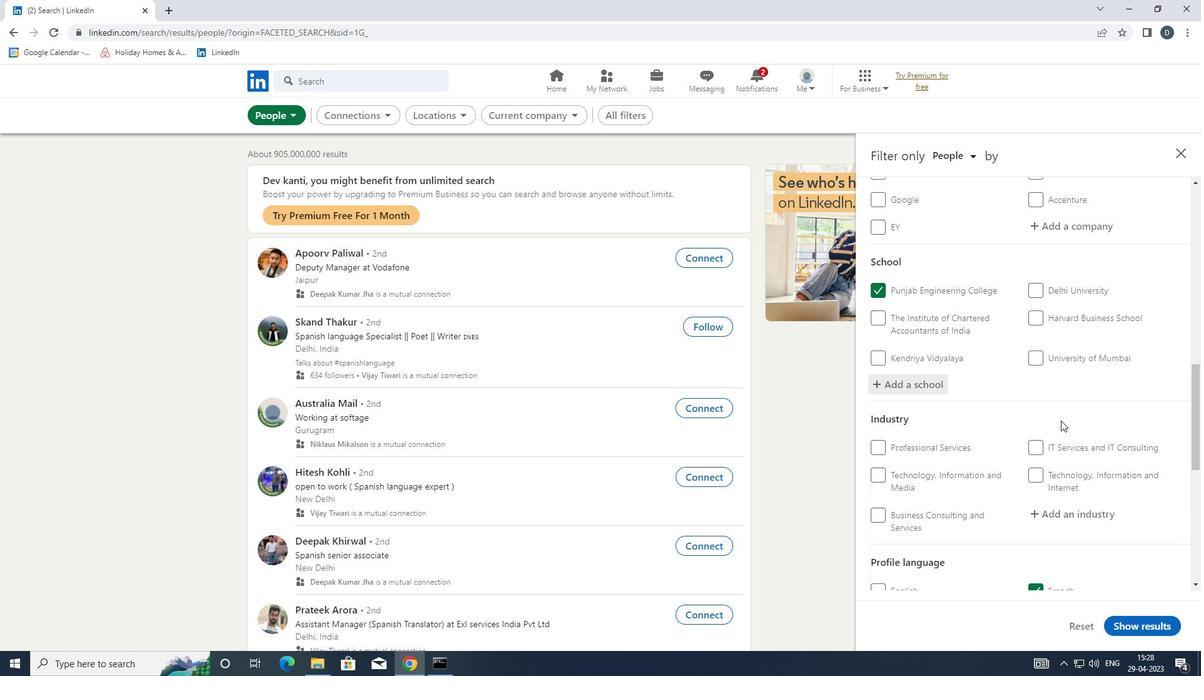 
Action: Mouse moved to (1040, 328)
Screenshot: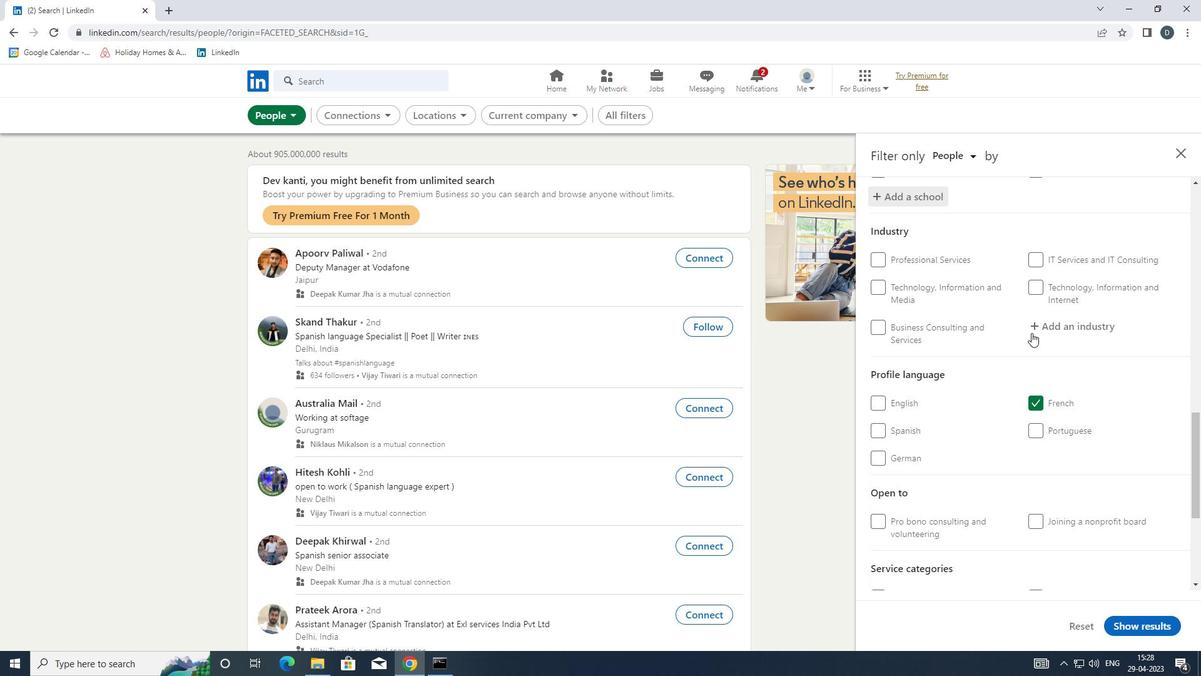 
Action: Mouse pressed left at (1040, 328)
Screenshot: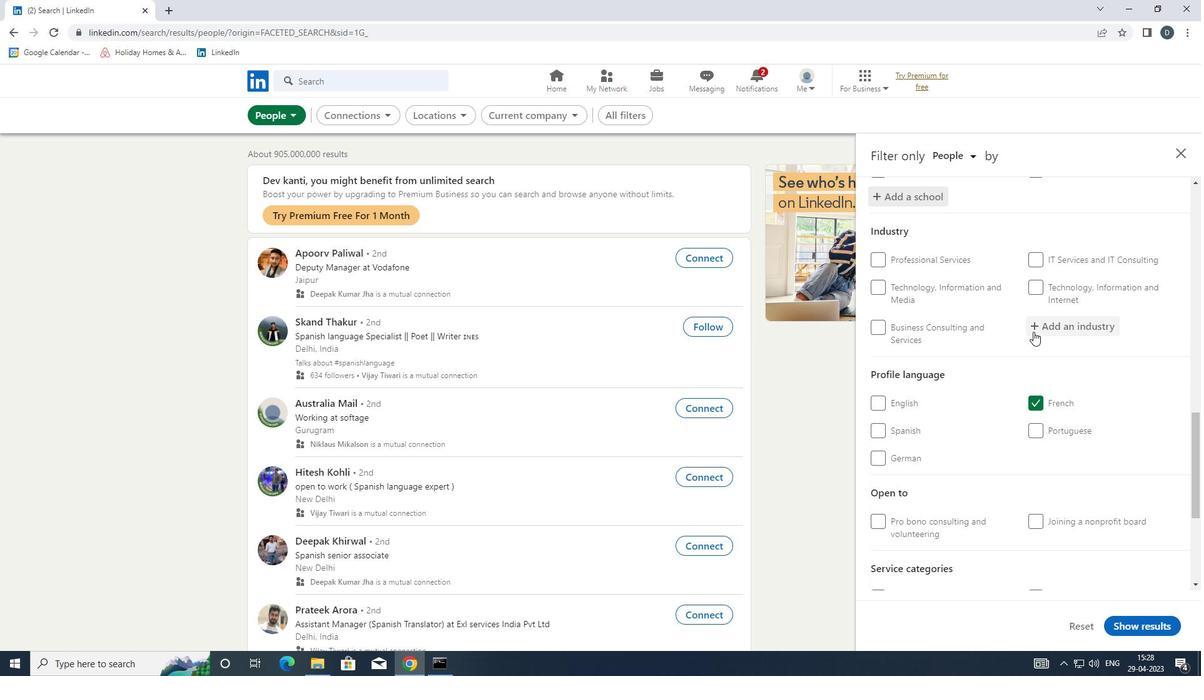 
Action: Key pressed <Key.shift>INDUSTRY
Screenshot: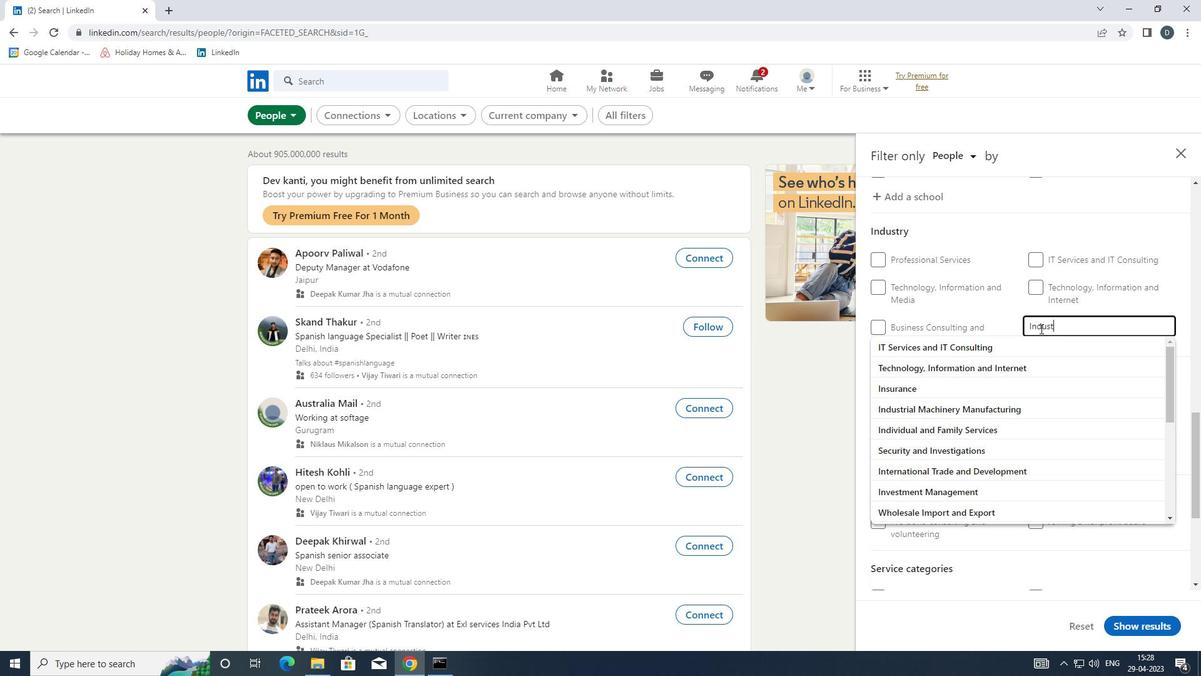 
Action: Mouse moved to (1012, 344)
Screenshot: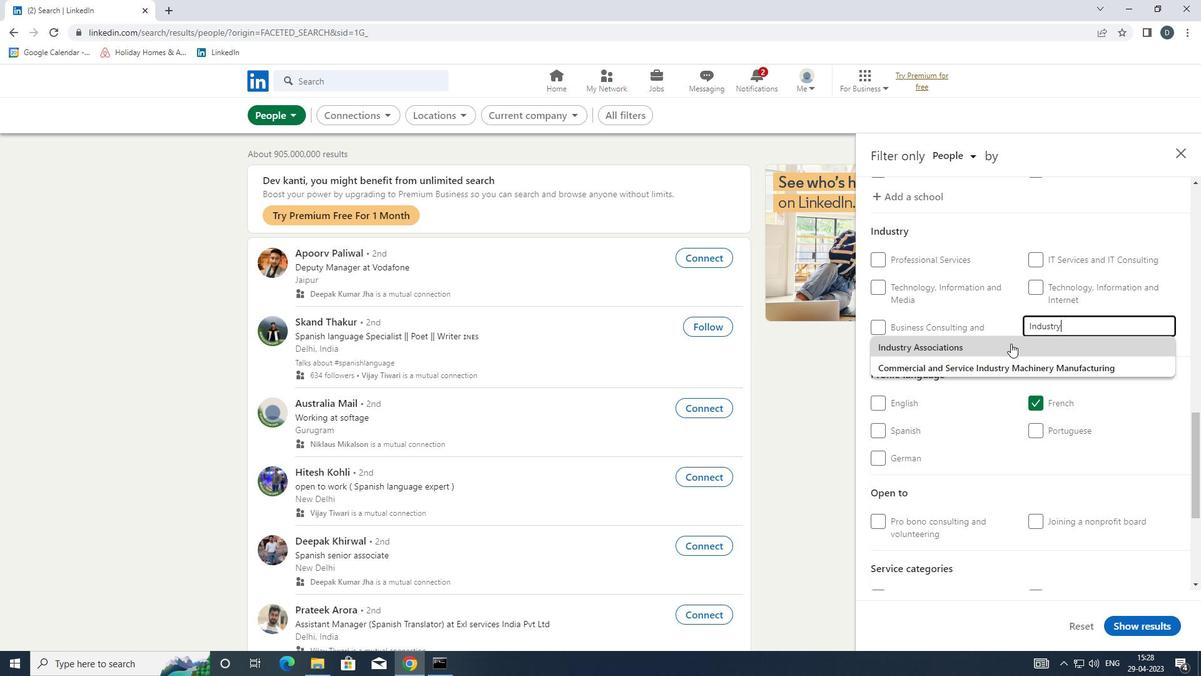 
Action: Mouse pressed left at (1012, 344)
Screenshot: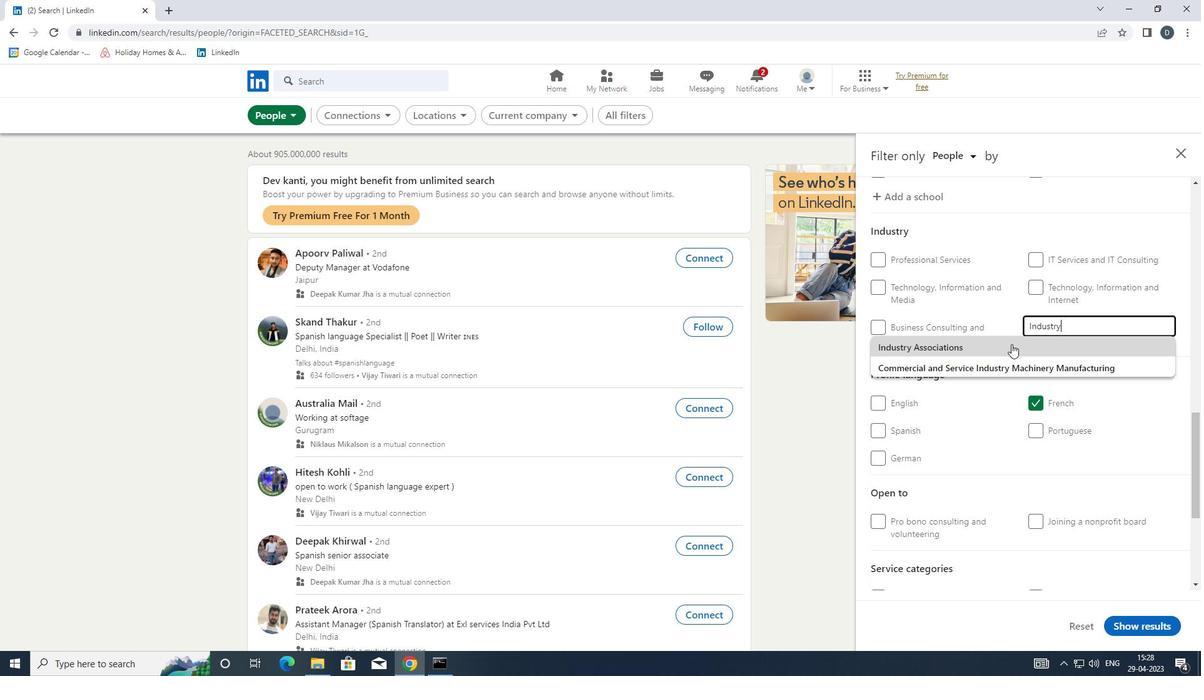 
Action: Mouse moved to (1025, 400)
Screenshot: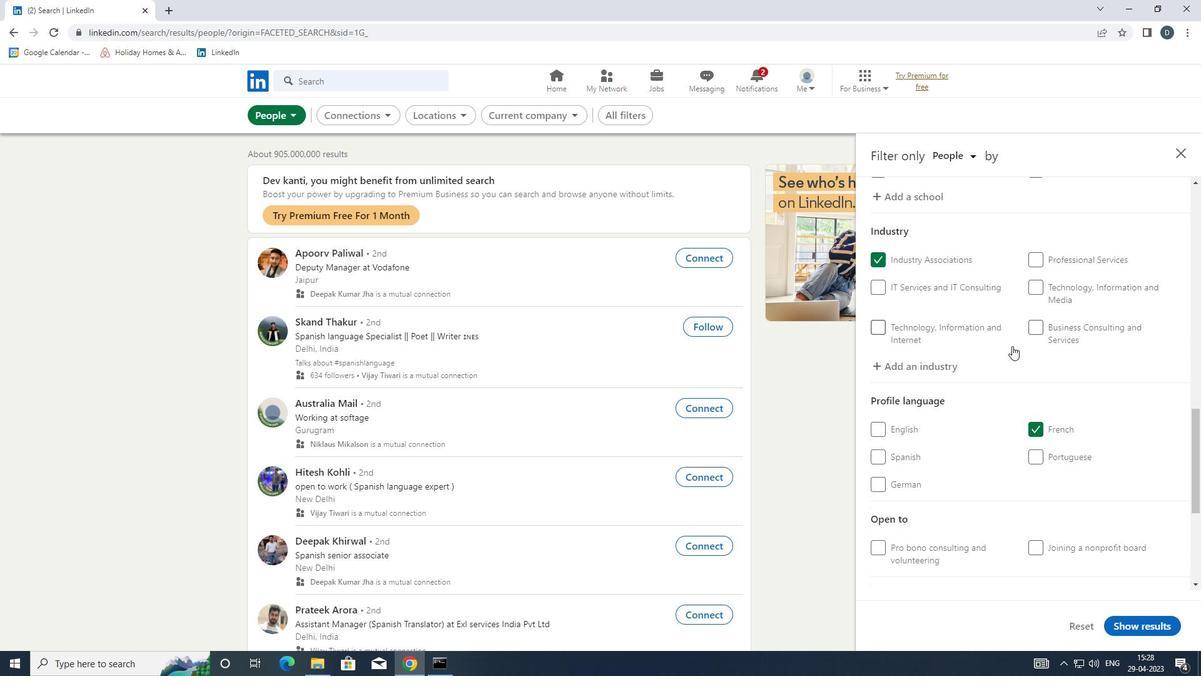
Action: Mouse scrolled (1025, 399) with delta (0, 0)
Screenshot: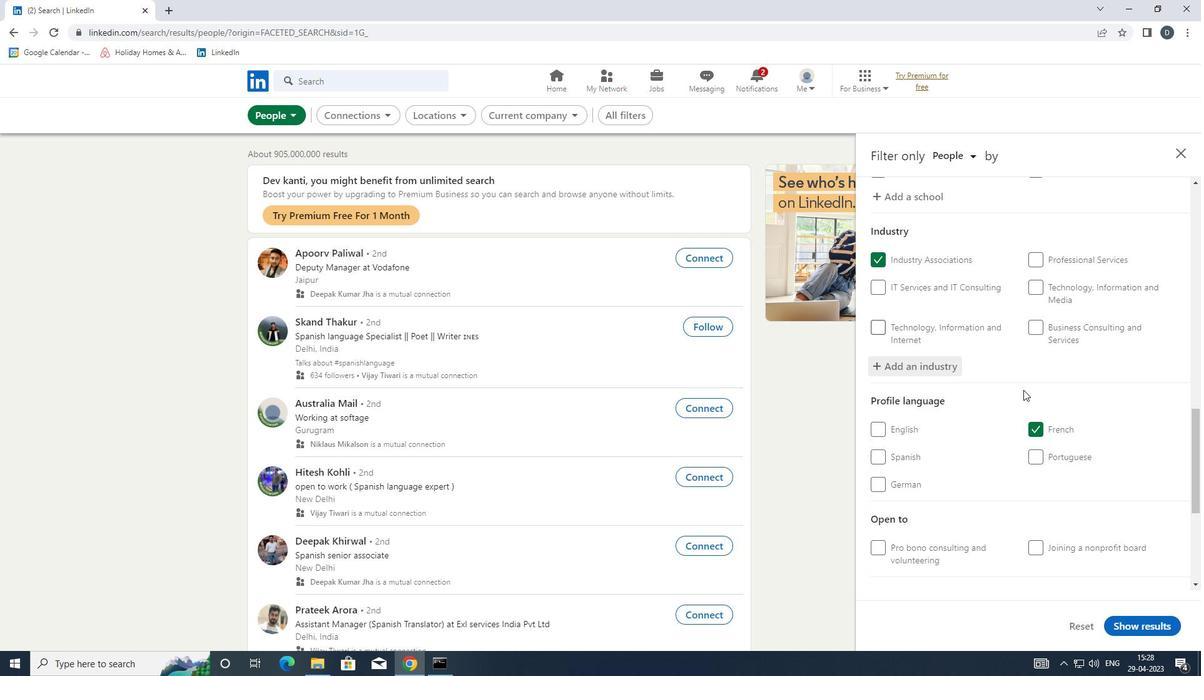 
Action: Mouse scrolled (1025, 399) with delta (0, 0)
Screenshot: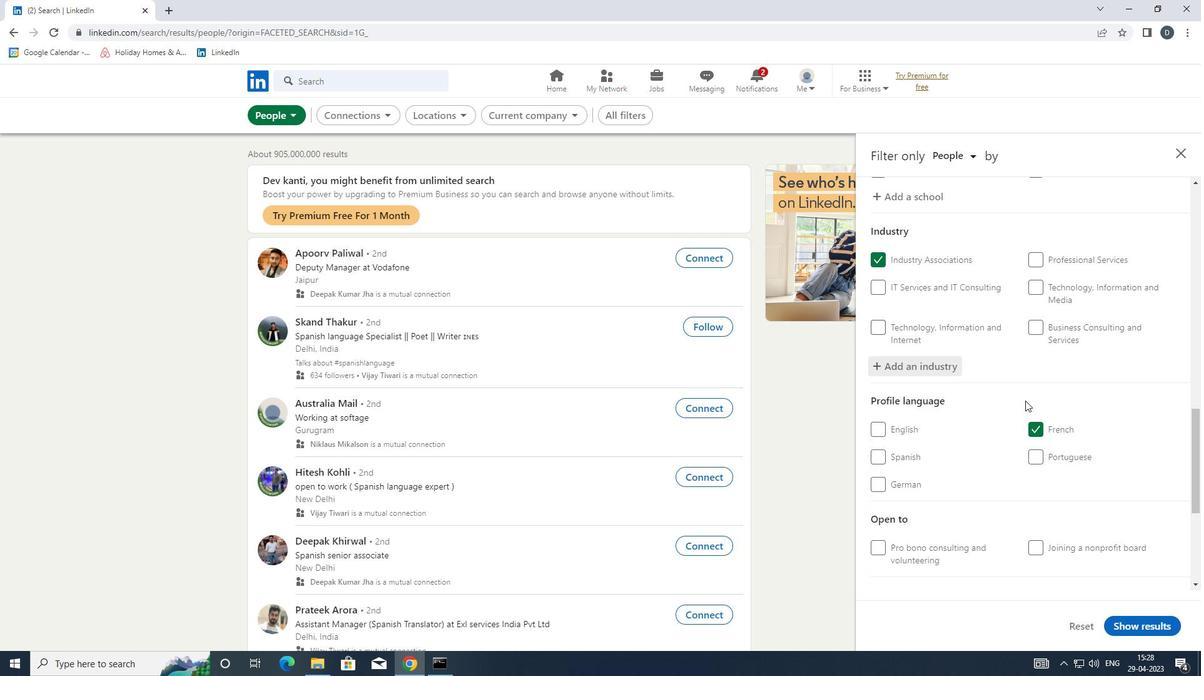 
Action: Mouse scrolled (1025, 399) with delta (0, 0)
Screenshot: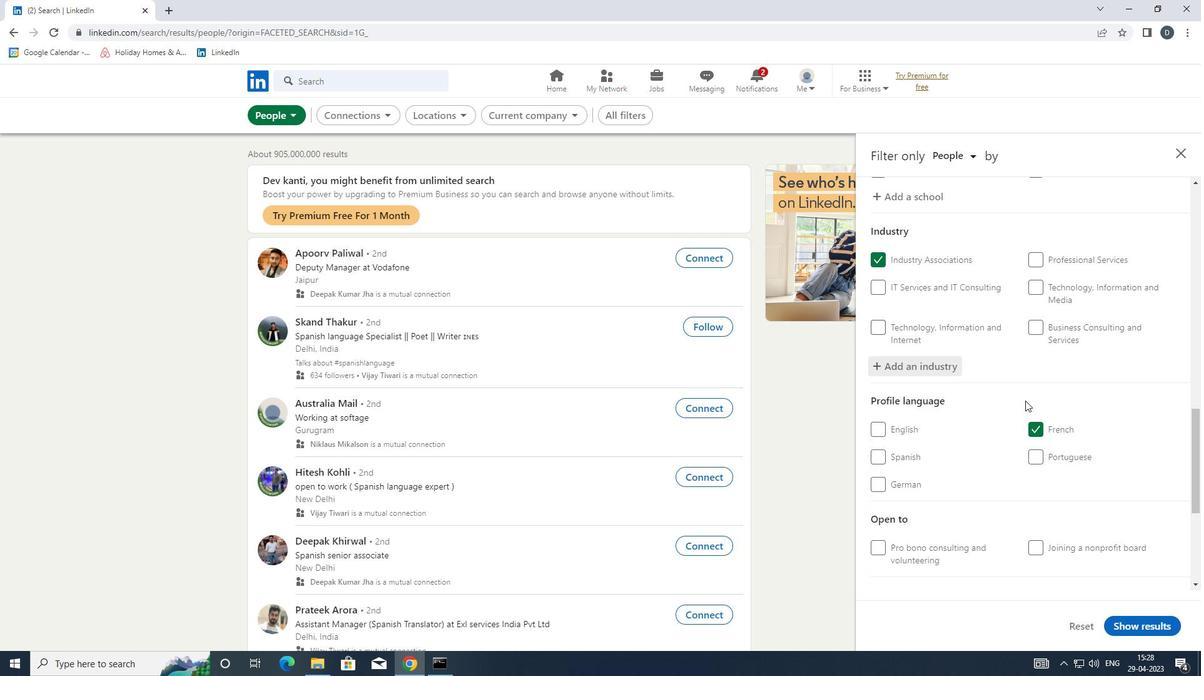 
Action: Mouse moved to (1040, 481)
Screenshot: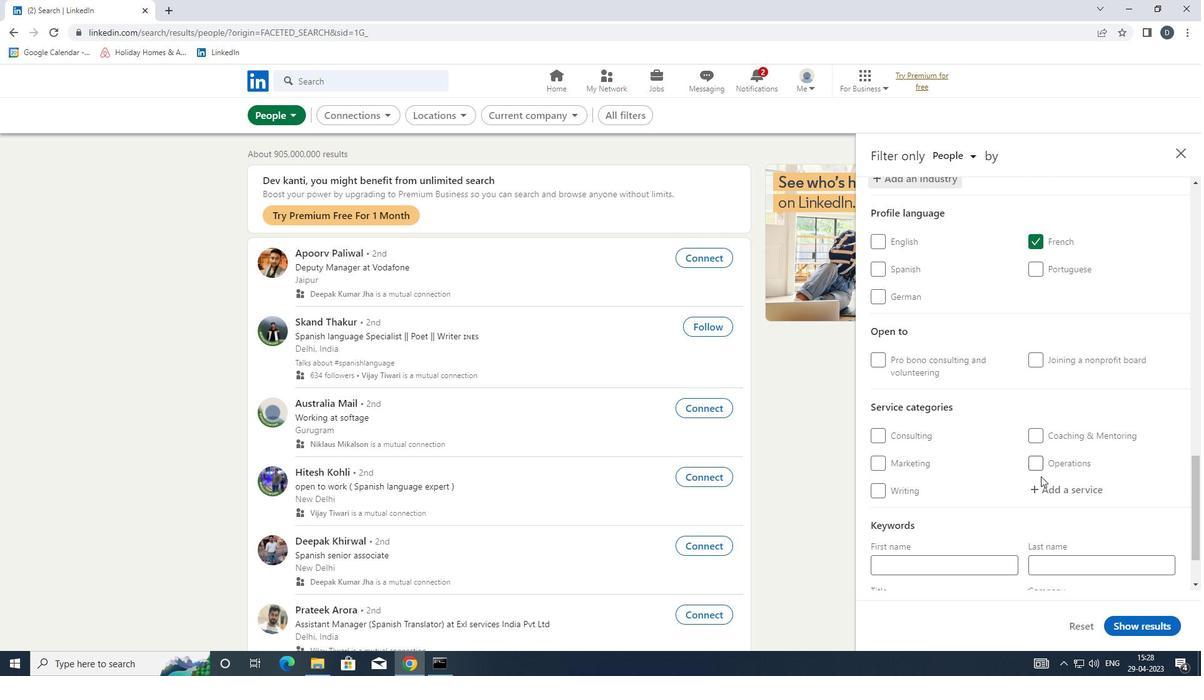 
Action: Mouse pressed left at (1040, 481)
Screenshot: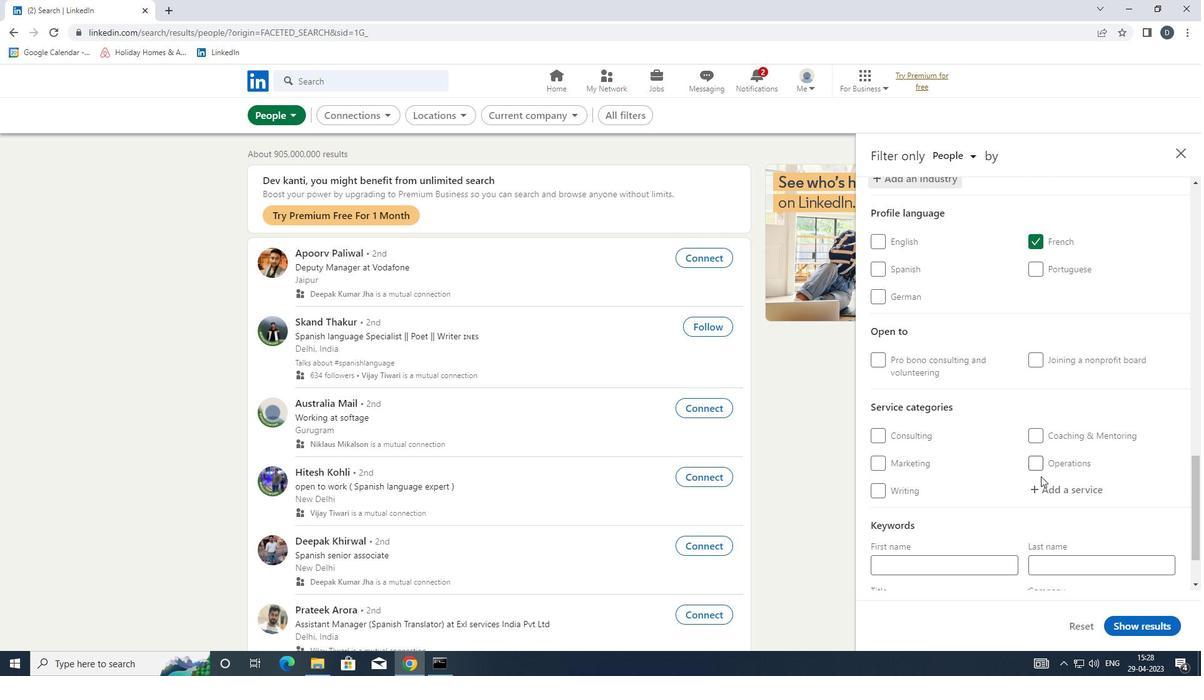 
Action: Mouse moved to (865, 485)
Screenshot: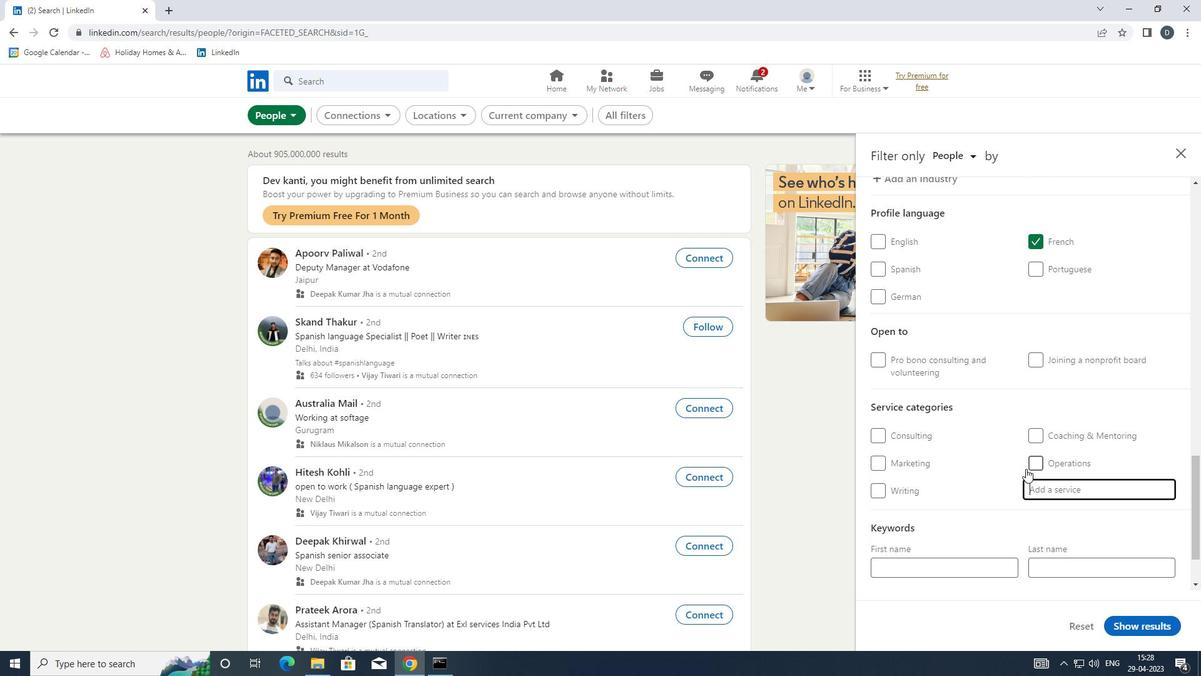 
Action: Key pressed <Key.shift>COPYWRITING
Screenshot: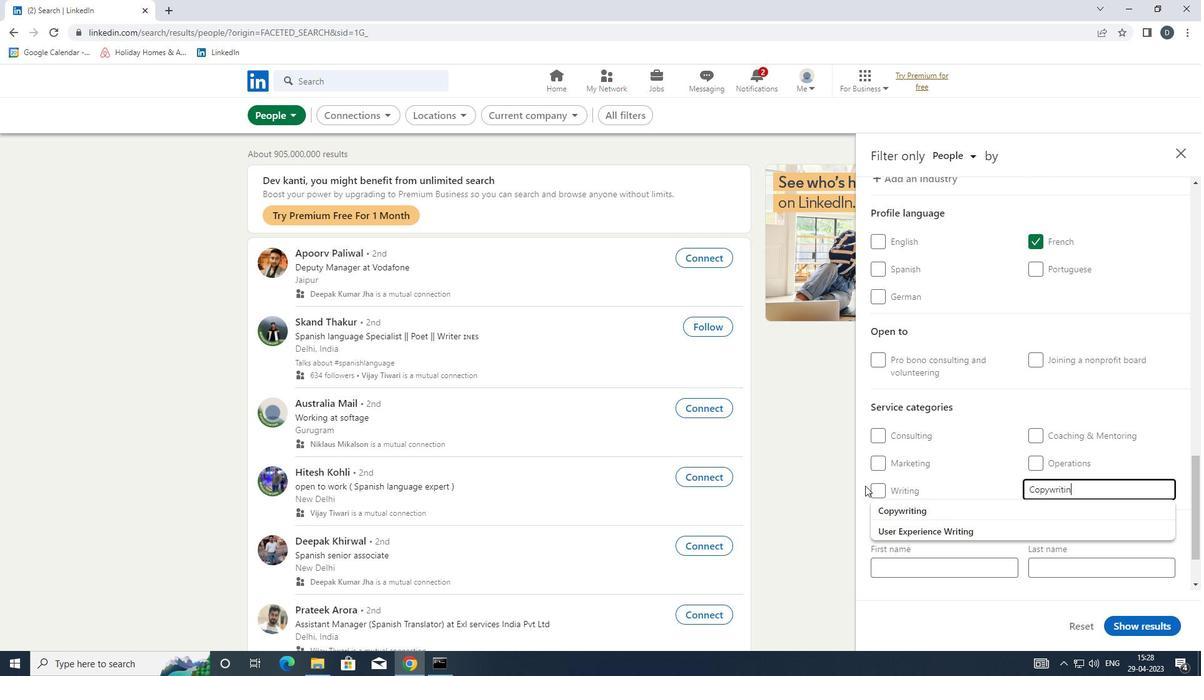 
Action: Mouse moved to (908, 508)
Screenshot: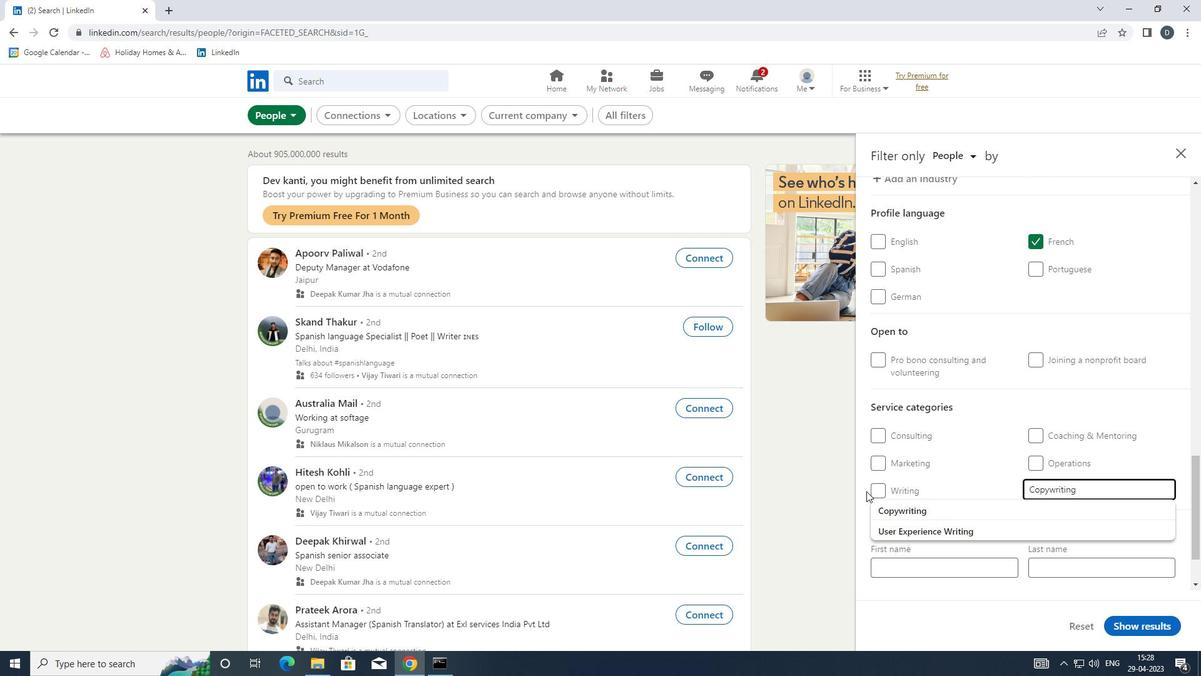 
Action: Mouse pressed left at (908, 508)
Screenshot: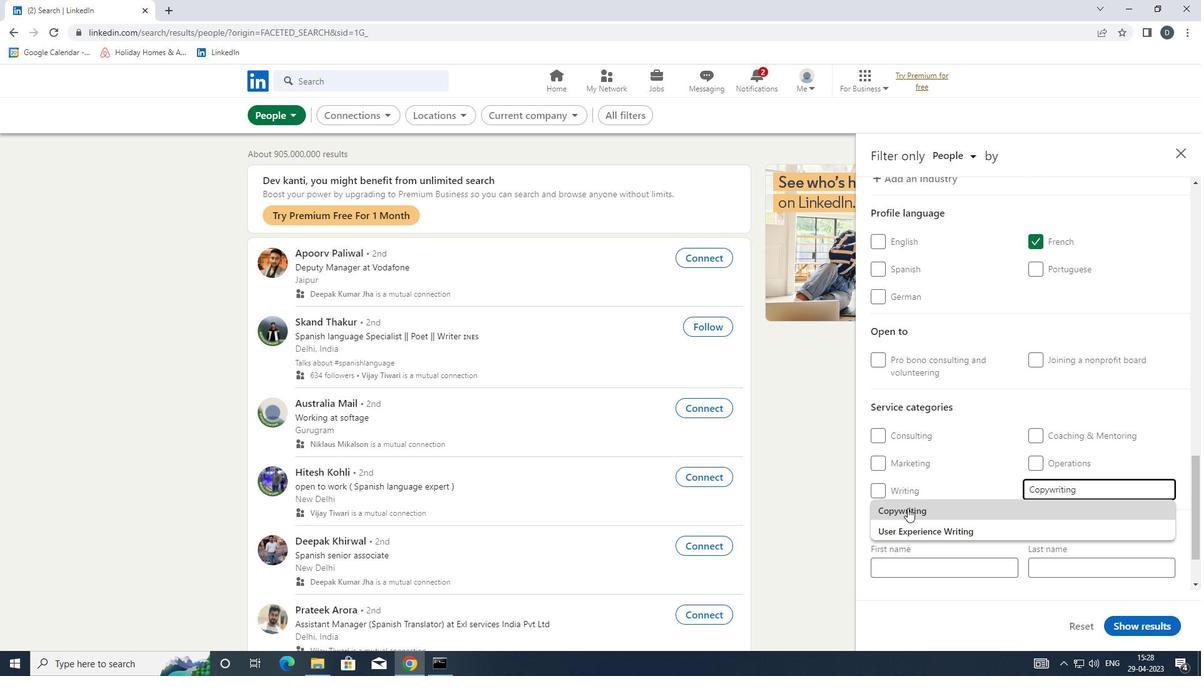 
Action: Mouse moved to (927, 495)
Screenshot: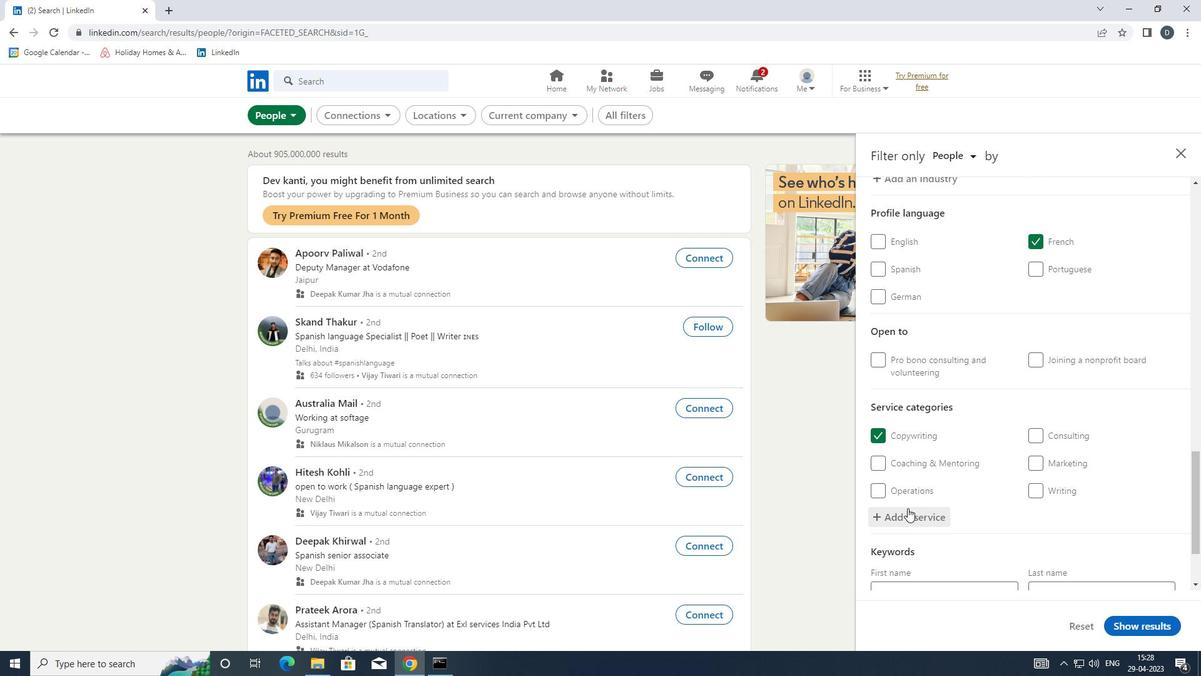 
Action: Mouse scrolled (927, 495) with delta (0, 0)
Screenshot: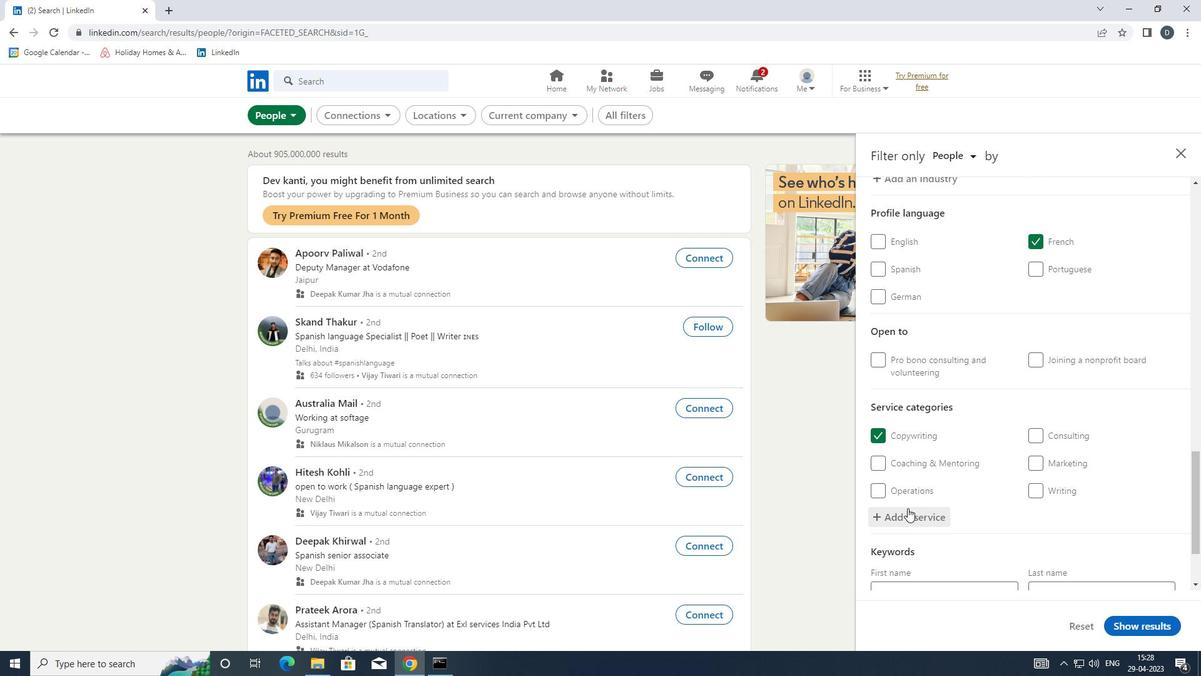 
Action: Mouse moved to (928, 495)
Screenshot: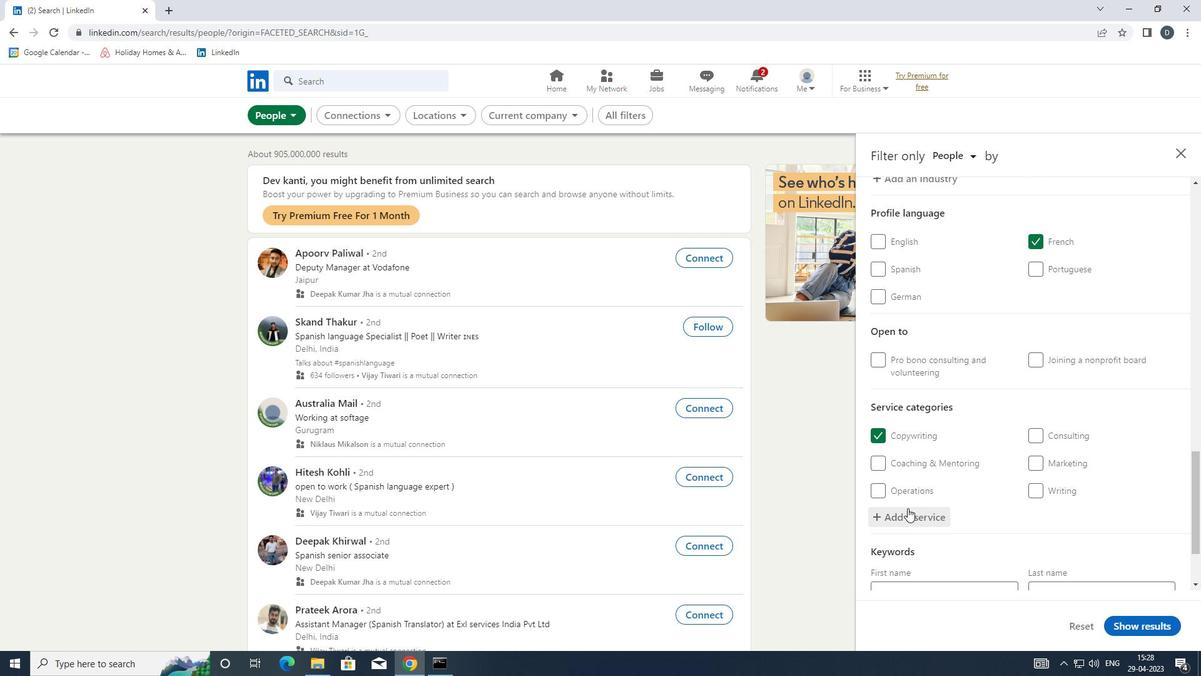 
Action: Mouse scrolled (928, 495) with delta (0, 0)
Screenshot: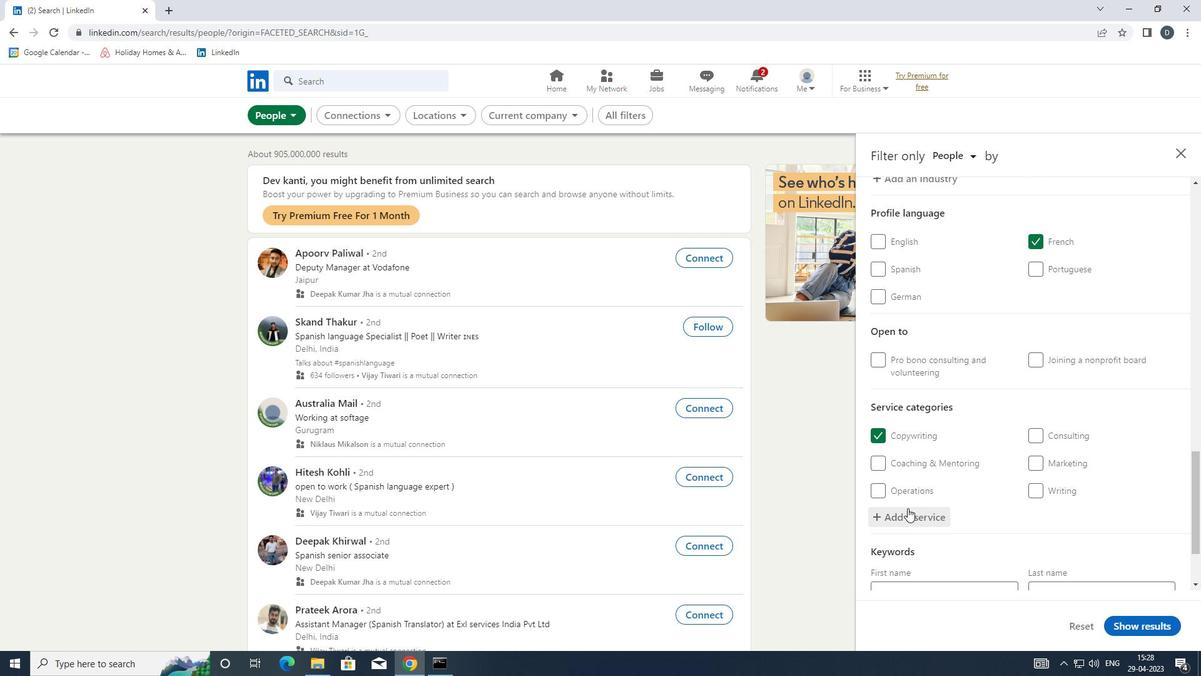 
Action: Mouse moved to (930, 495)
Screenshot: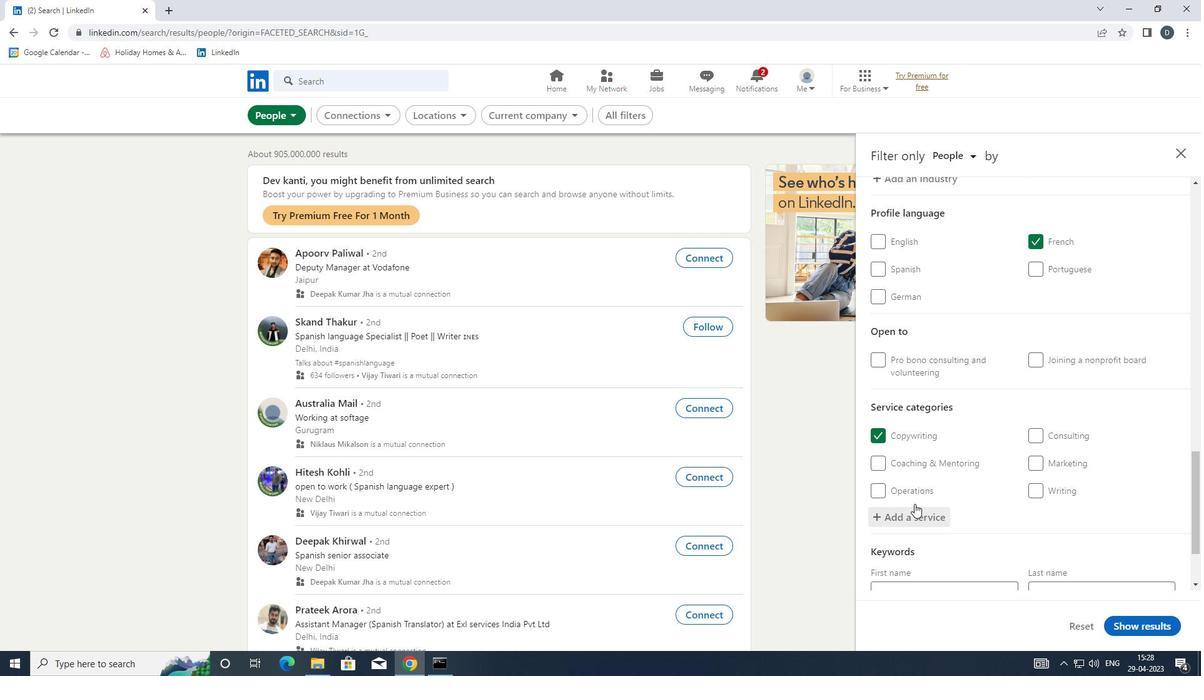 
Action: Mouse scrolled (930, 495) with delta (0, 0)
Screenshot: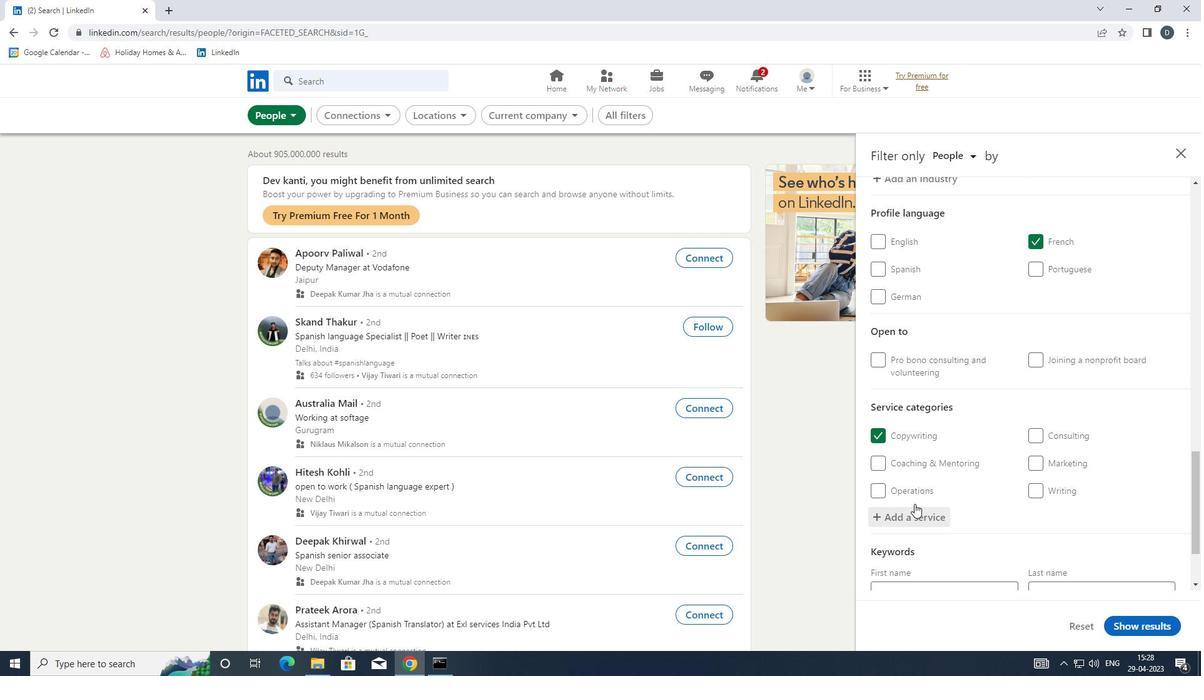 
Action: Mouse moved to (935, 495)
Screenshot: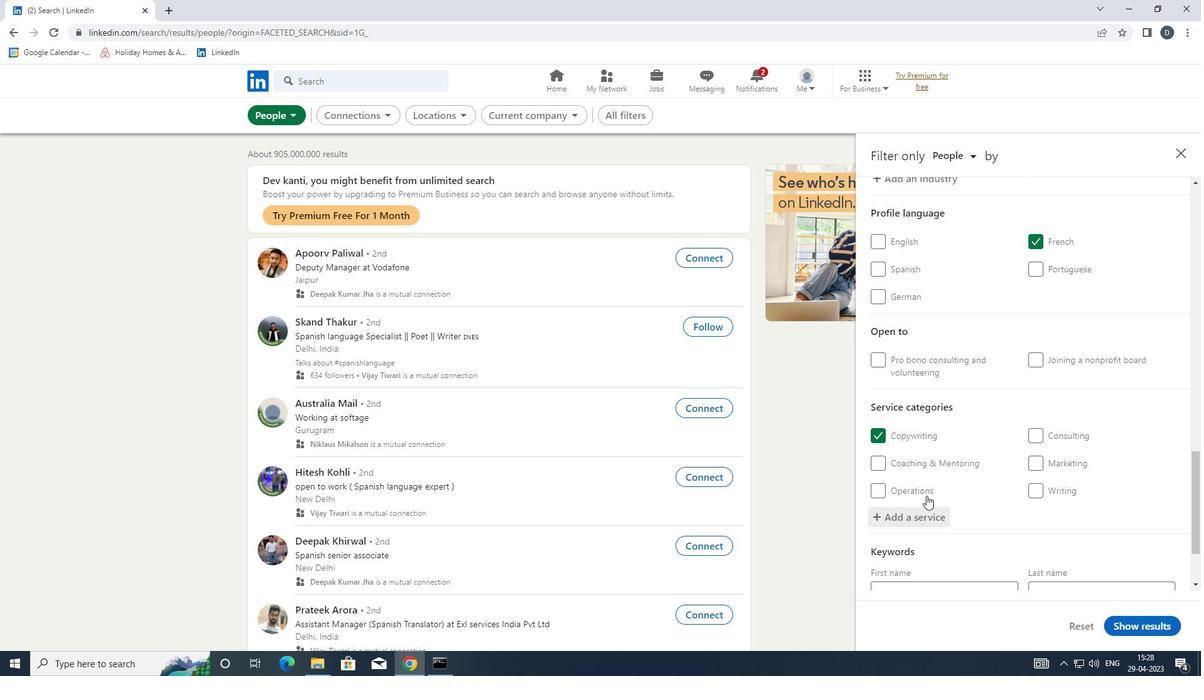 
Action: Mouse scrolled (935, 495) with delta (0, 0)
Screenshot: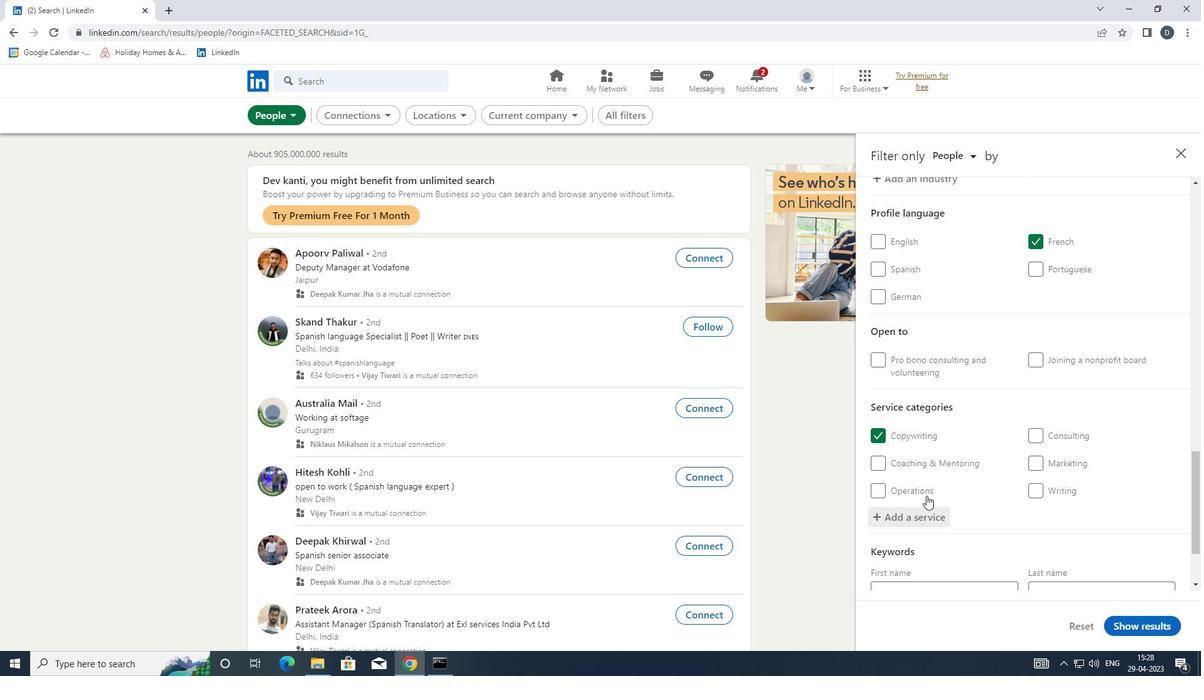 
Action: Mouse moved to (958, 532)
Screenshot: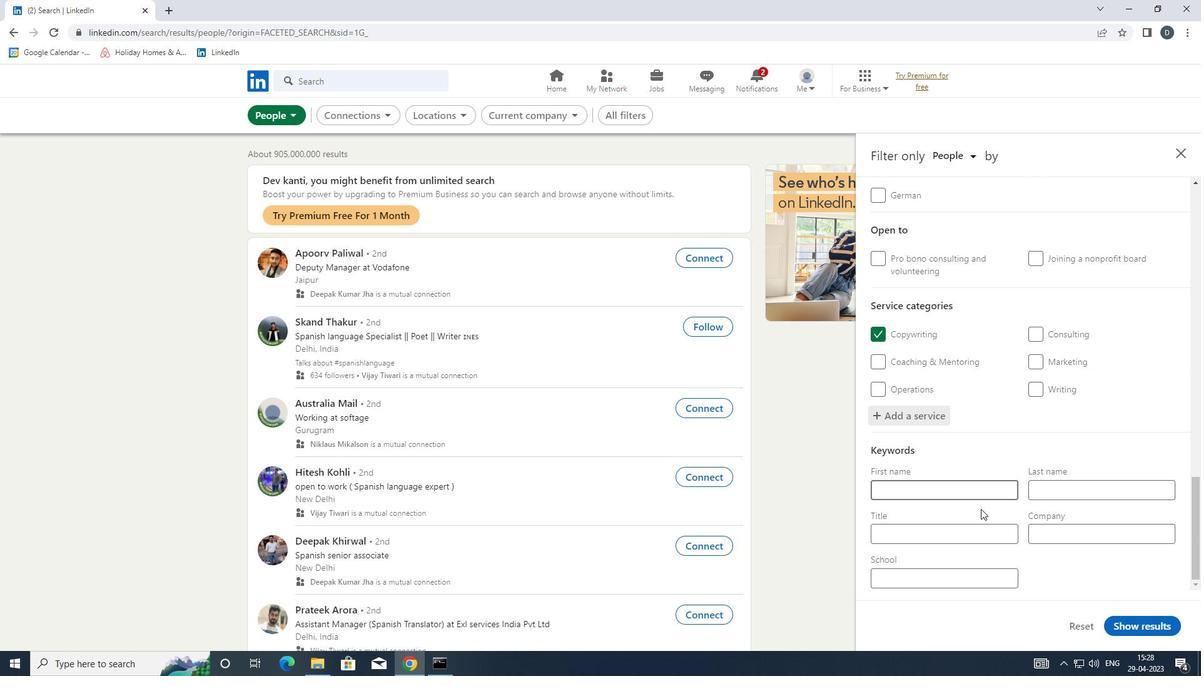 
Action: Mouse pressed left at (958, 532)
Screenshot: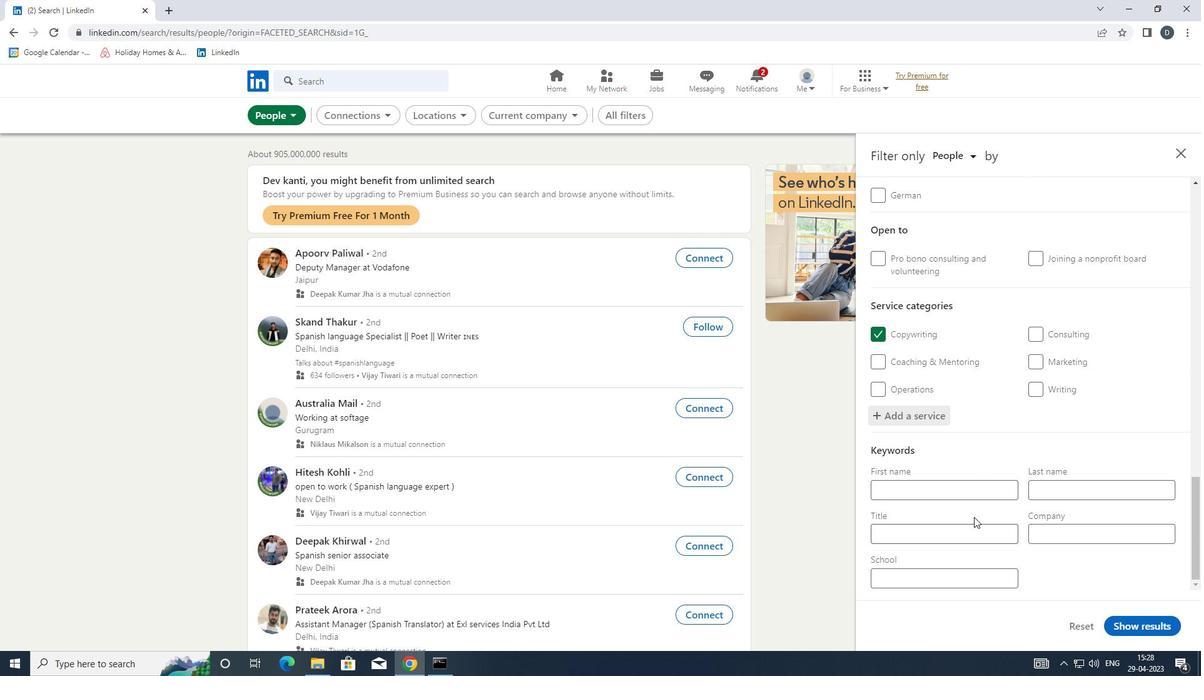 
Action: Key pressed <Key.shift>MOLECULAR<Key.space><Key.shift>SCIENTIST
Screenshot: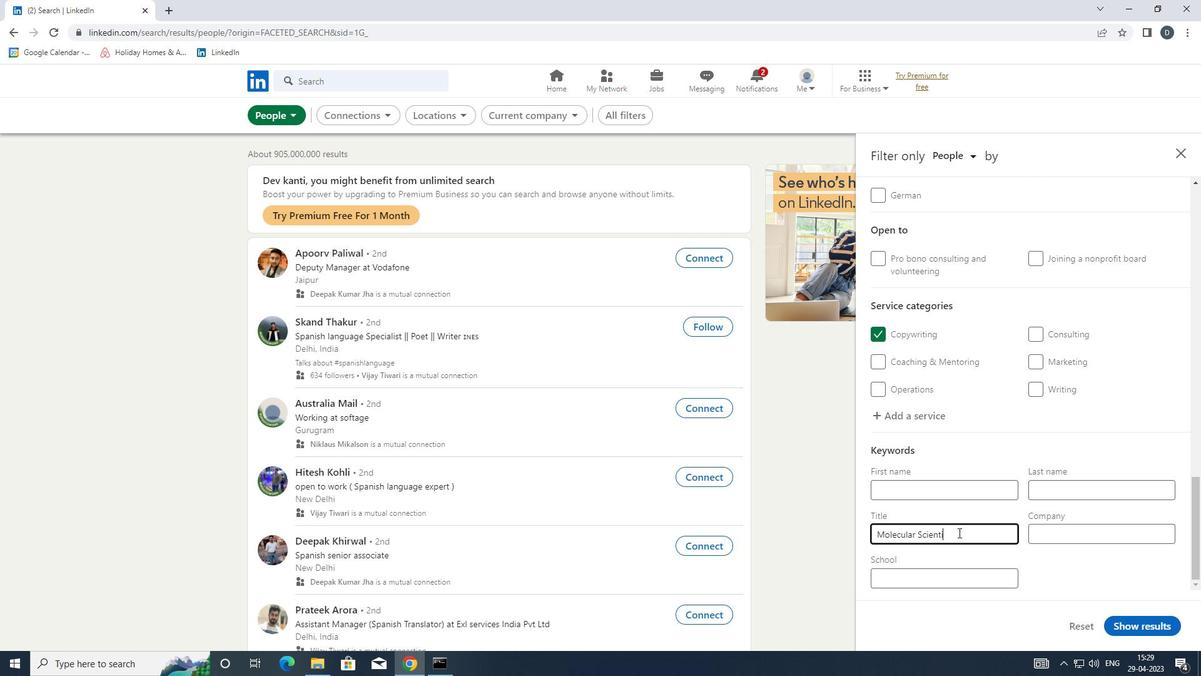
Action: Mouse moved to (1142, 617)
Screenshot: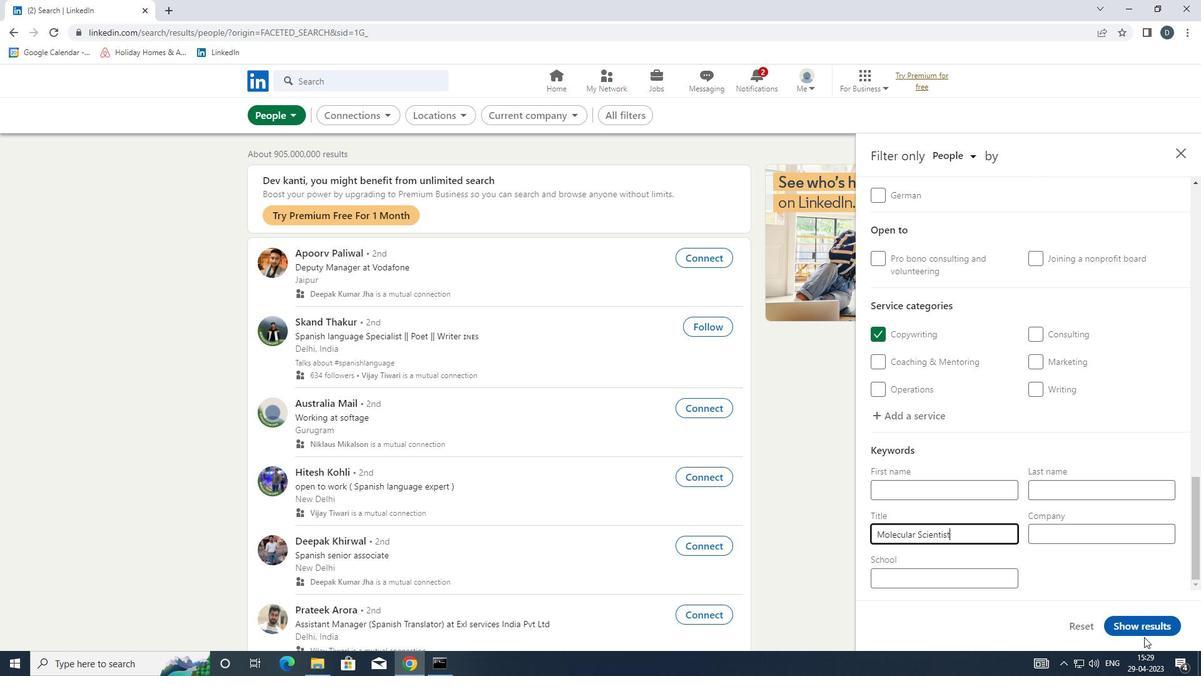 
Action: Mouse pressed left at (1142, 617)
Screenshot: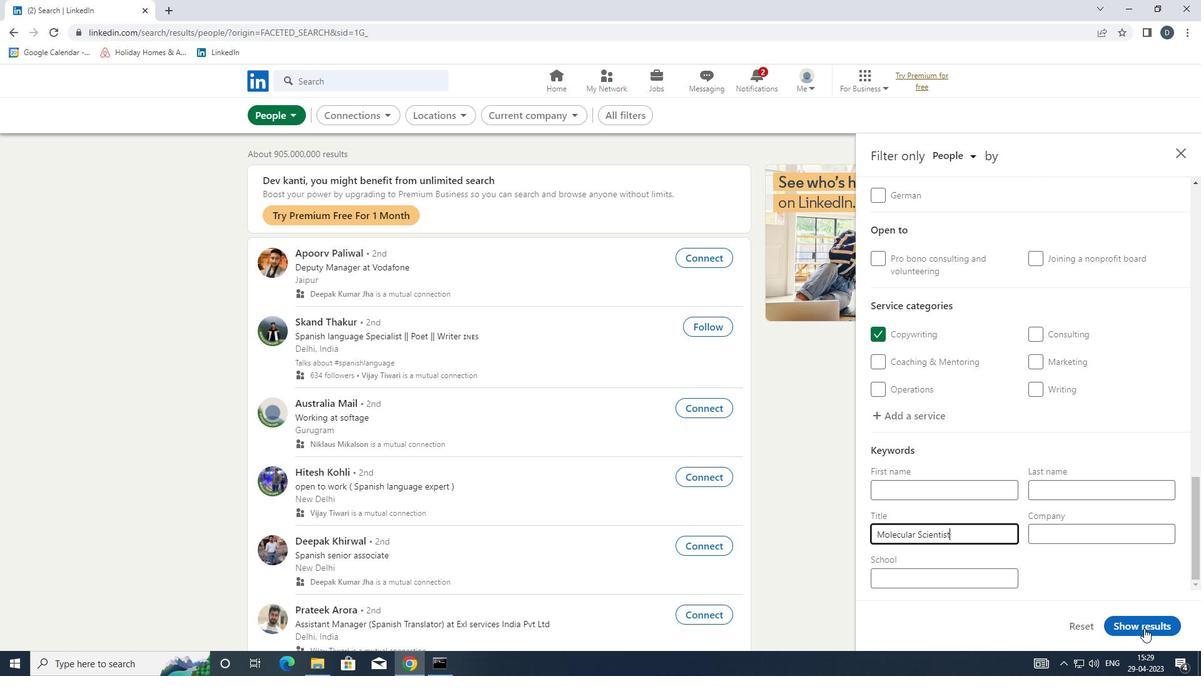 
Action: Mouse moved to (681, 422)
Screenshot: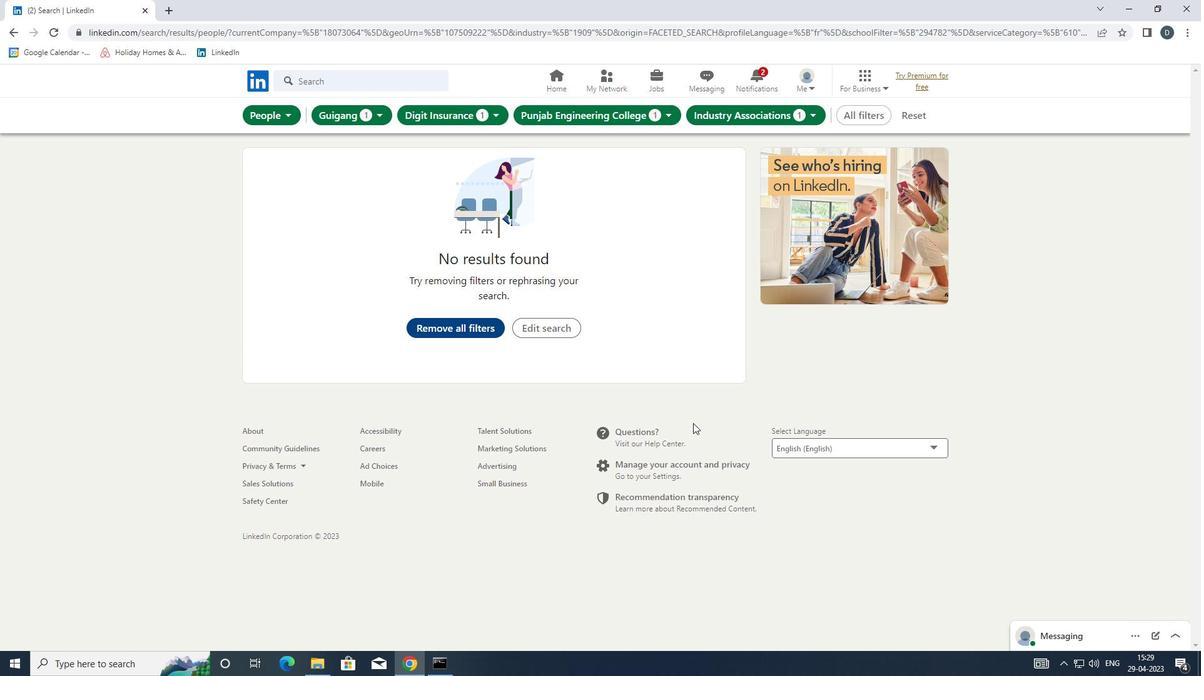 
